 Task: Submit your pick sheet for the the "Sunday Gridiron Challenge".
Action: Mouse moved to (637, 355)
Screenshot: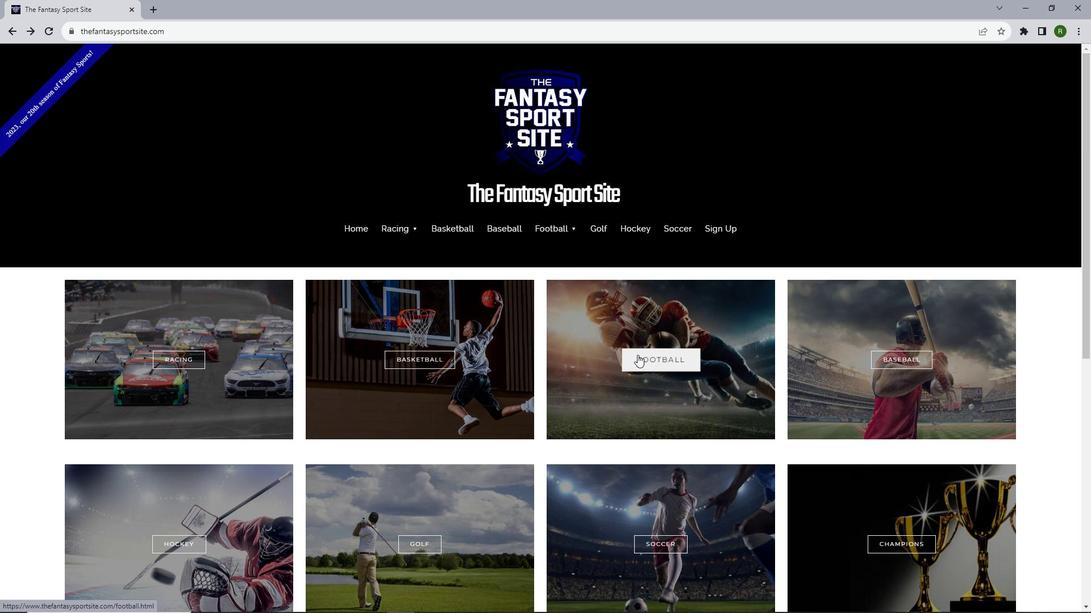 
Action: Mouse pressed left at (637, 355)
Screenshot: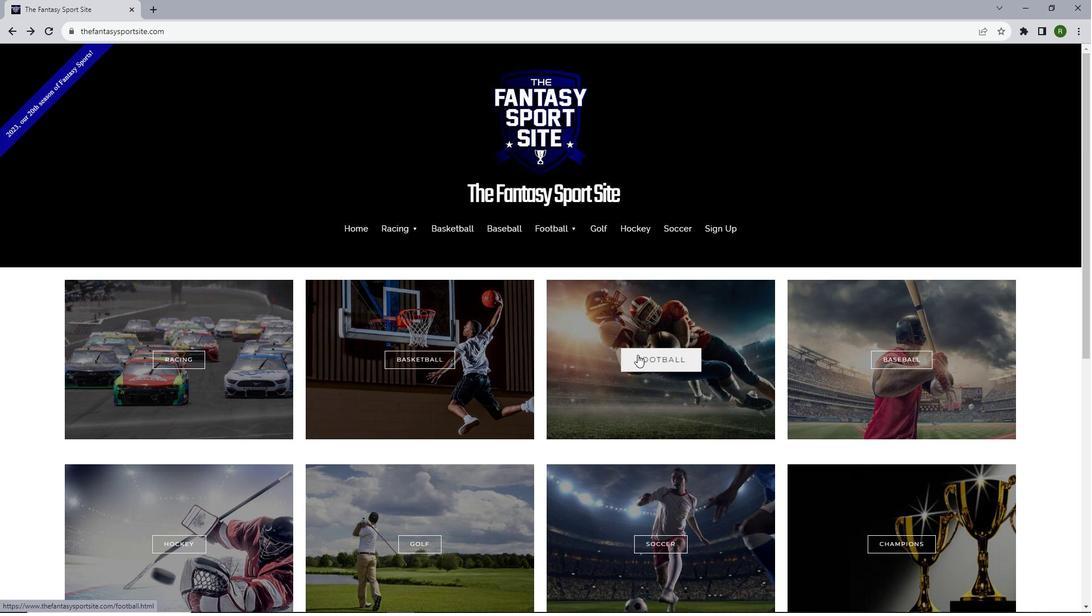 
Action: Mouse moved to (514, 359)
Screenshot: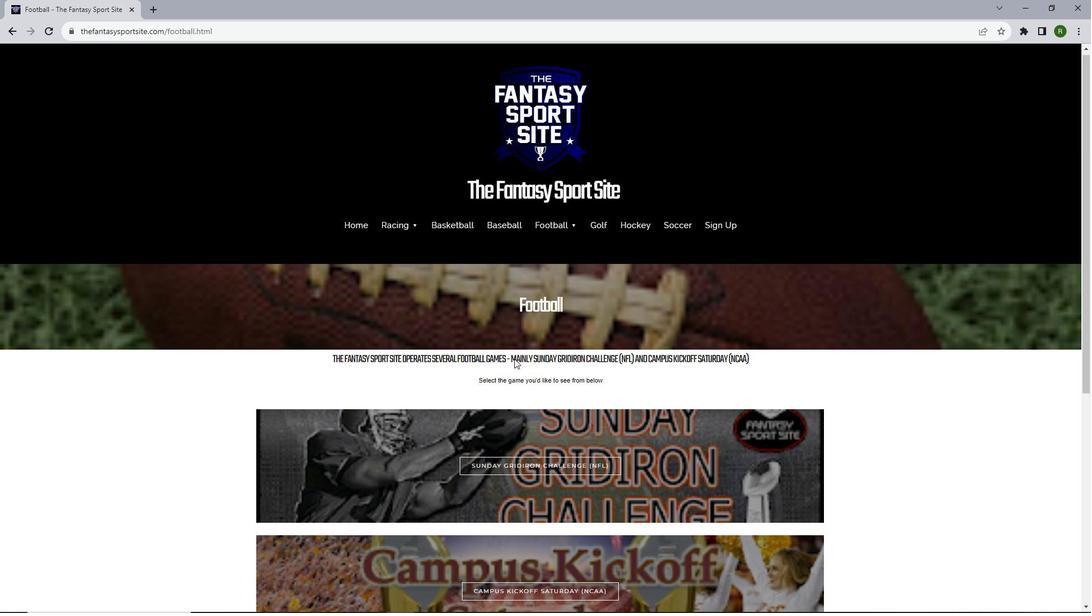 
Action: Mouse scrolled (514, 358) with delta (0, 0)
Screenshot: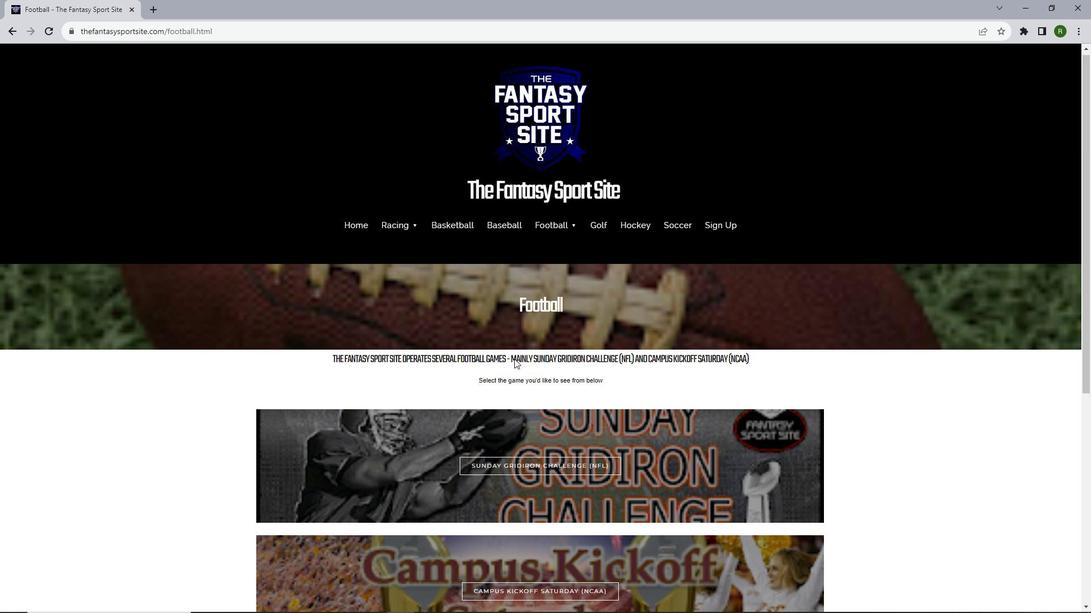
Action: Mouse moved to (514, 359)
Screenshot: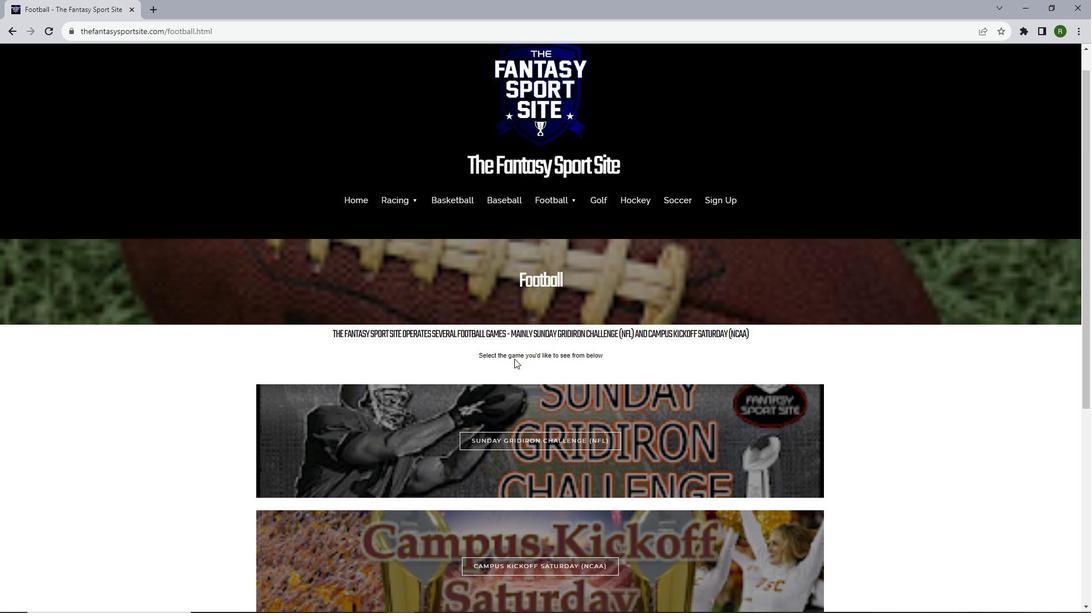 
Action: Mouse scrolled (514, 358) with delta (0, 0)
Screenshot: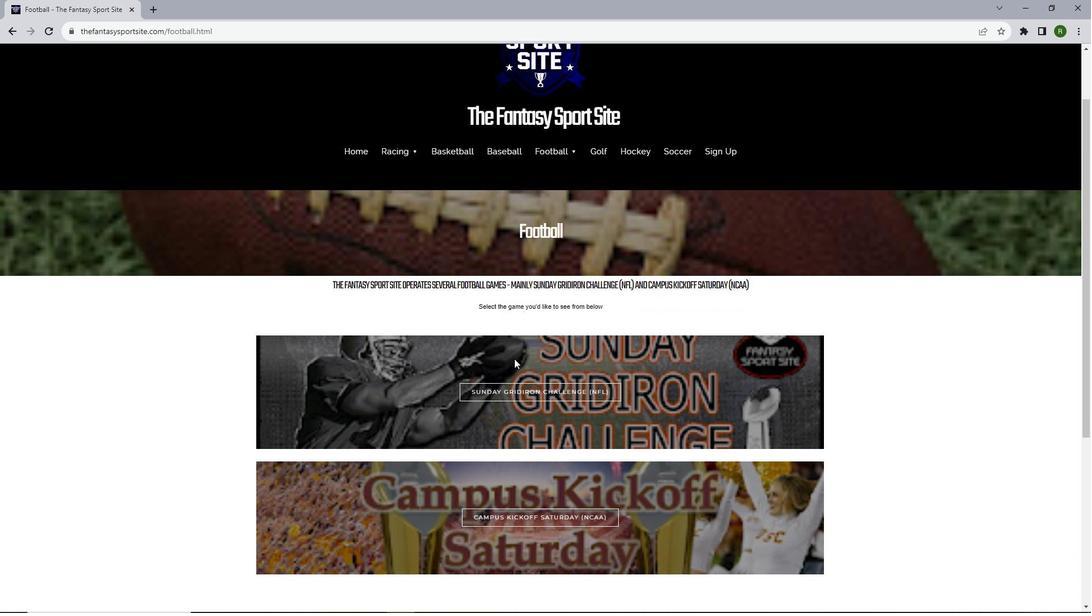 
Action: Mouse scrolled (514, 358) with delta (0, 0)
Screenshot: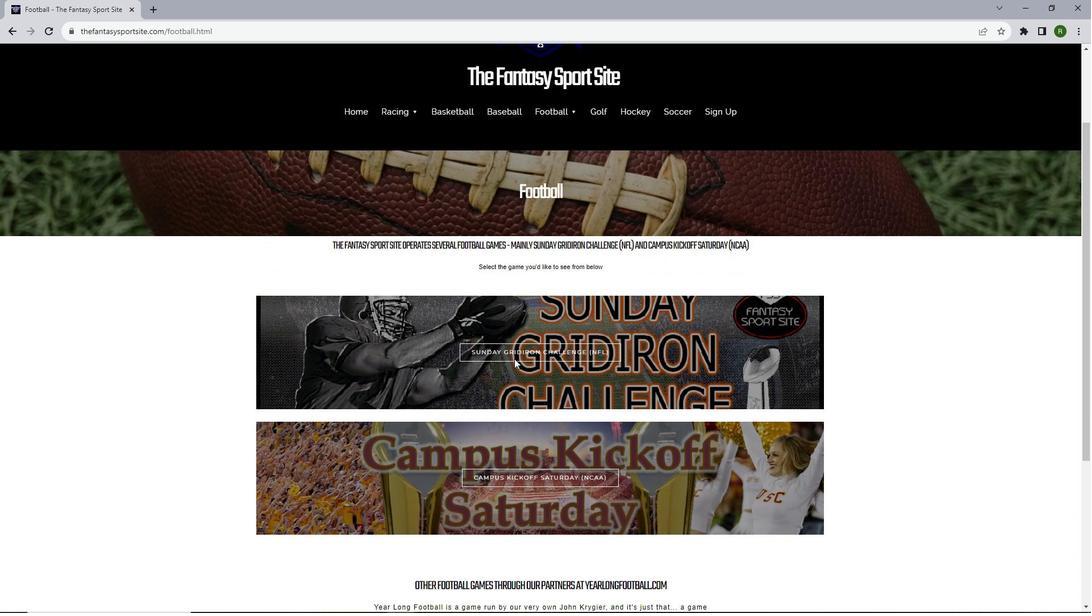 
Action: Mouse moved to (571, 298)
Screenshot: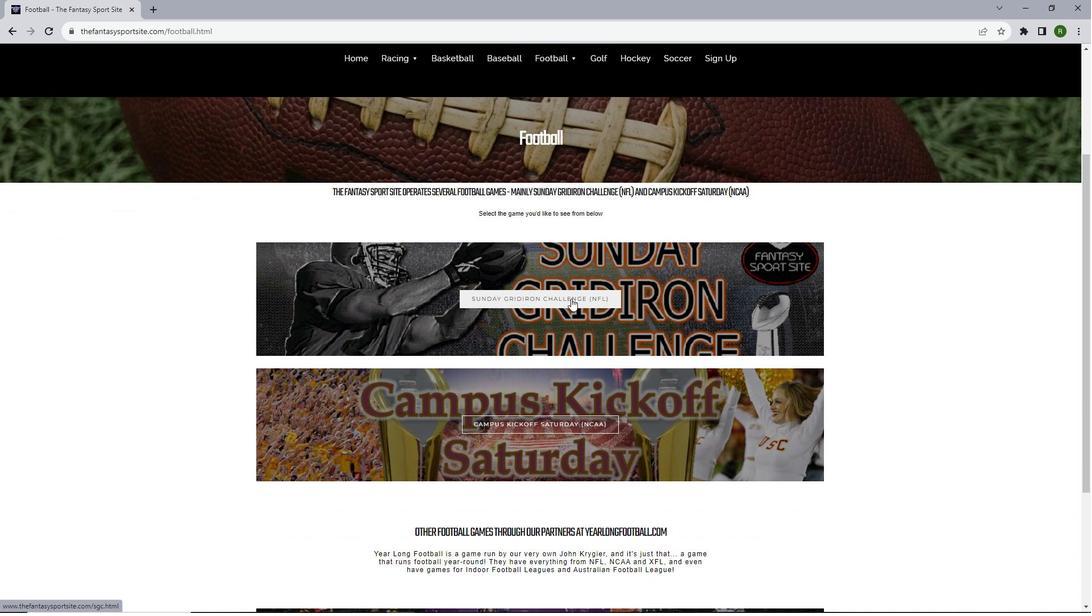 
Action: Mouse pressed left at (571, 298)
Screenshot: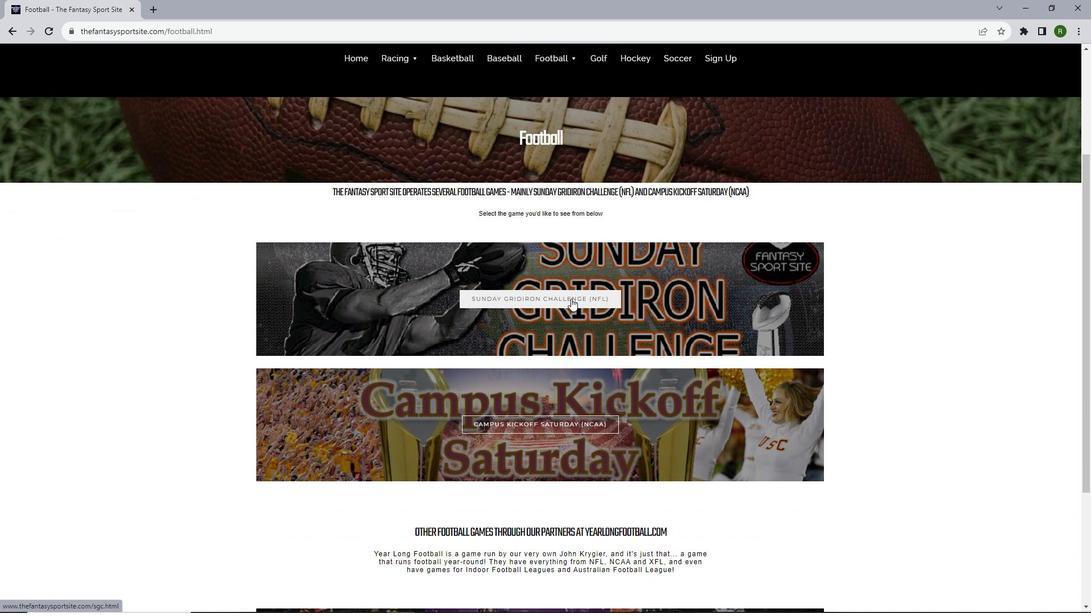 
Action: Mouse moved to (529, 324)
Screenshot: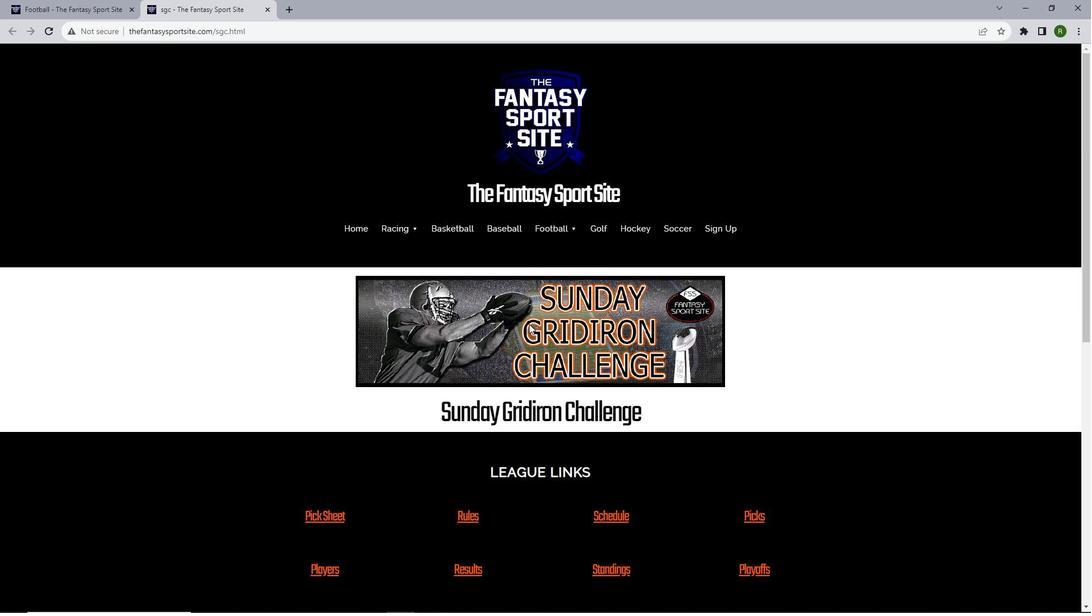 
Action: Mouse scrolled (529, 323) with delta (0, 0)
Screenshot: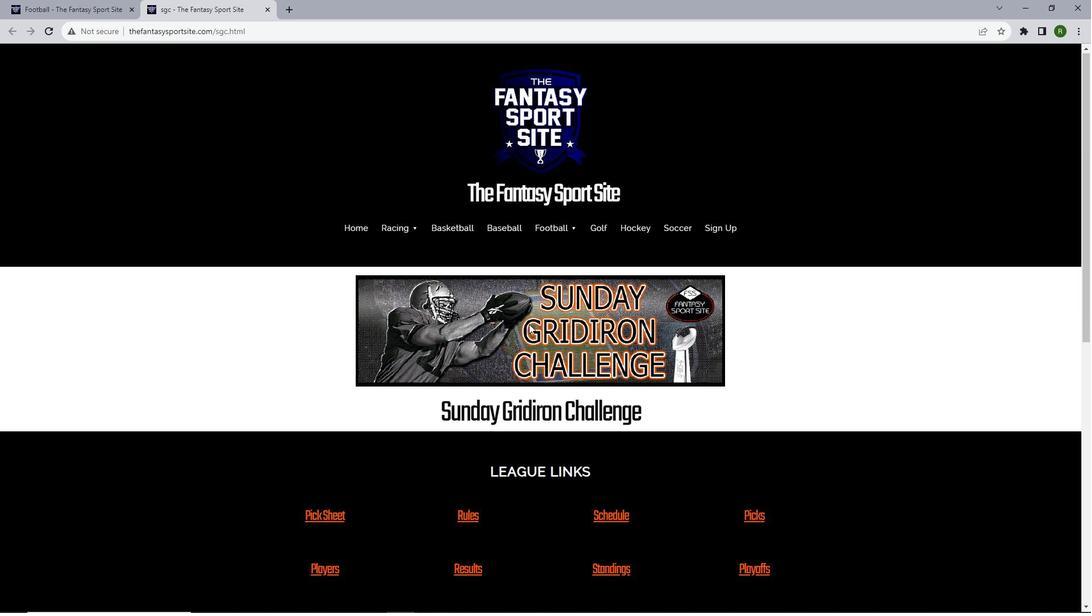 
Action: Mouse scrolled (529, 323) with delta (0, 0)
Screenshot: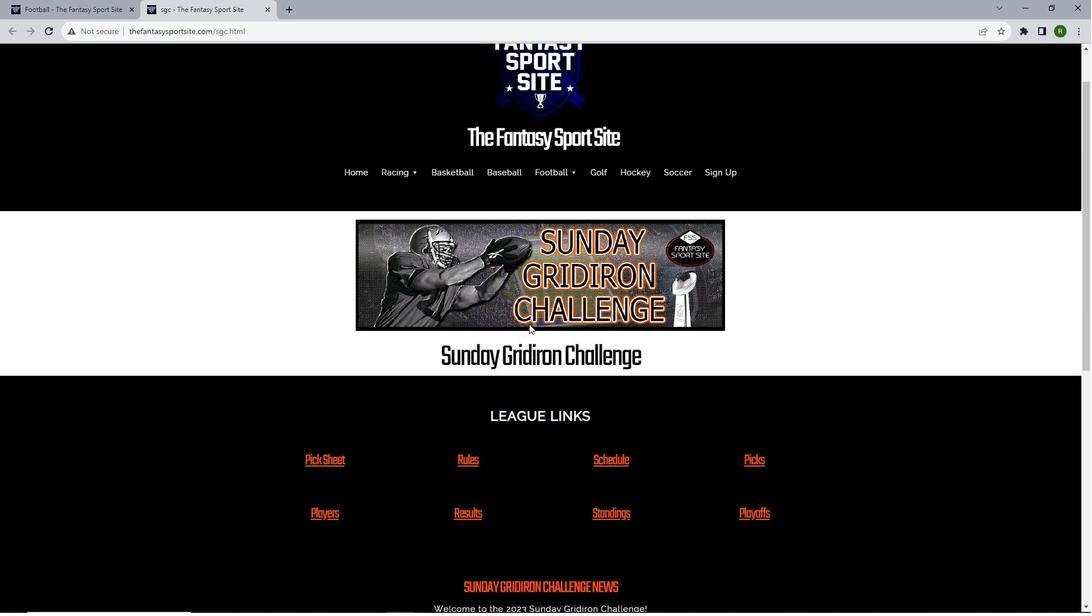 
Action: Mouse moved to (332, 410)
Screenshot: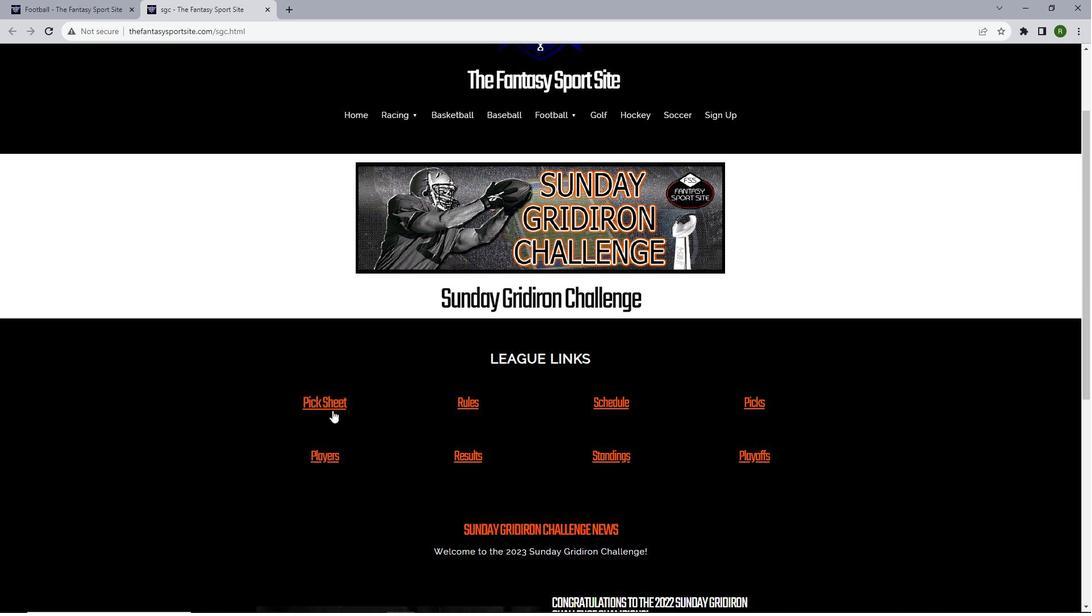 
Action: Mouse pressed left at (332, 410)
Screenshot: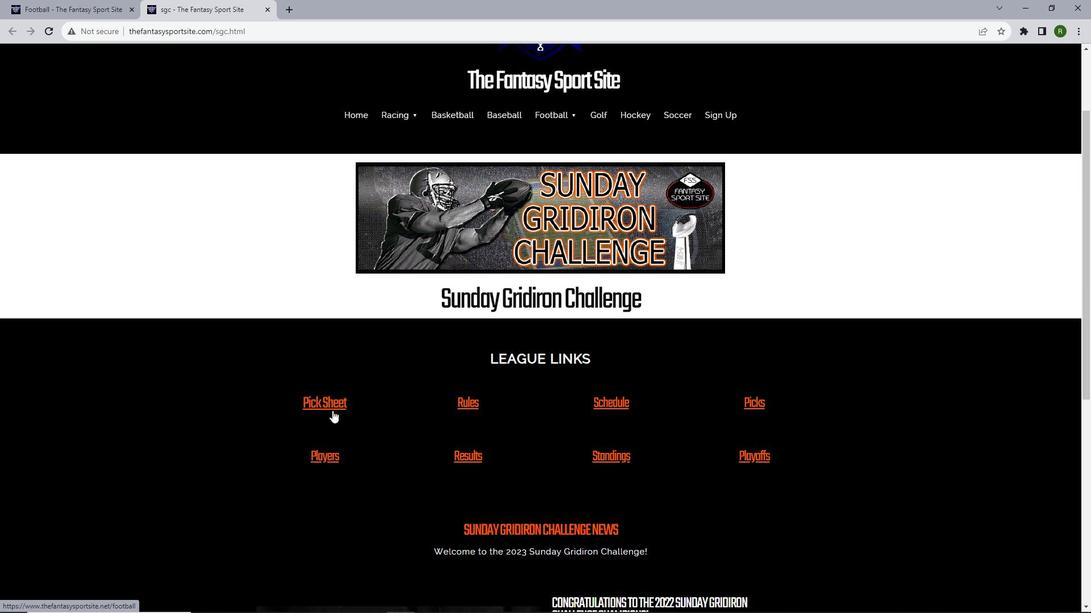 
Action: Mouse moved to (417, 387)
Screenshot: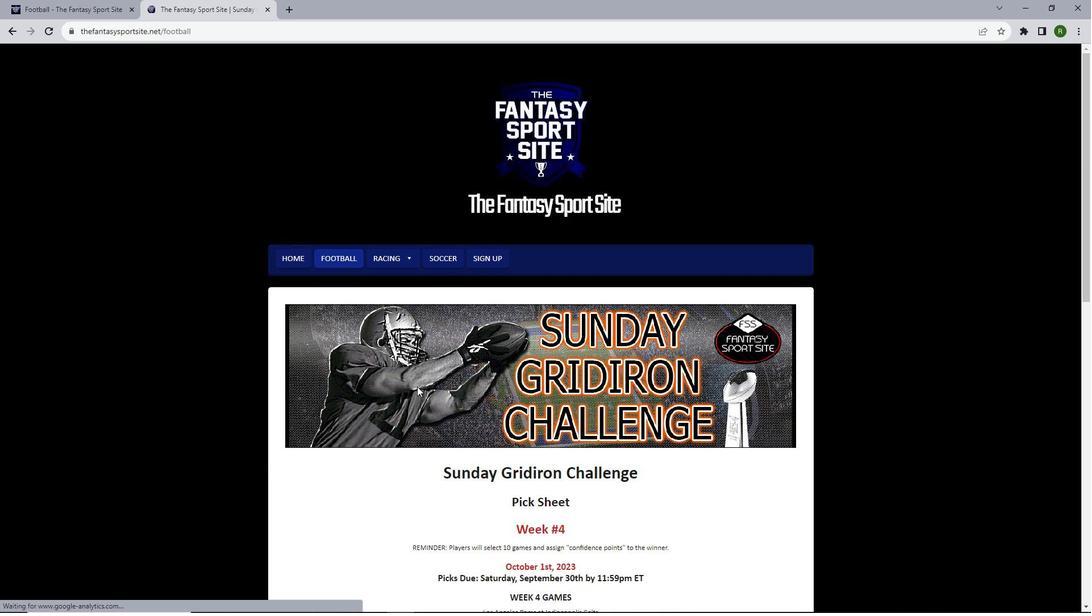 
Action: Mouse scrolled (417, 386) with delta (0, 0)
Screenshot: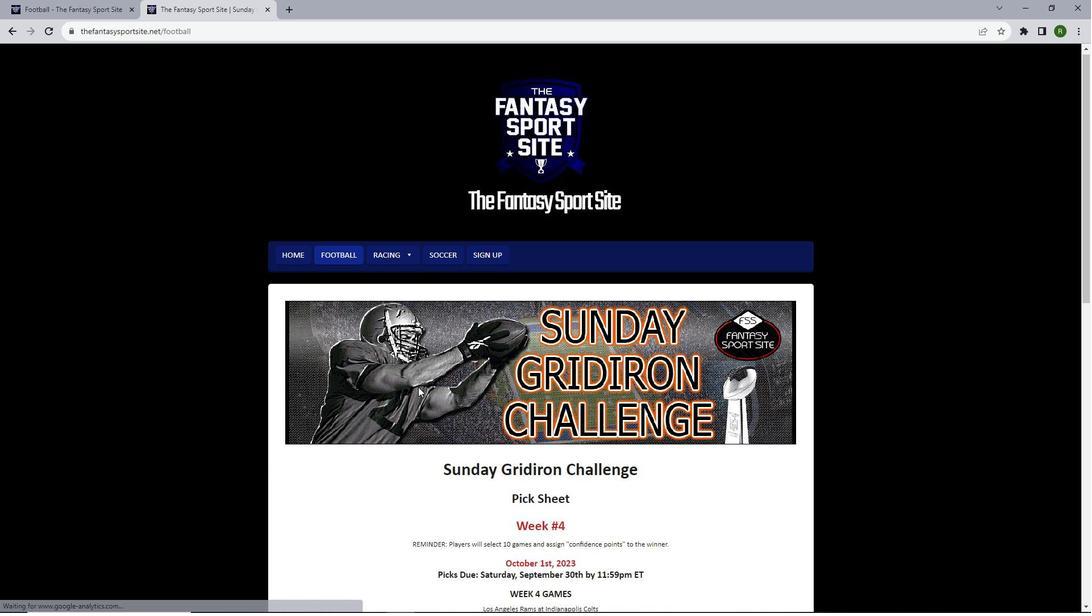 
Action: Mouse moved to (418, 387)
Screenshot: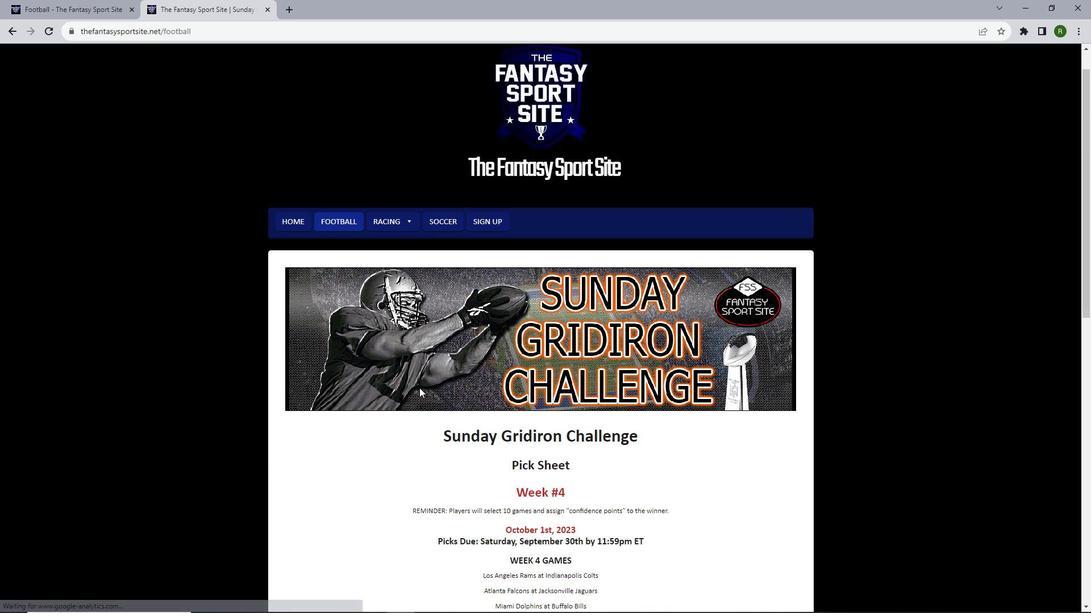 
Action: Mouse scrolled (418, 387) with delta (0, 0)
Screenshot: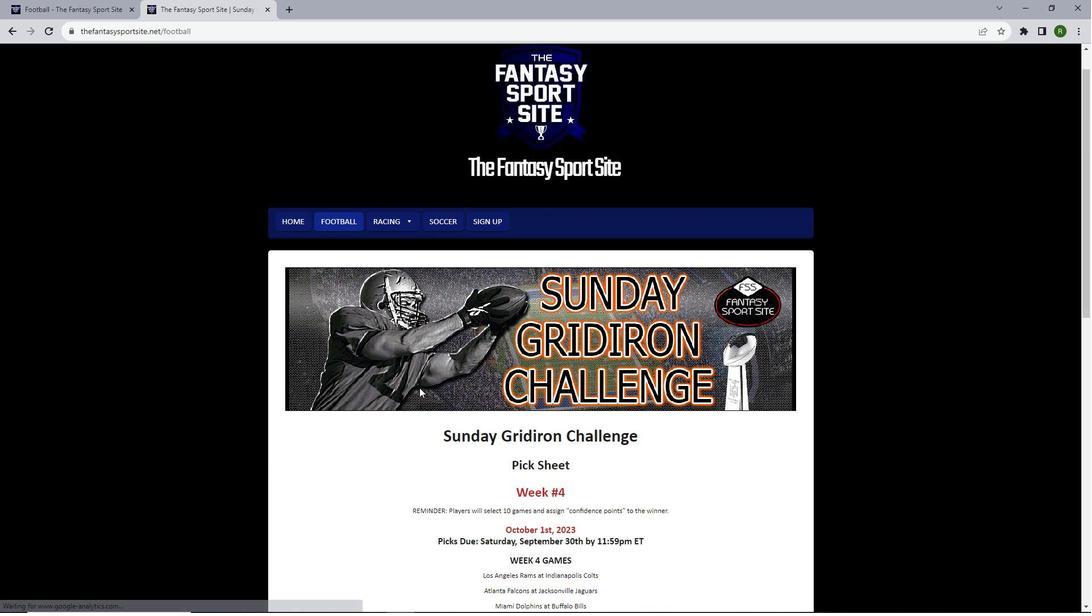 
Action: Mouse moved to (420, 390)
Screenshot: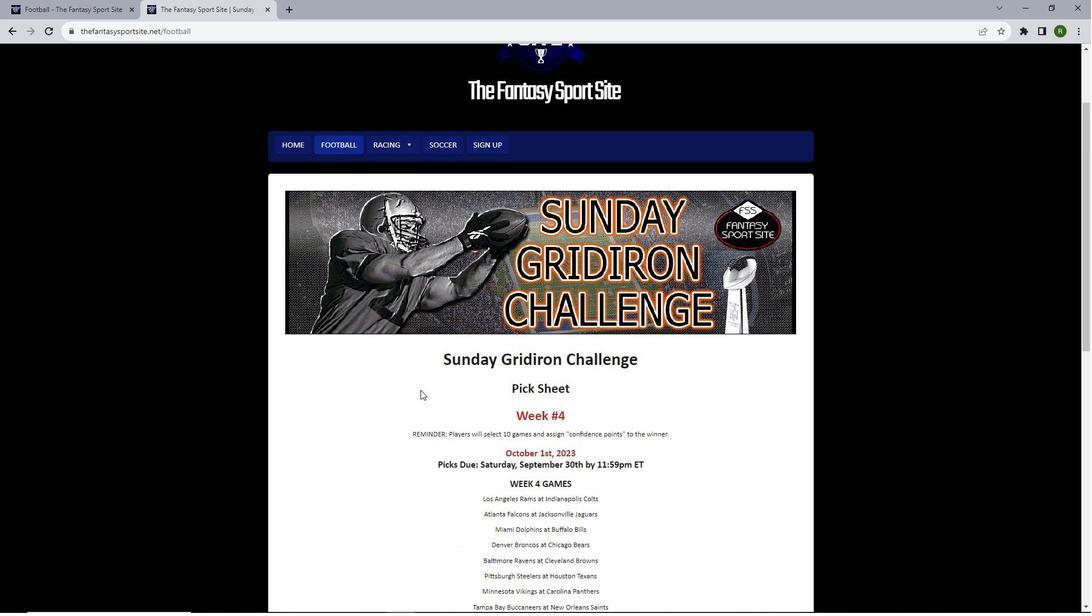 
Action: Mouse scrolled (420, 389) with delta (0, 0)
Screenshot: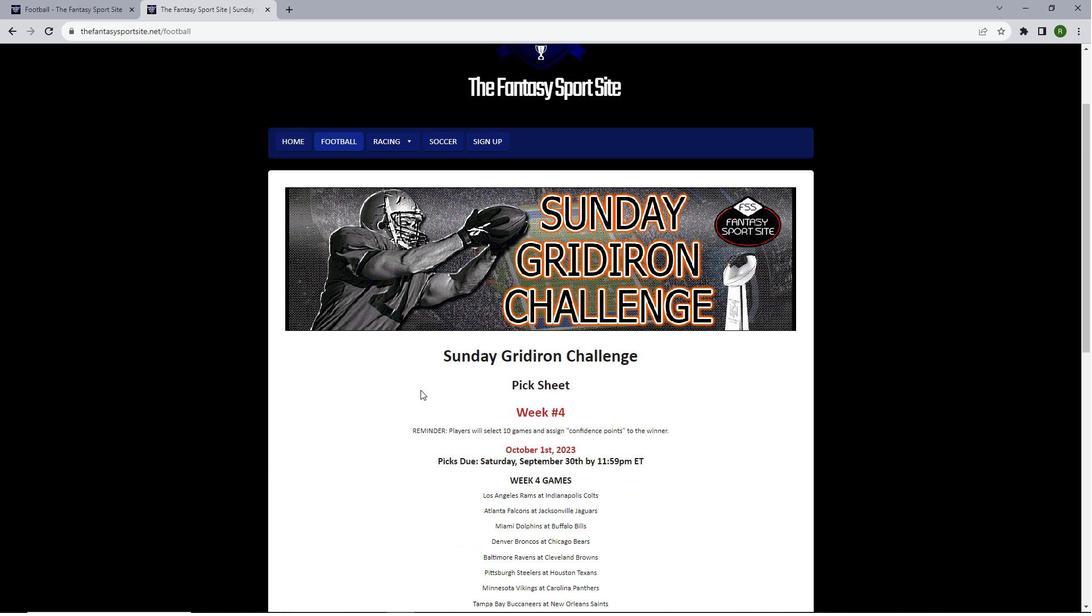 
Action: Mouse scrolled (420, 389) with delta (0, 0)
Screenshot: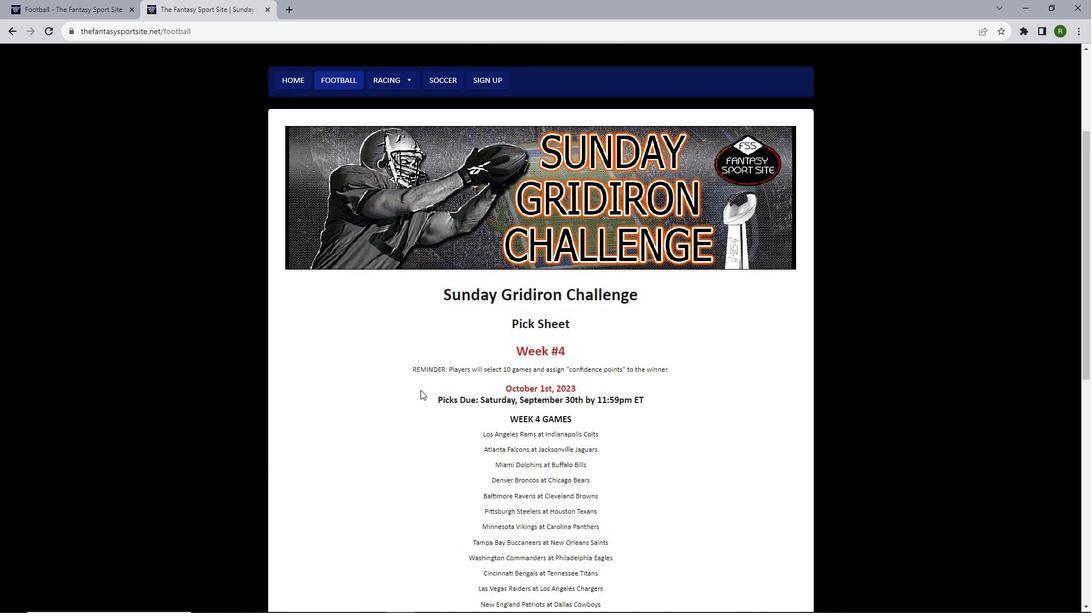 
Action: Mouse scrolled (420, 389) with delta (0, 0)
Screenshot: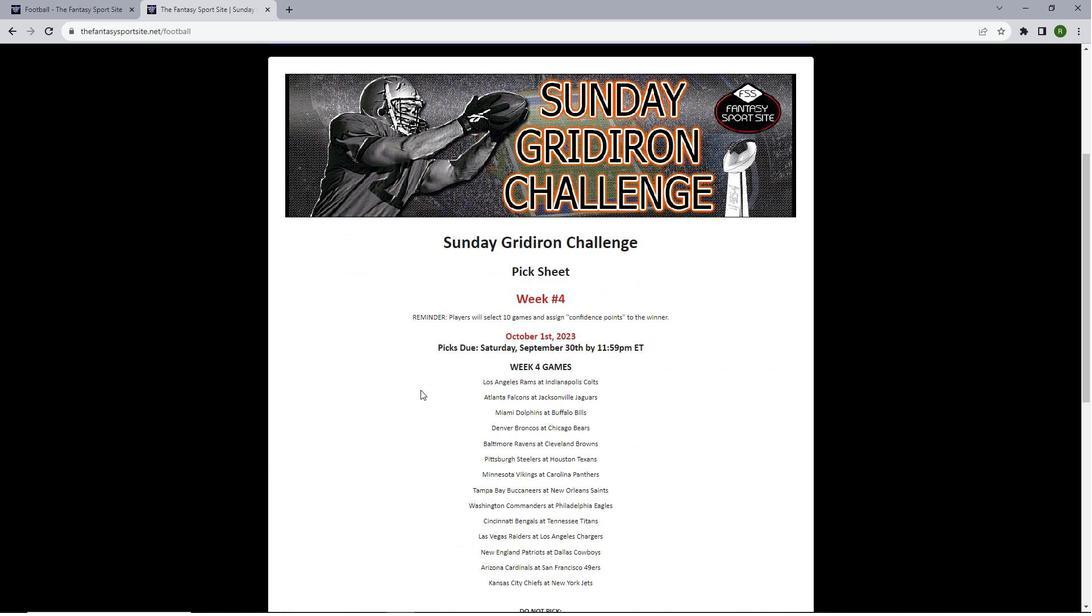 
Action: Mouse scrolled (420, 389) with delta (0, 0)
Screenshot: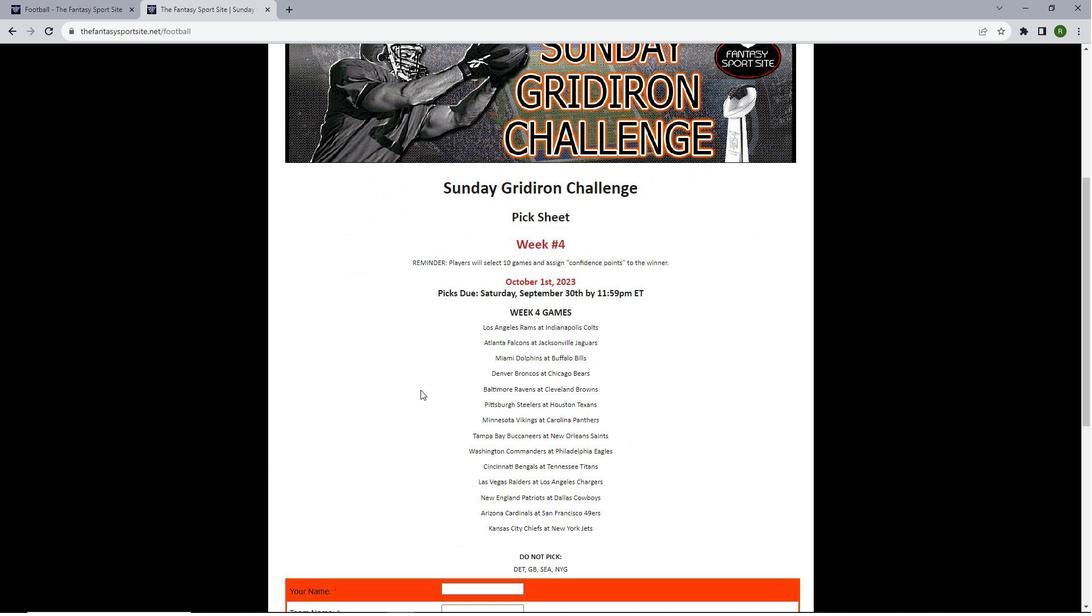 
Action: Mouse scrolled (420, 389) with delta (0, 0)
Screenshot: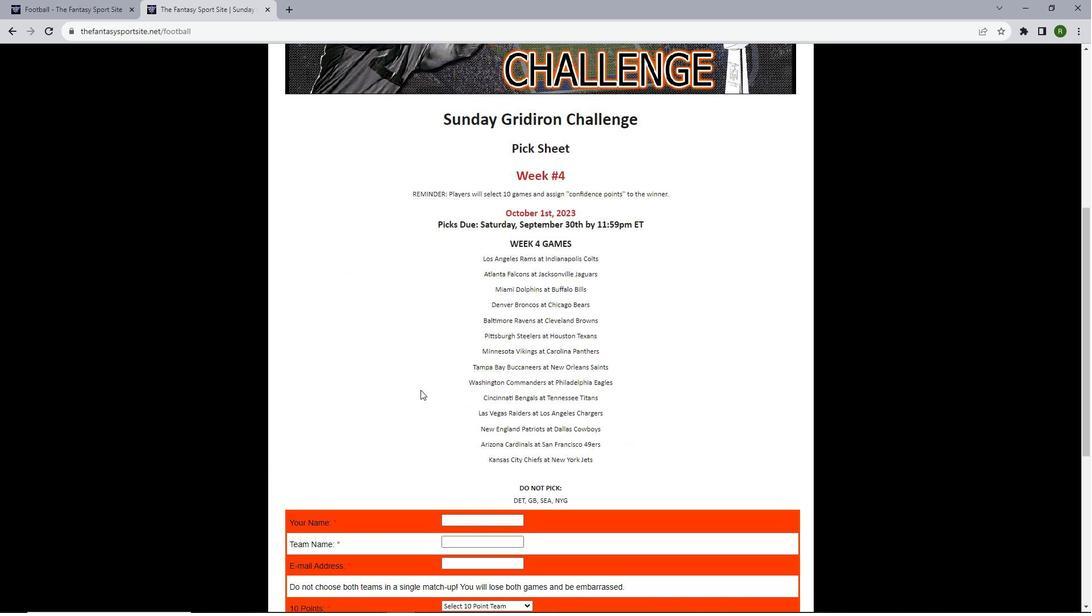 
Action: Mouse scrolled (420, 389) with delta (0, 0)
Screenshot: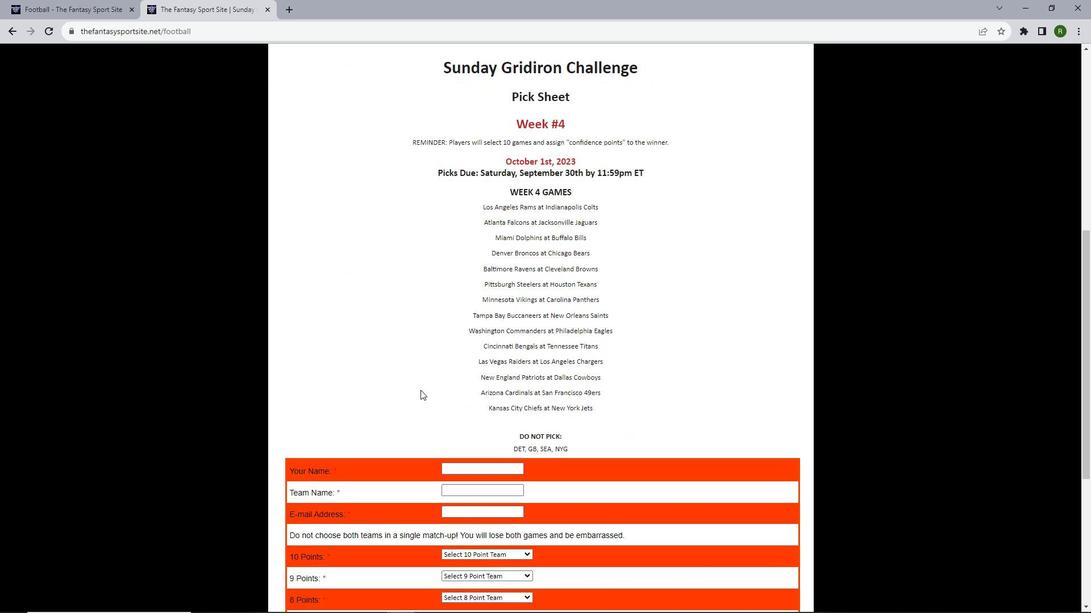 
Action: Mouse moved to (468, 418)
Screenshot: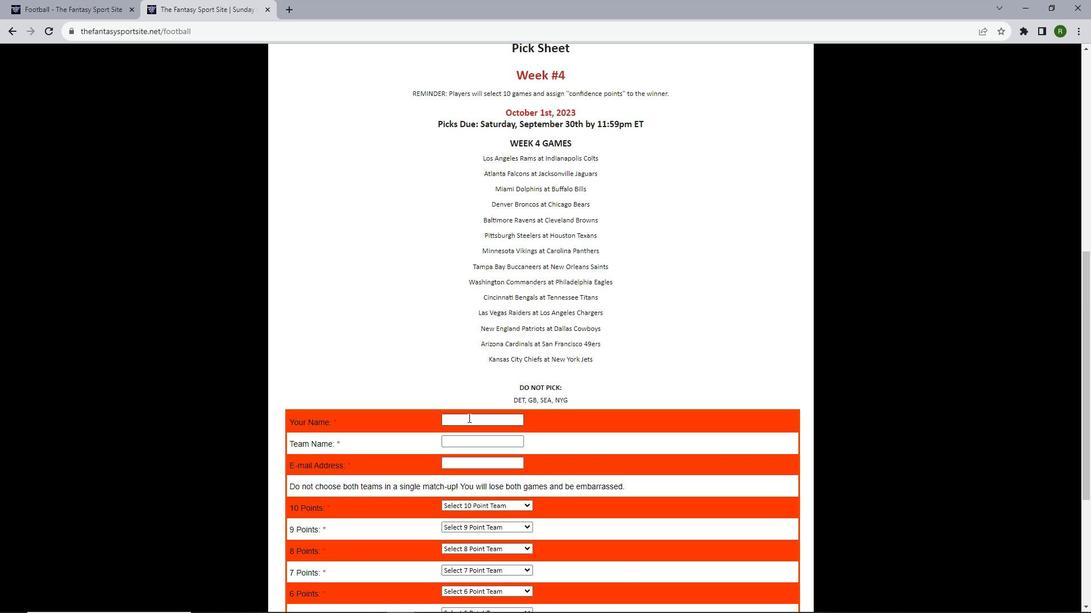 
Action: Mouse pressed left at (468, 418)
Screenshot: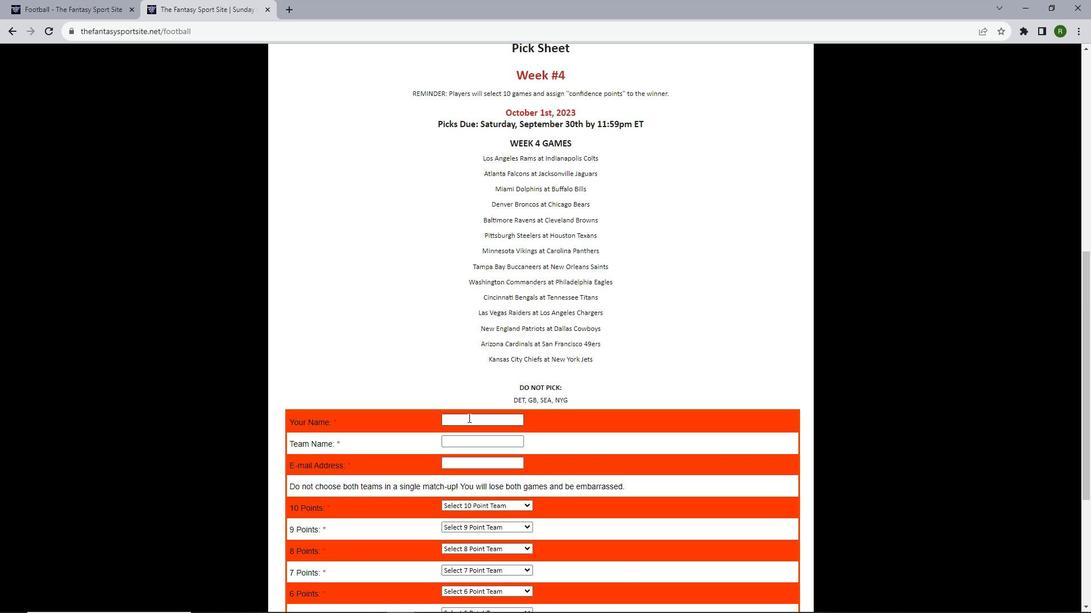 
Action: Key pressed <Key.shift>James<Key.space><Key.shift>Smith
Screenshot: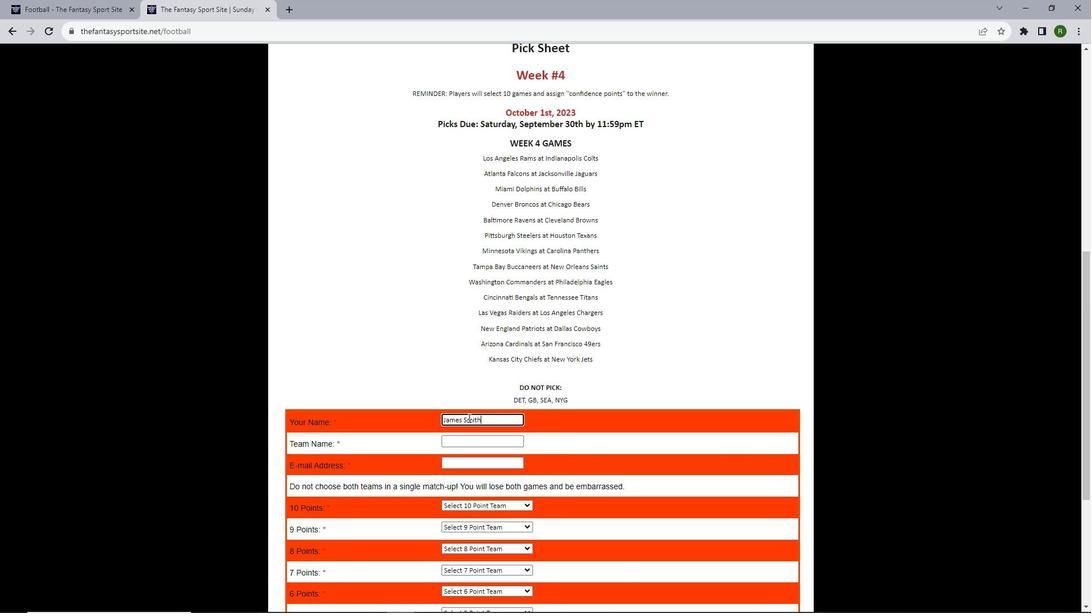 
Action: Mouse moved to (475, 435)
Screenshot: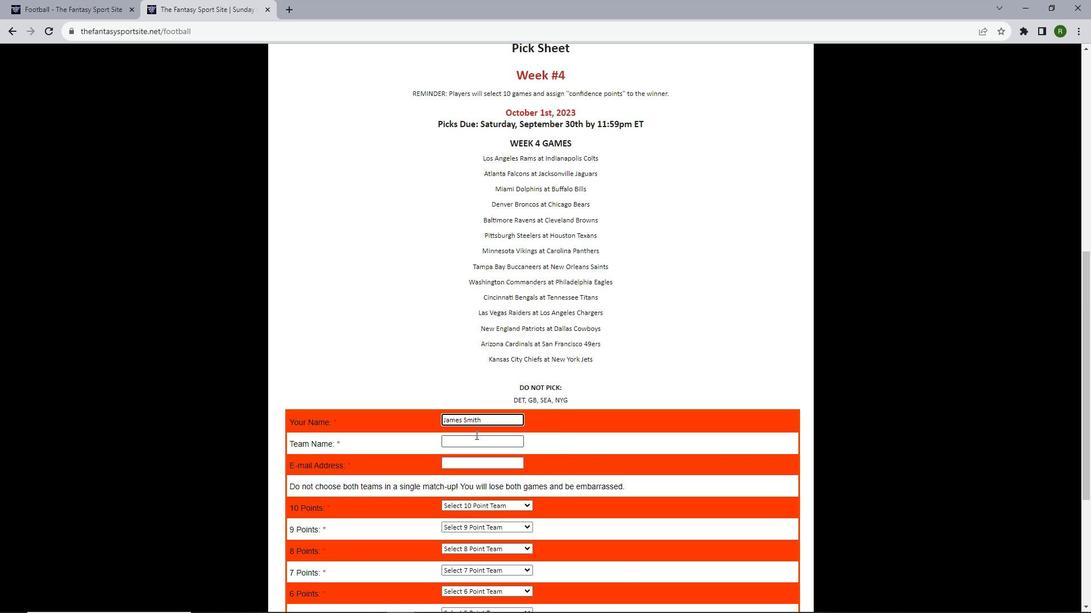 
Action: Mouse pressed left at (475, 435)
Screenshot: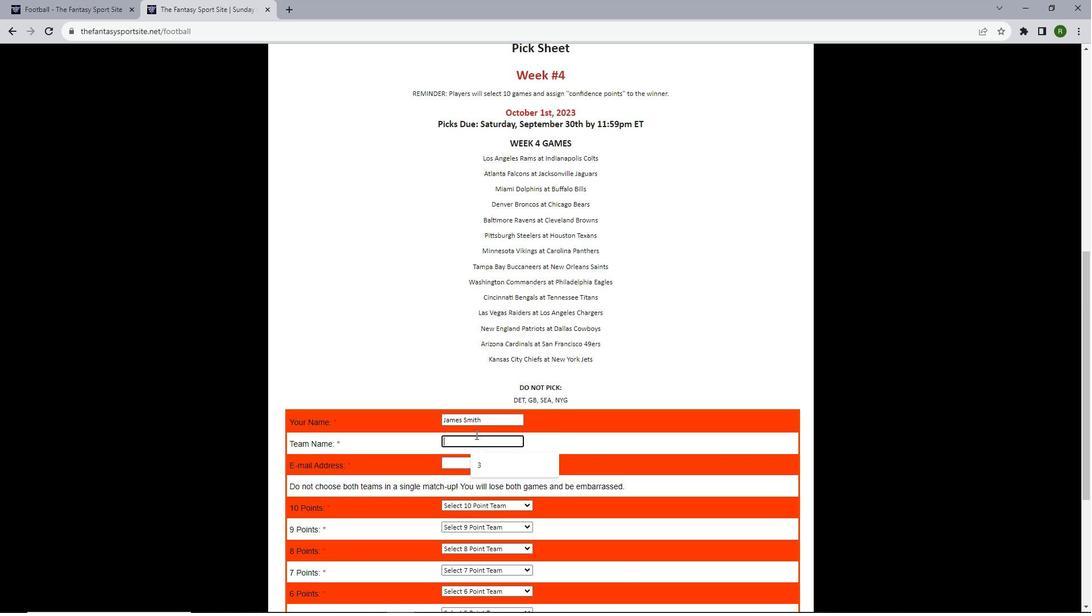 
Action: Mouse moved to (477, 435)
Screenshot: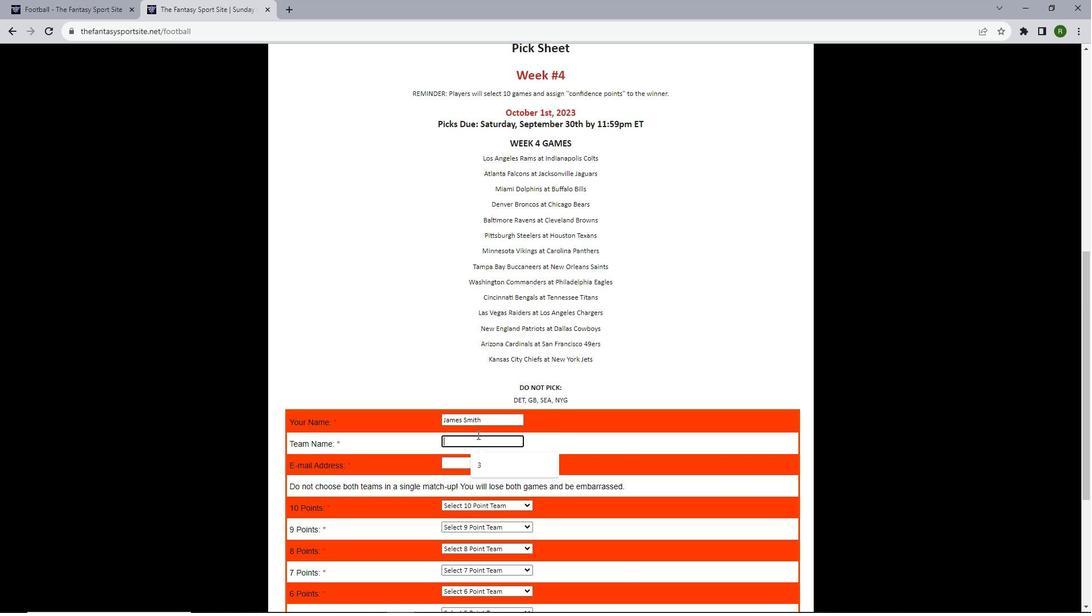 
Action: Key pressed <Key.shift>Ae<Key.backspace>rizona<Key.space><Key.shift>Cardinals
Screenshot: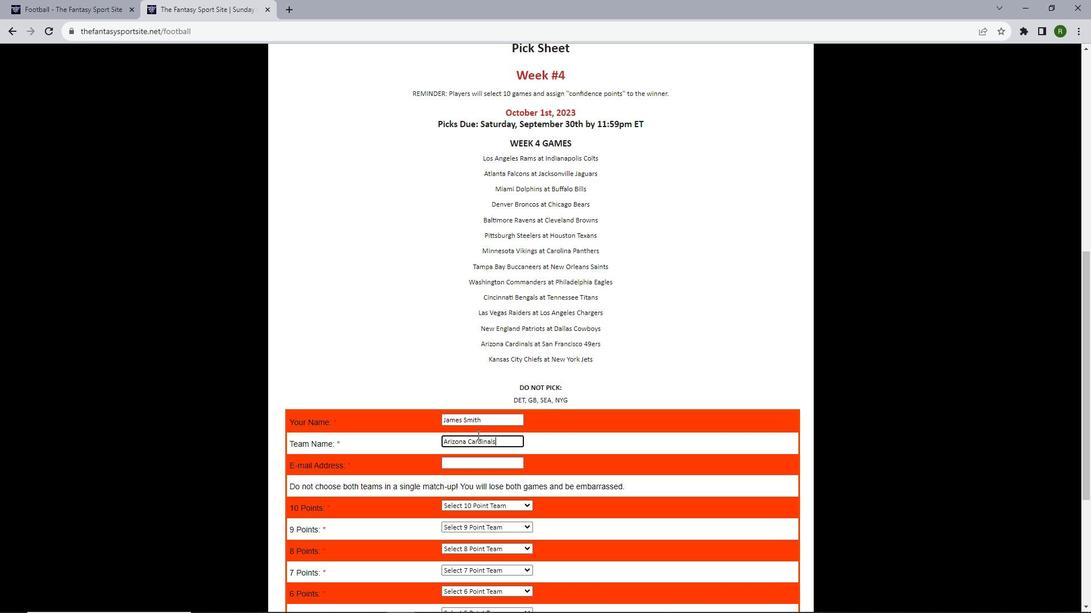 
Action: Mouse moved to (471, 462)
Screenshot: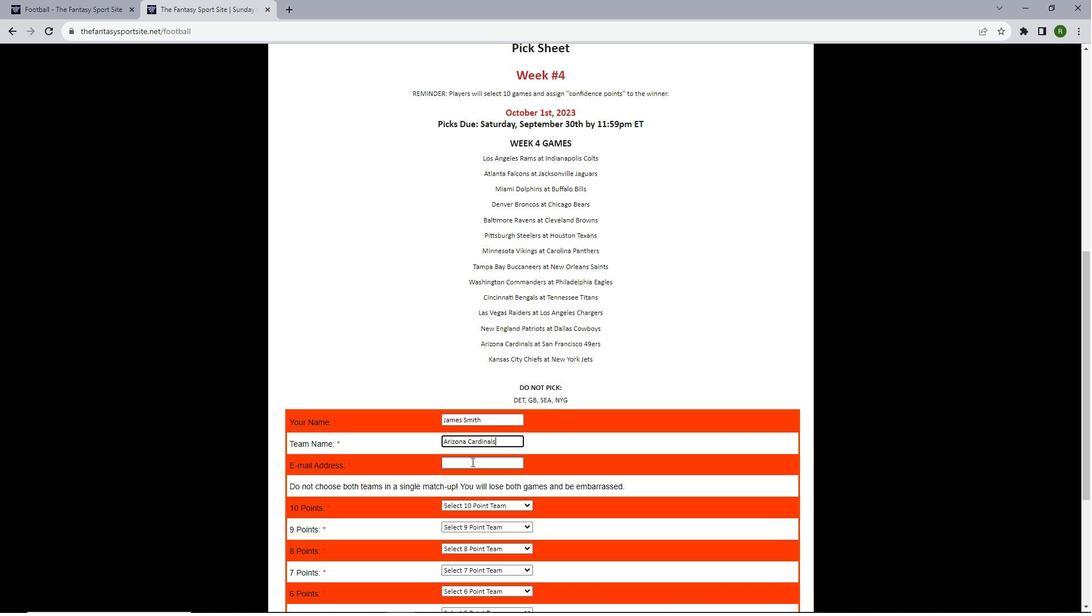 
Action: Mouse pressed left at (471, 462)
Screenshot: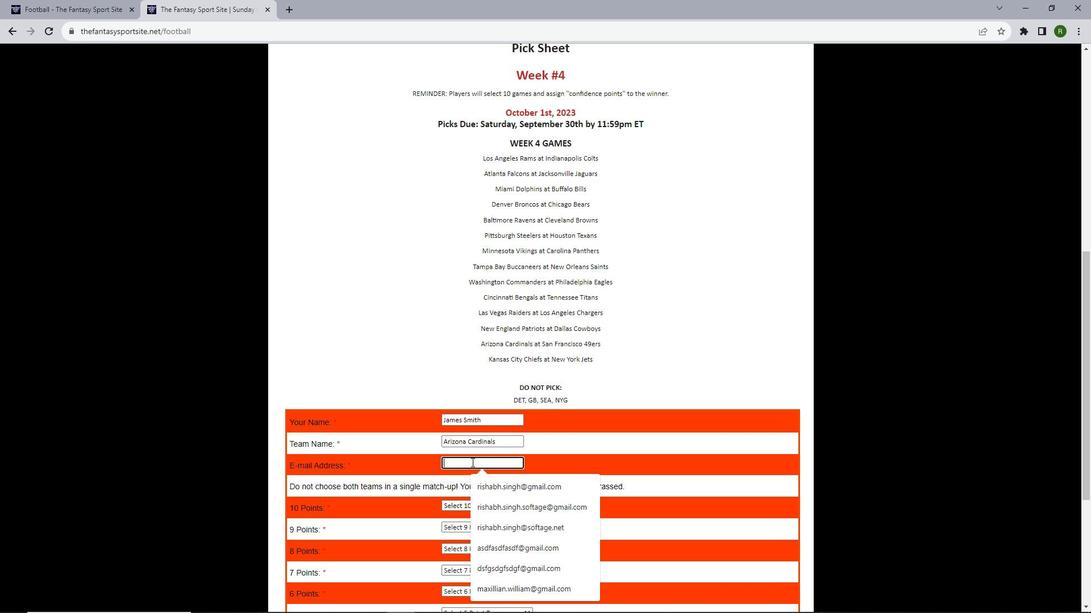 
Action: Key pressed jamess<Key.backspace>i<Key.backspace>mith345<Key.shift_r><Key.shift_r><Key.shift_r><Key.shift_r><Key.shift_r><Key.shift_r><Key.shift_r><Key.shift_r><Key.shift_r><Key.shift_r><Key.shift_r><Key.shift_r><Key.shift_r><Key.shift_r><Key.shift_r>@gmail.com
Screenshot: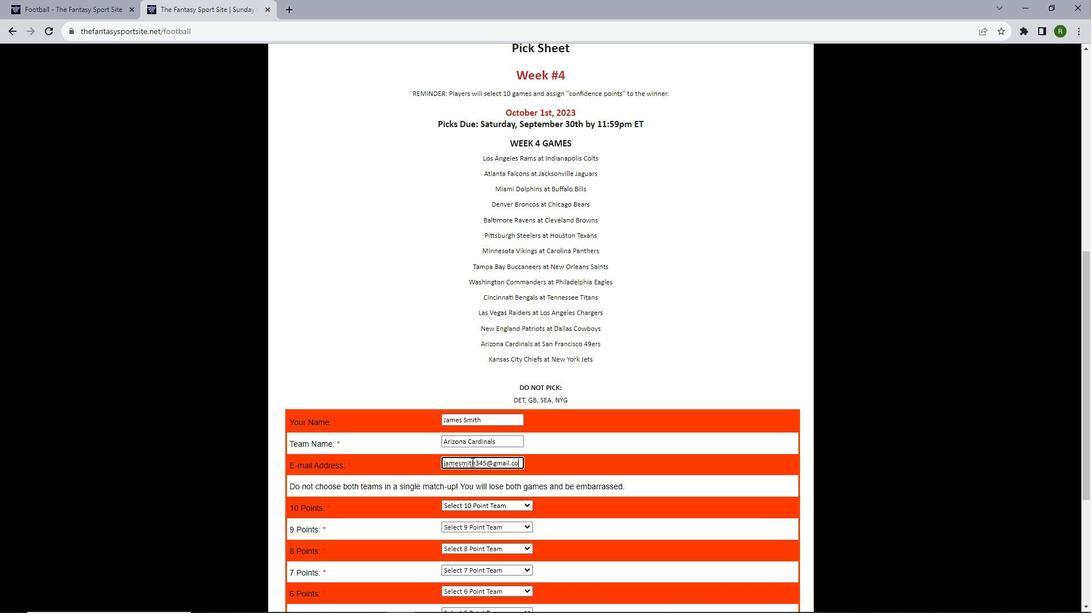 
Action: Mouse moved to (487, 503)
Screenshot: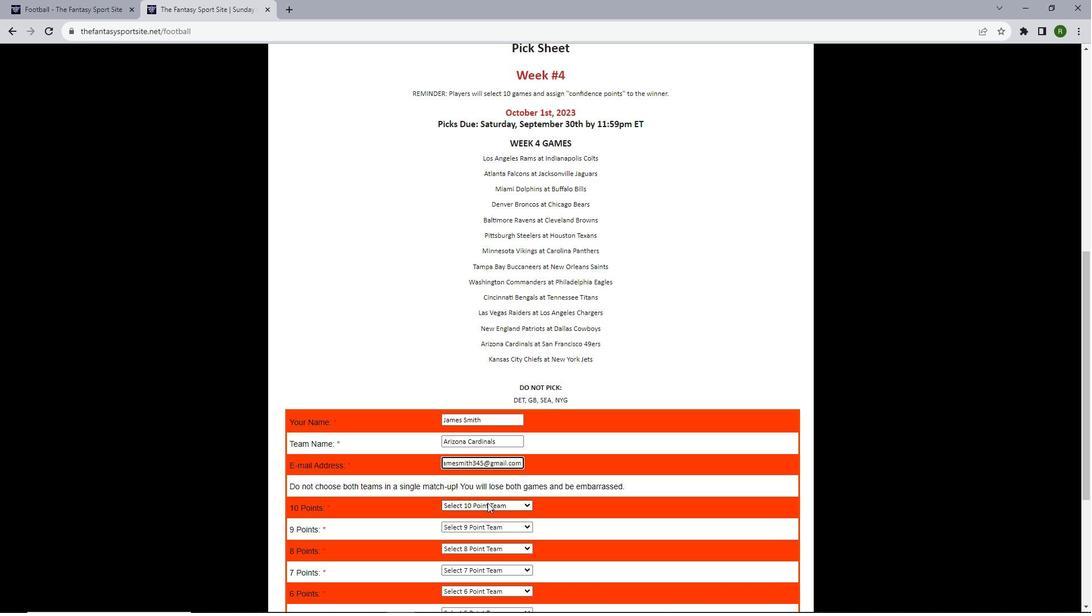 
Action: Mouse pressed left at (487, 503)
Screenshot: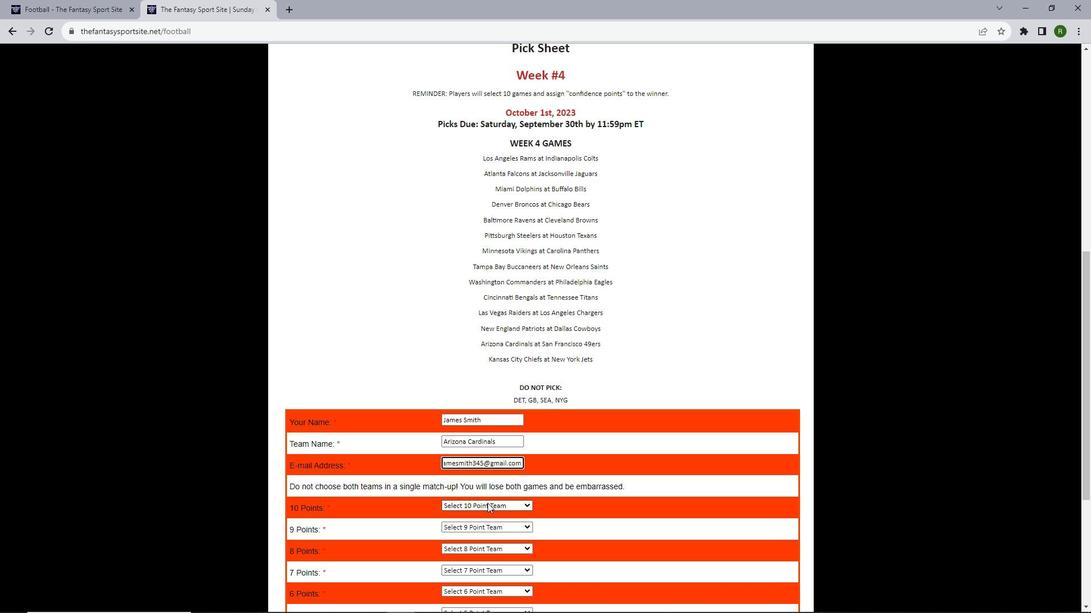 
Action: Mouse moved to (476, 411)
Screenshot: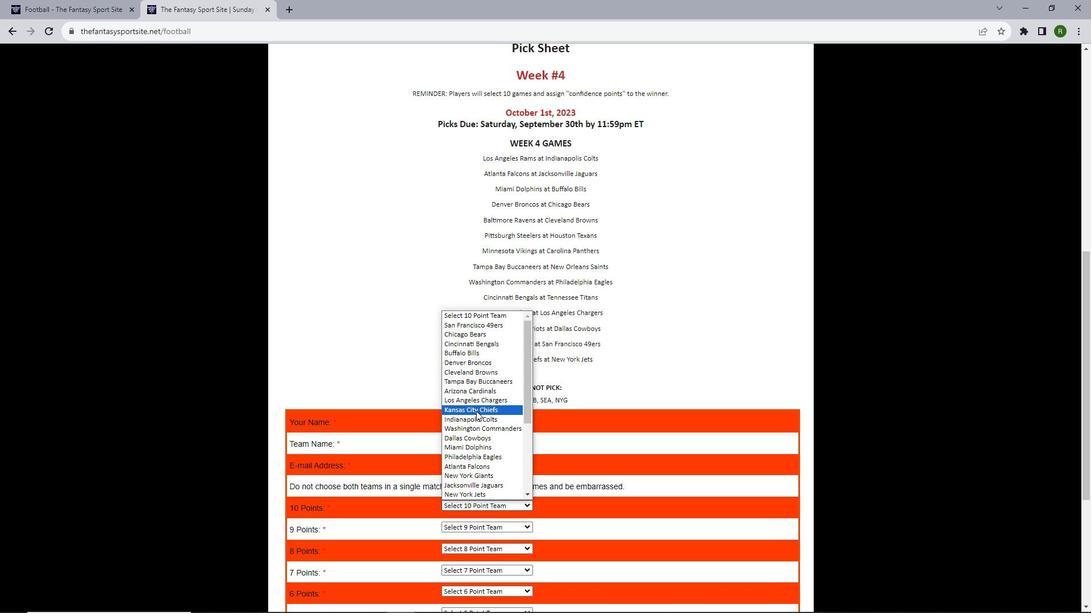 
Action: Mouse pressed left at (476, 411)
Screenshot: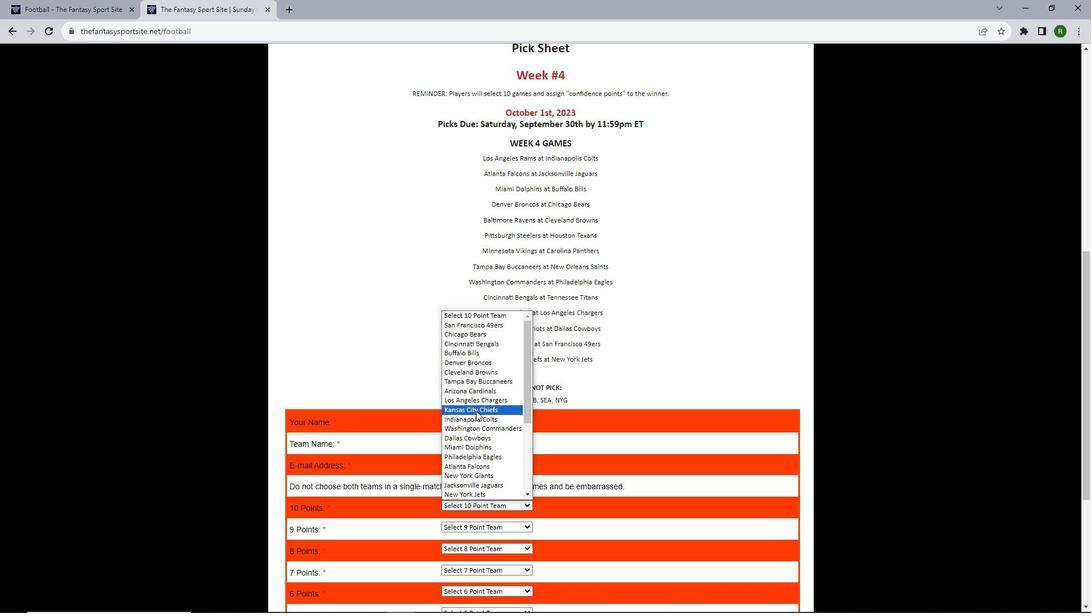 
Action: Mouse moved to (586, 473)
Screenshot: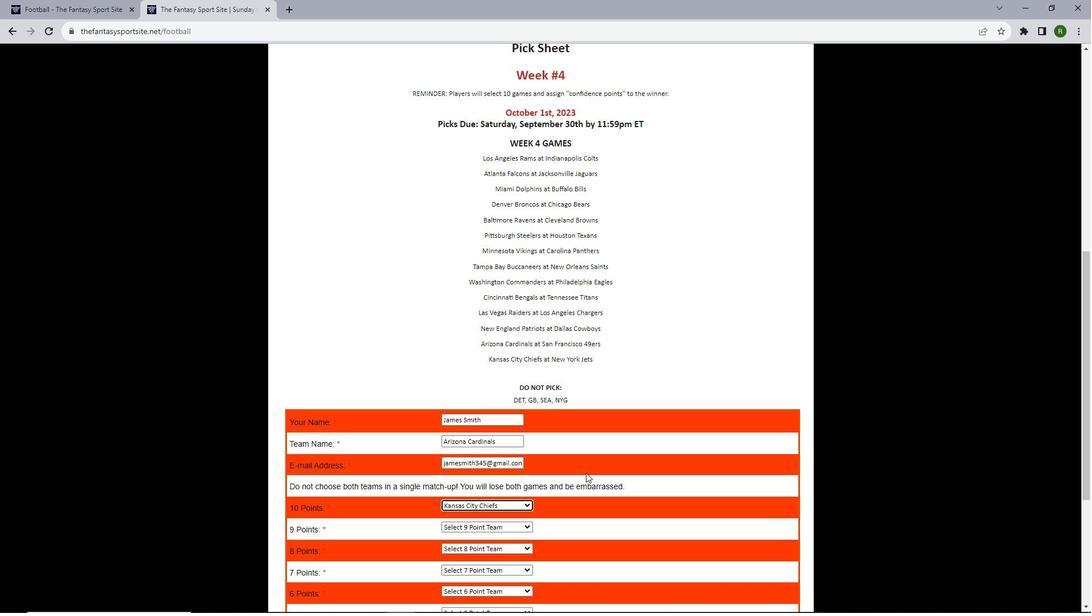 
Action: Mouse scrolled (586, 472) with delta (0, 0)
Screenshot: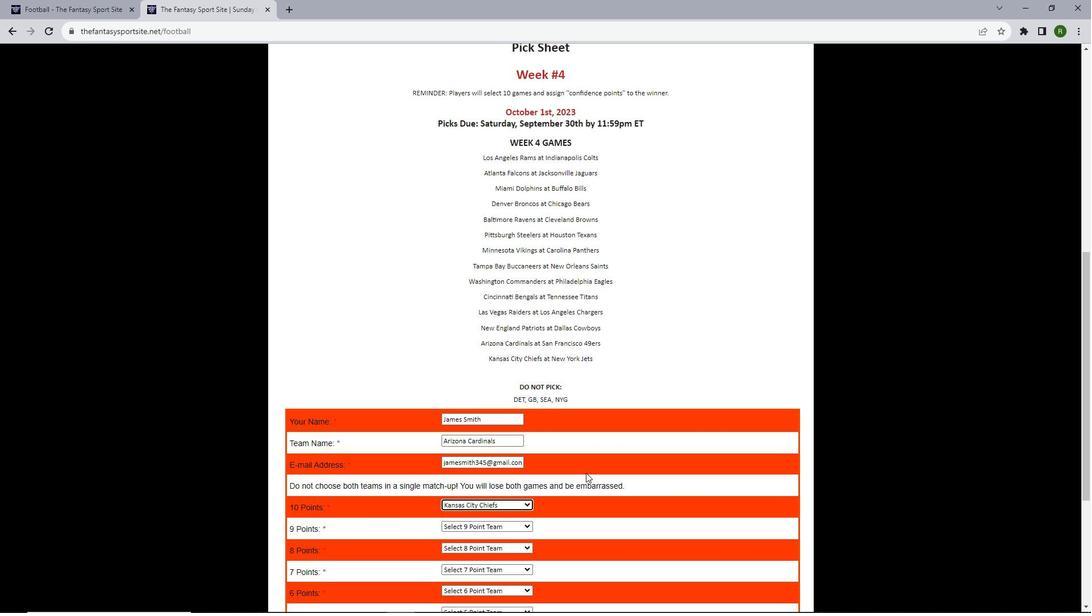 
Action: Mouse scrolled (586, 472) with delta (0, 0)
Screenshot: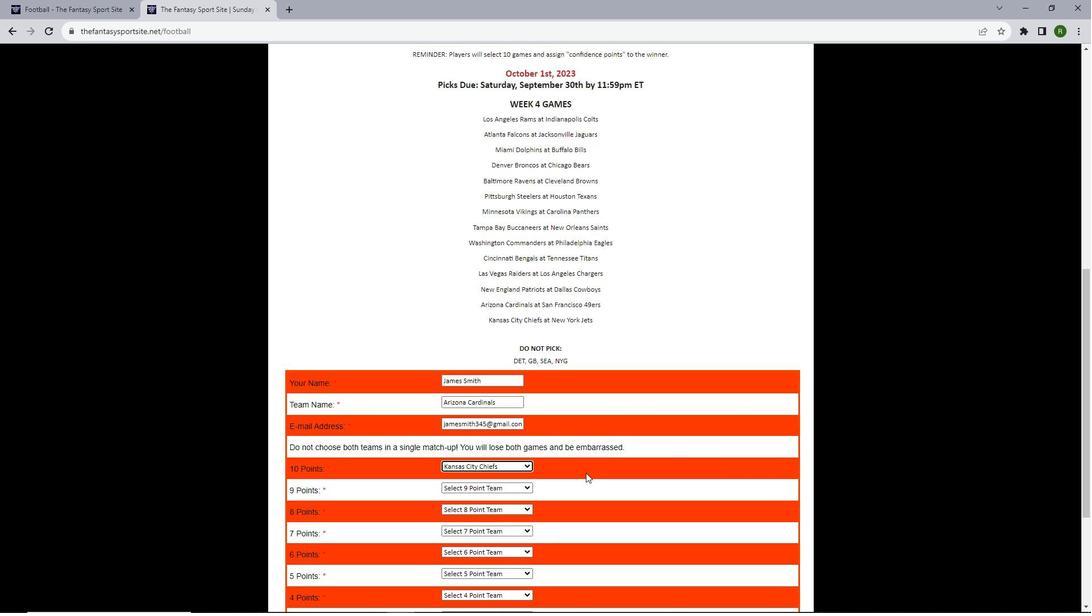 
Action: Mouse moved to (586, 473)
Screenshot: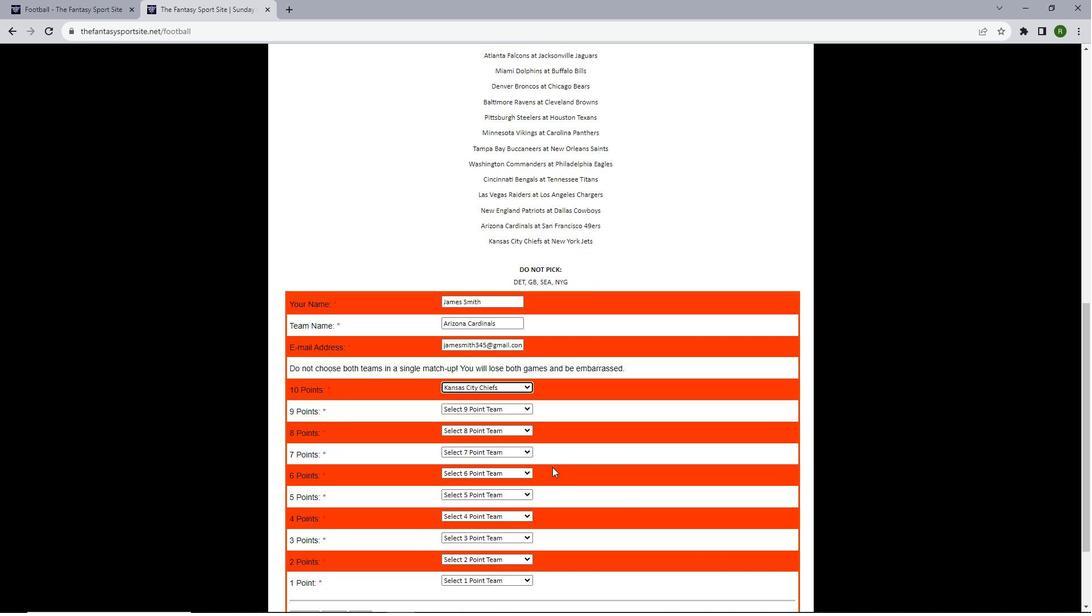 
Action: Mouse scrolled (586, 472) with delta (0, 0)
Screenshot: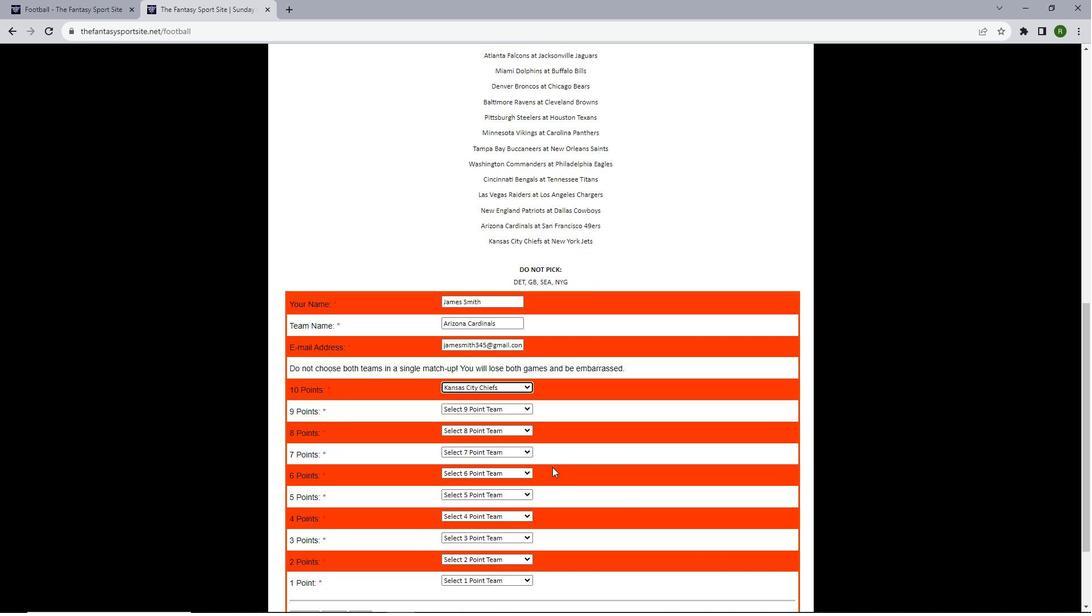 
Action: Mouse moved to (464, 356)
Screenshot: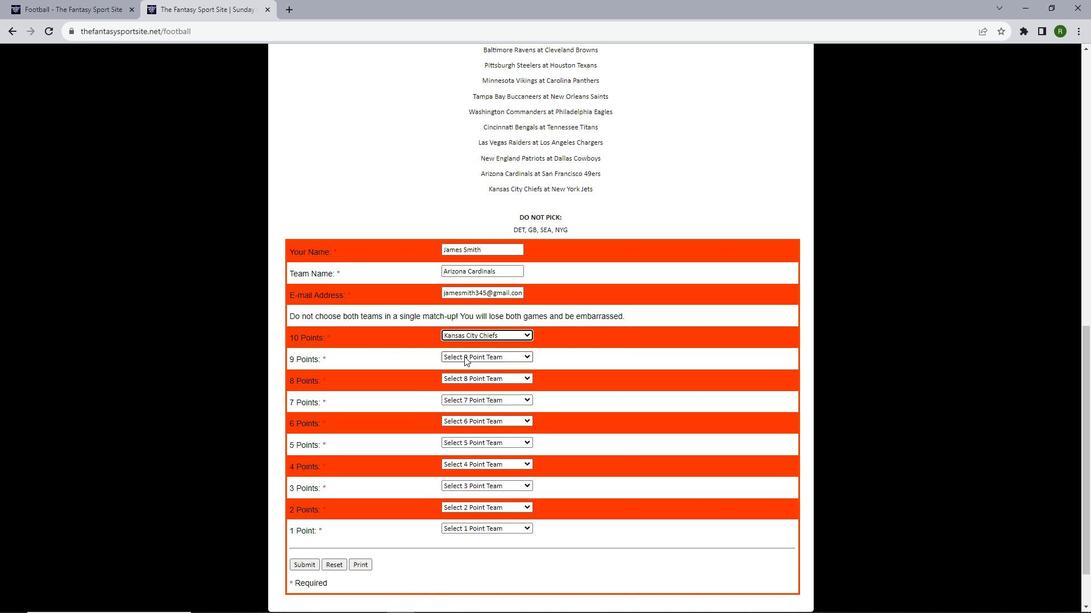 
Action: Mouse pressed left at (464, 356)
Screenshot: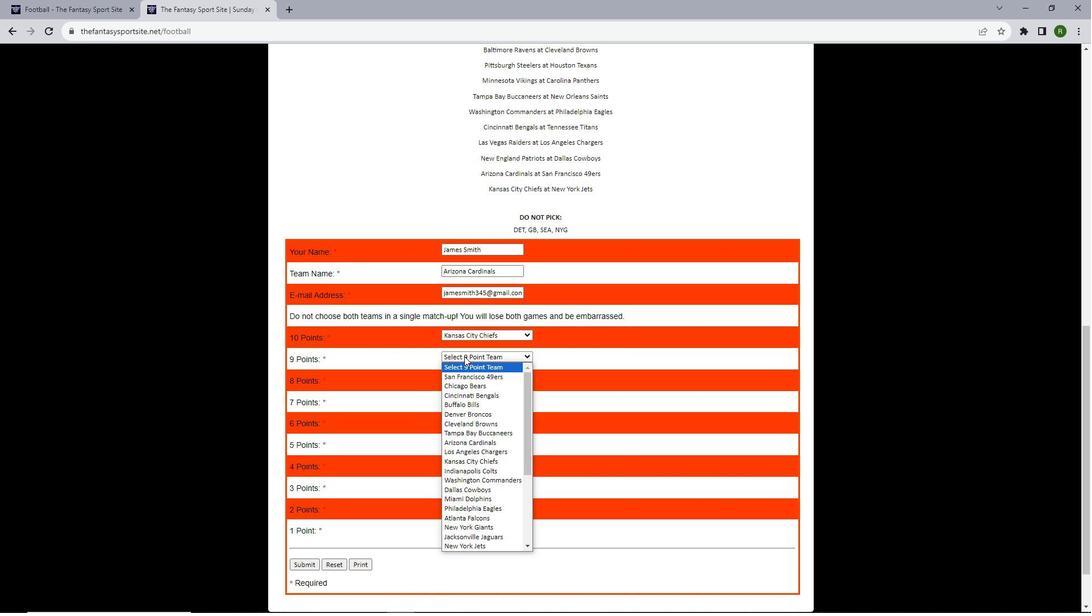 
Action: Mouse moved to (464, 377)
Screenshot: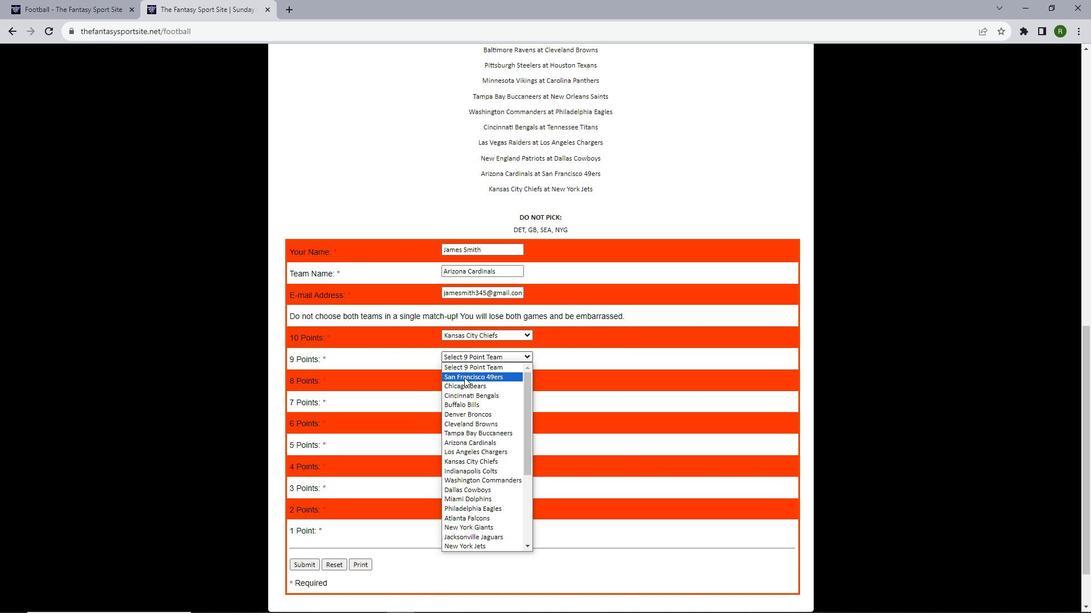 
Action: Mouse pressed left at (464, 377)
Screenshot: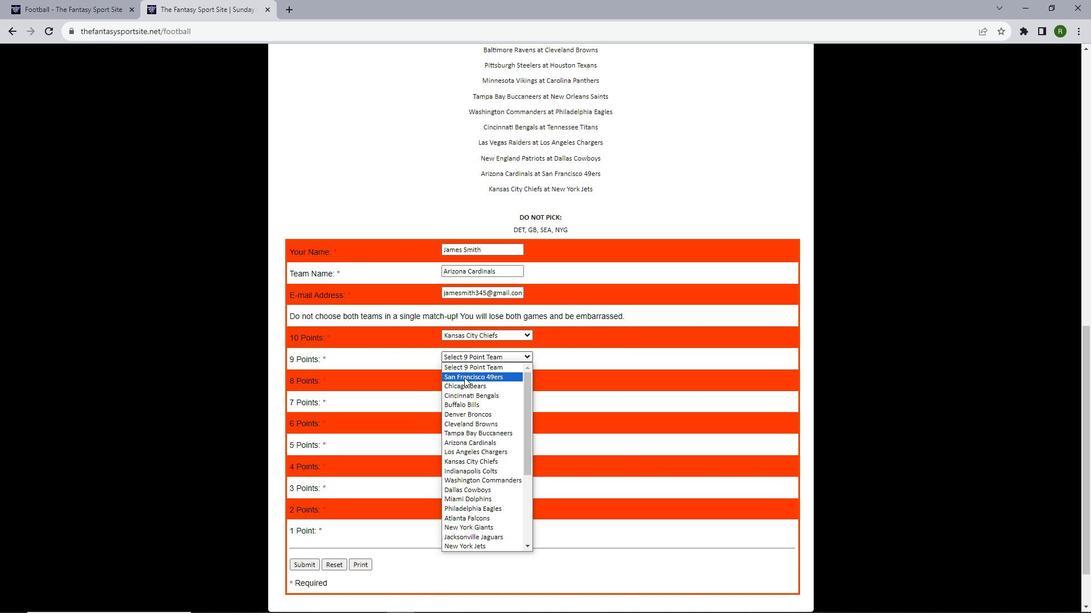 
Action: Mouse moved to (471, 379)
Screenshot: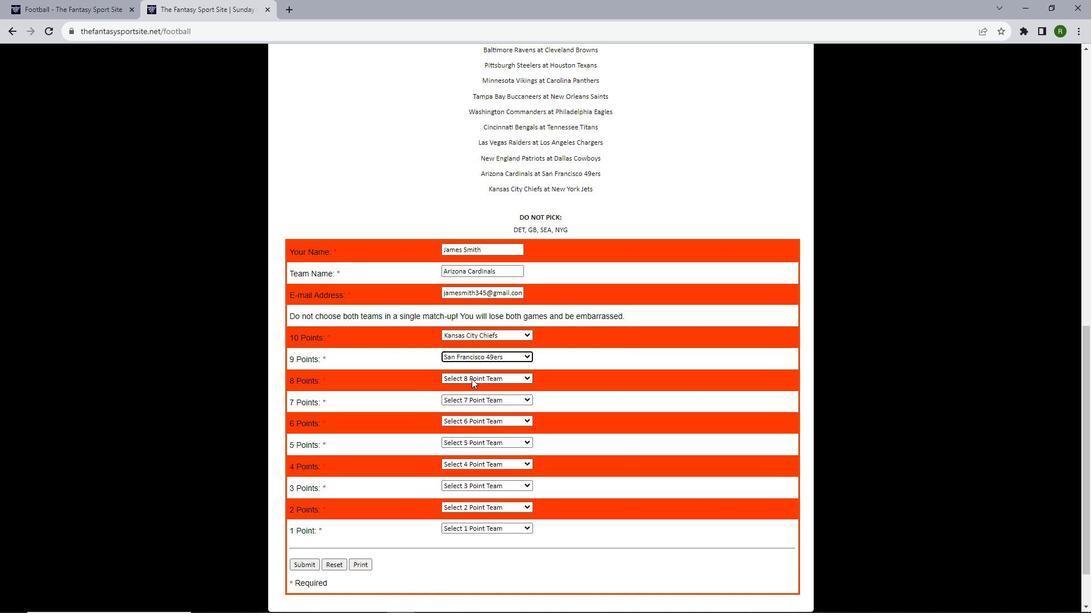 
Action: Mouse pressed left at (471, 379)
Screenshot: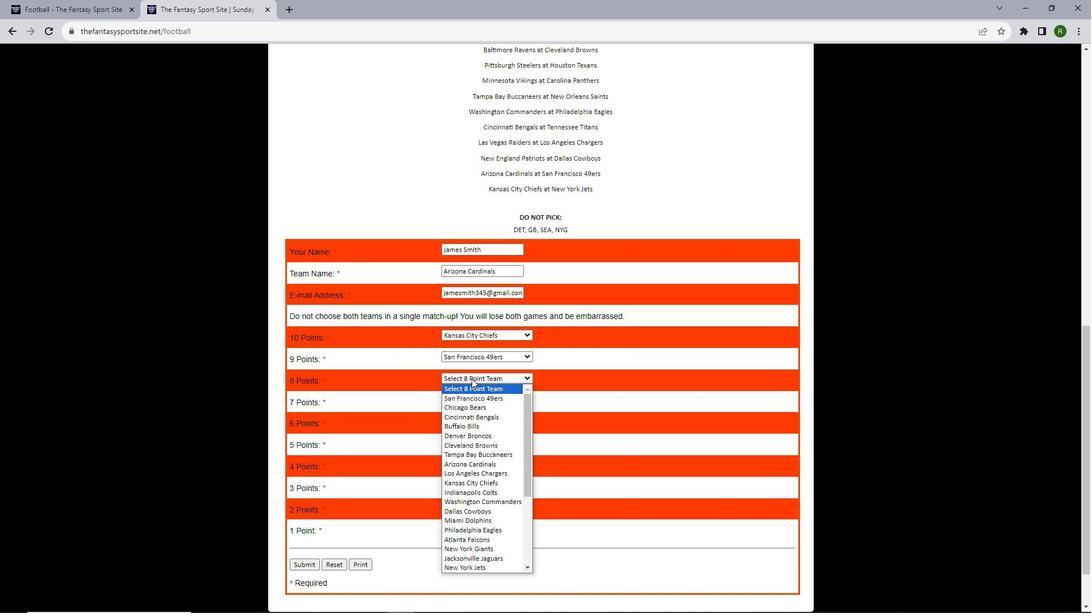 
Action: Mouse moved to (469, 414)
Screenshot: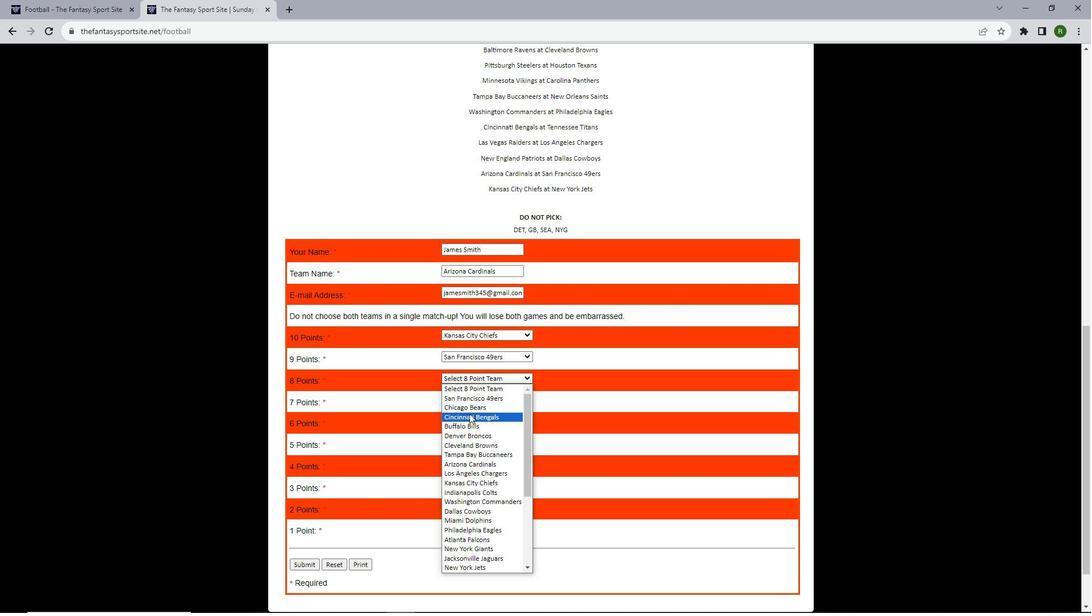 
Action: Mouse scrolled (469, 413) with delta (0, 0)
Screenshot: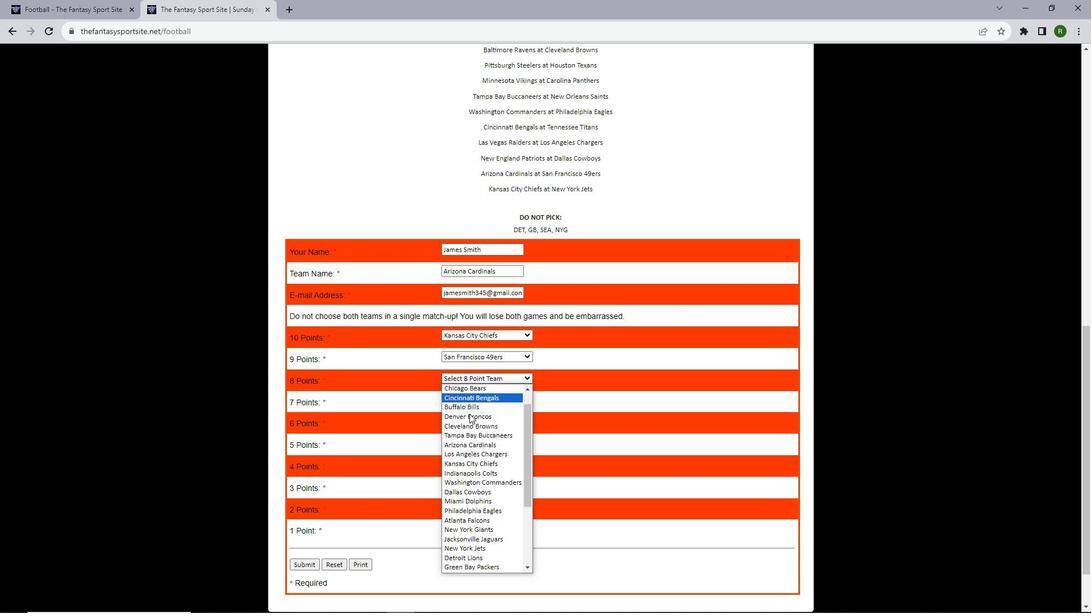 
Action: Mouse scrolled (469, 413) with delta (0, 0)
Screenshot: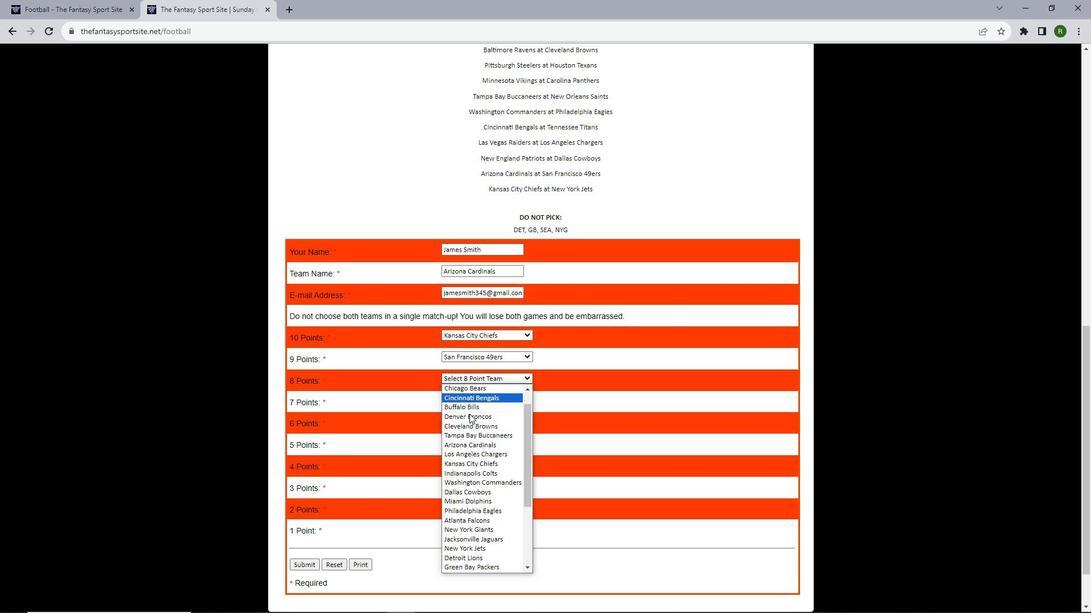 
Action: Mouse scrolled (469, 413) with delta (0, 0)
Screenshot: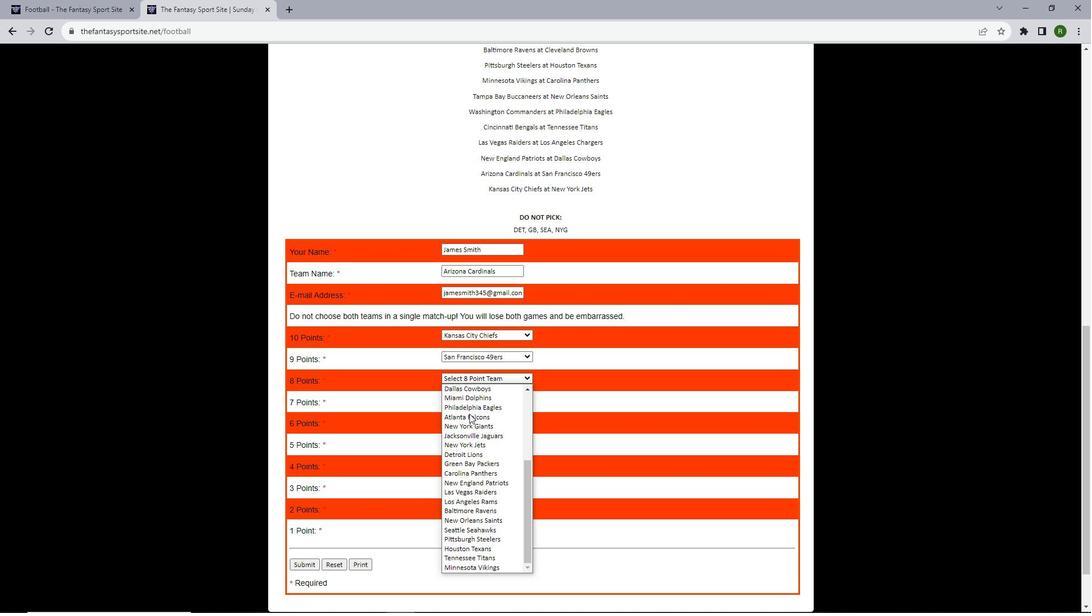 
Action: Mouse moved to (478, 485)
Screenshot: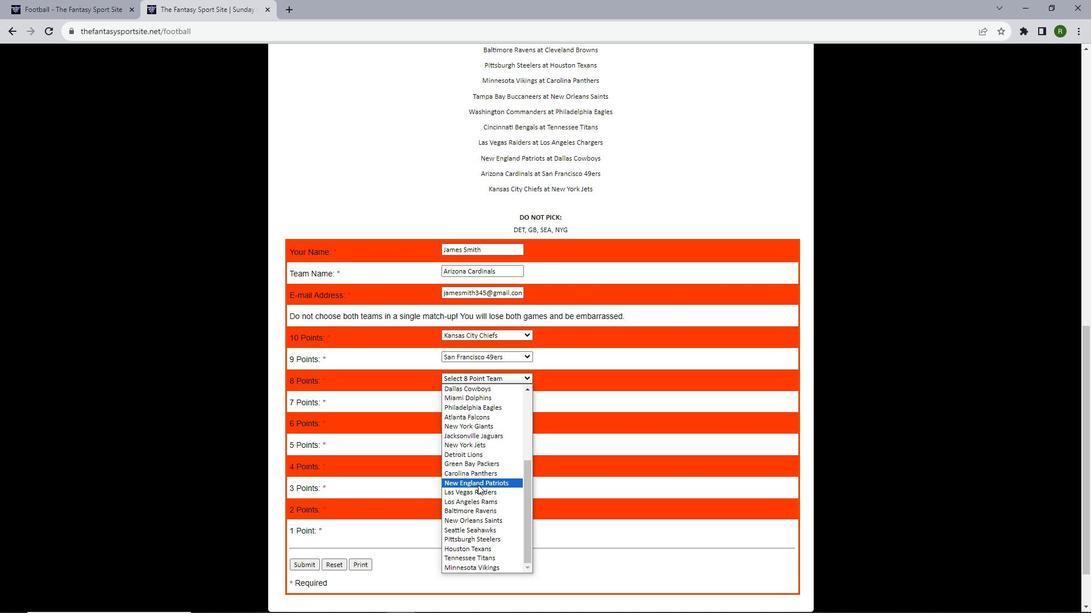 
Action: Mouse pressed left at (478, 485)
Screenshot: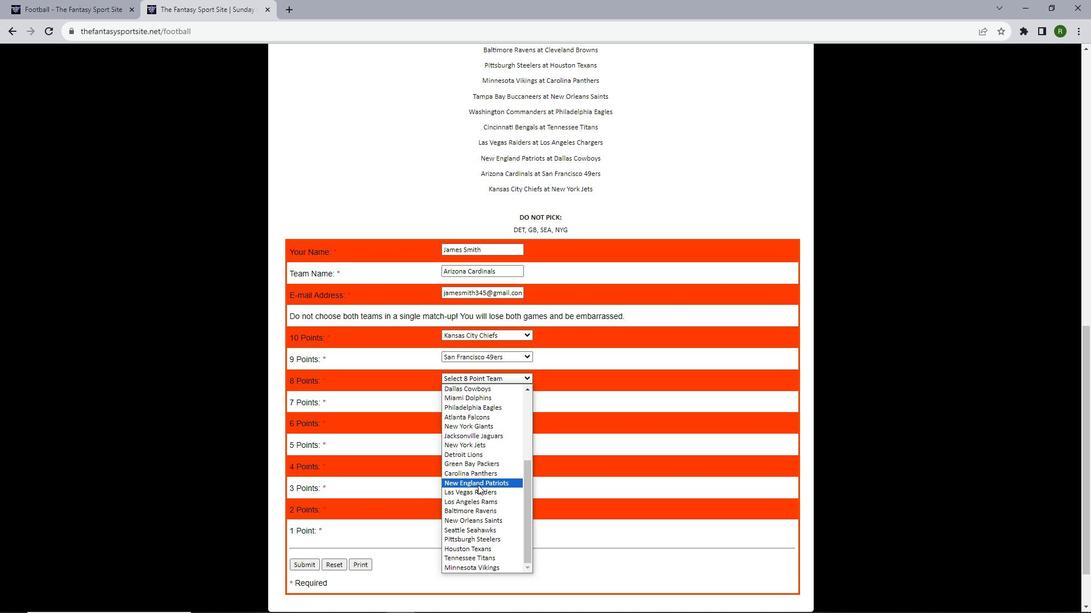 
Action: Mouse moved to (487, 396)
Screenshot: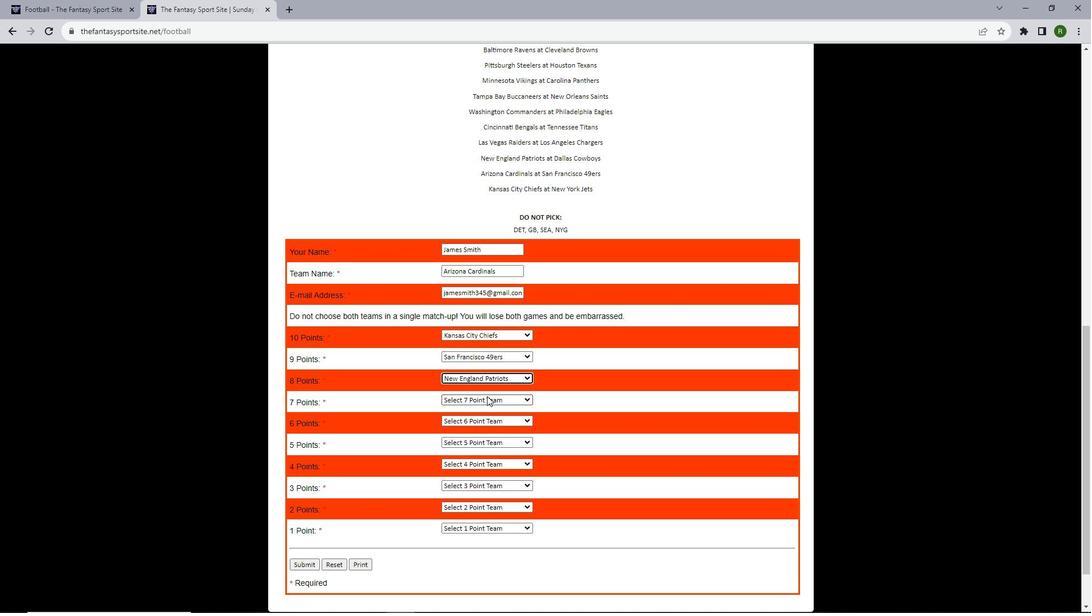 
Action: Mouse pressed left at (487, 396)
Screenshot: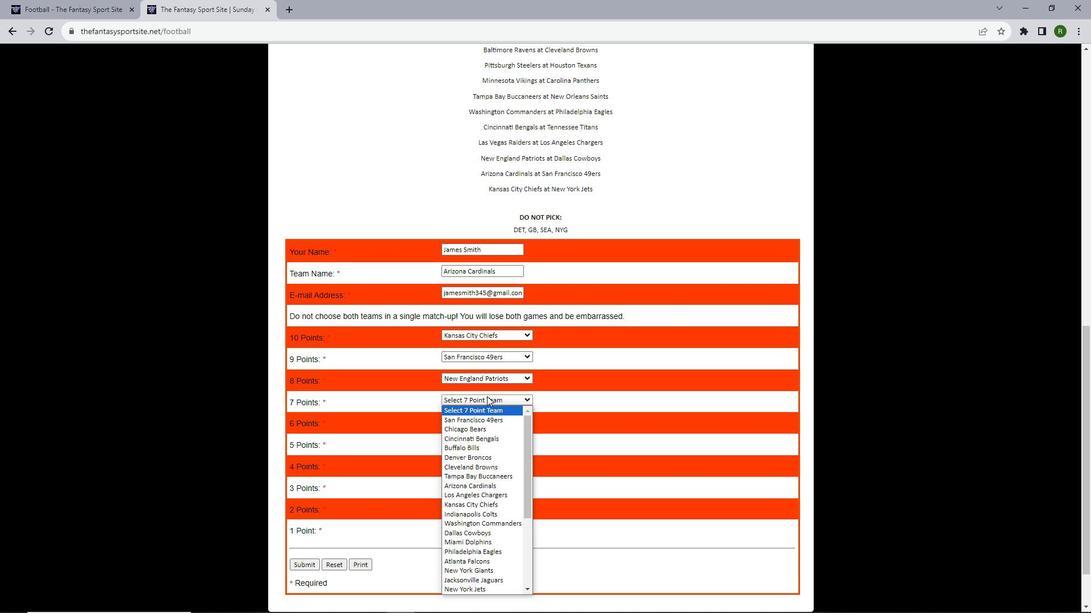 
Action: Mouse moved to (476, 454)
Screenshot: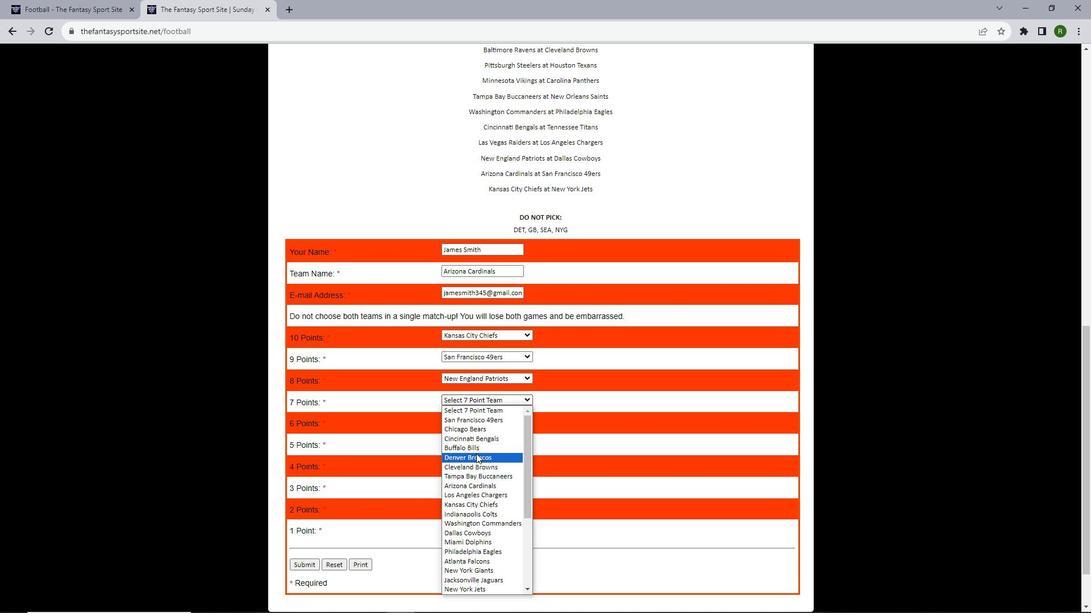 
Action: Mouse scrolled (476, 453) with delta (0, 0)
Screenshot: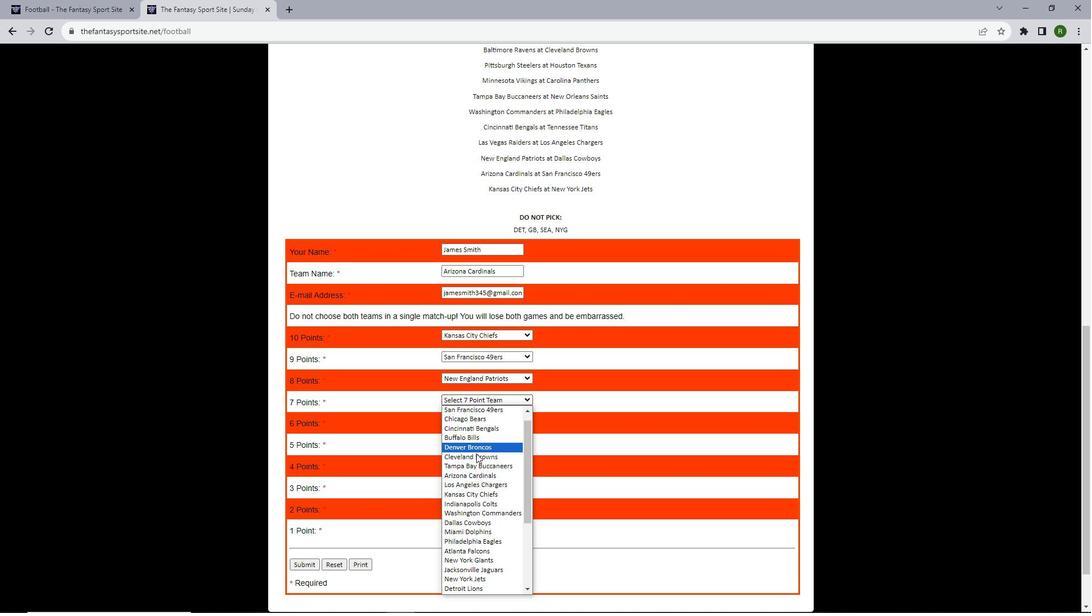 
Action: Mouse scrolled (476, 454) with delta (0, 0)
Screenshot: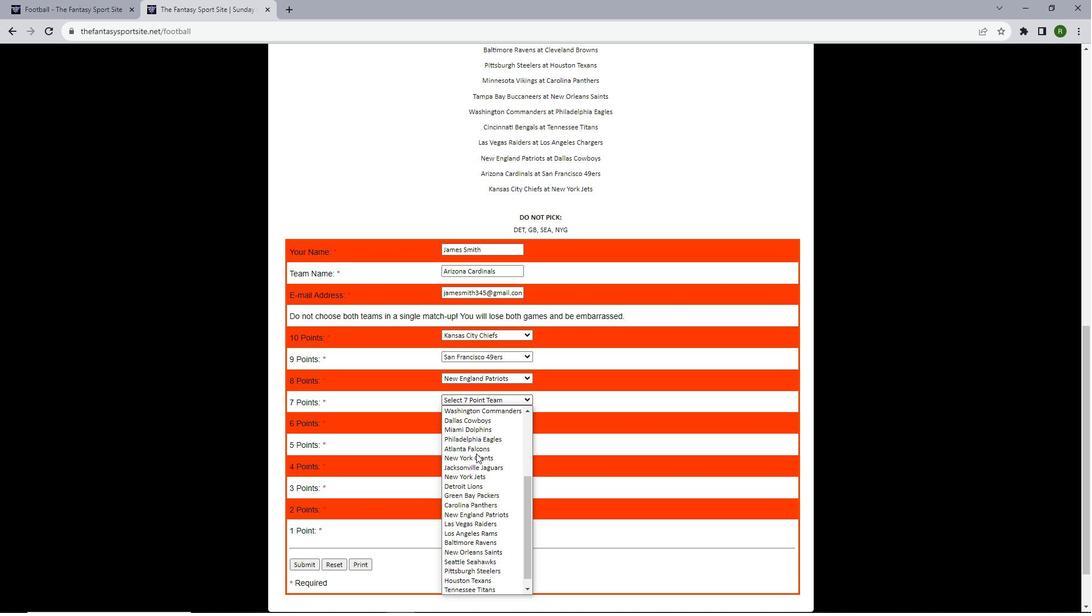 
Action: Mouse moved to (479, 576)
Screenshot: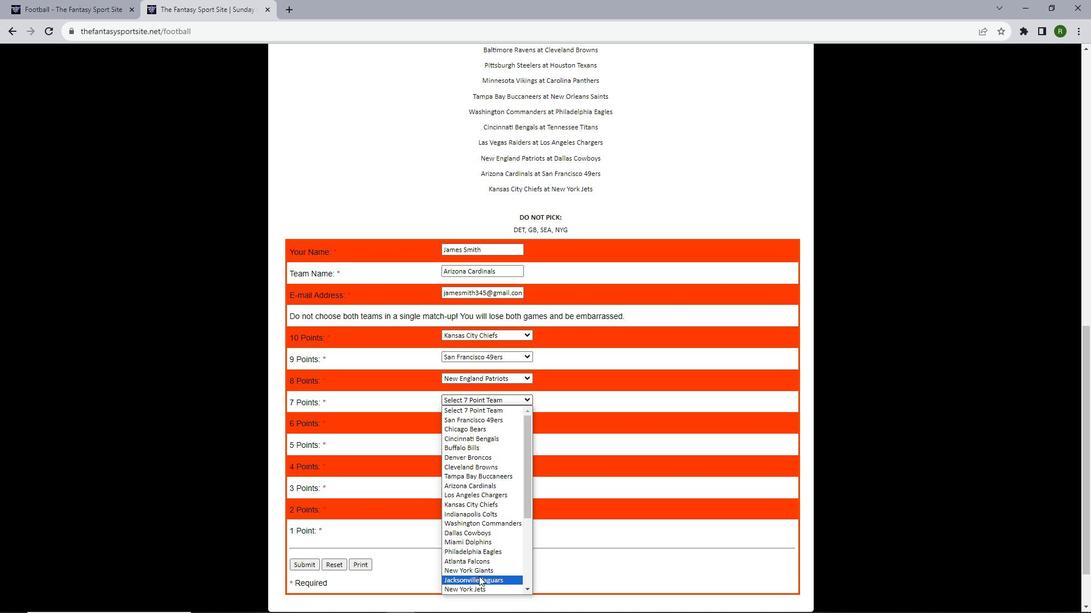 
Action: Mouse pressed left at (479, 576)
Screenshot: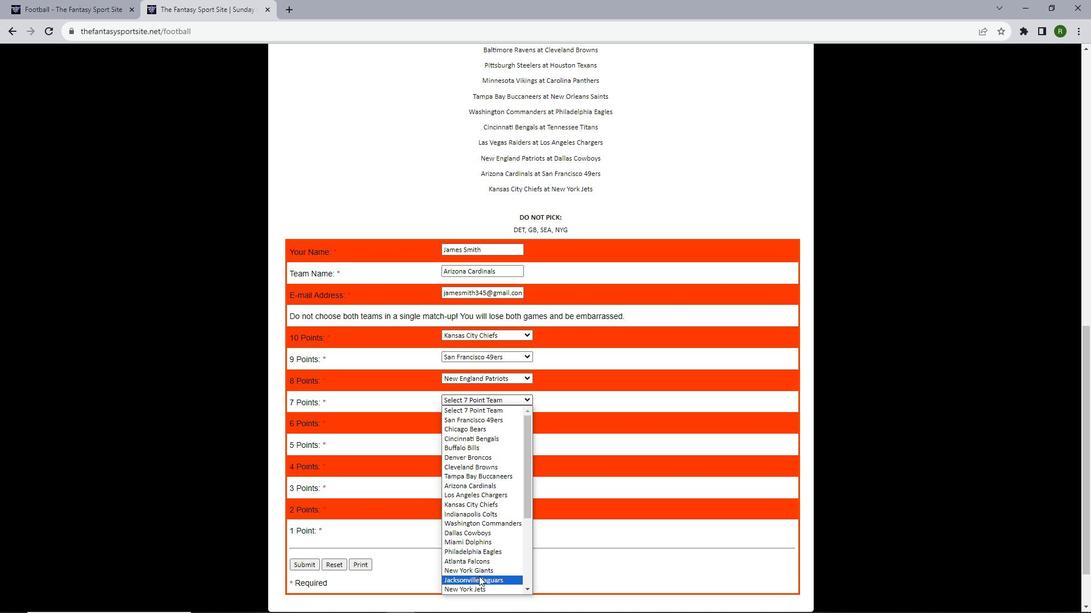 
Action: Mouse moved to (485, 423)
Screenshot: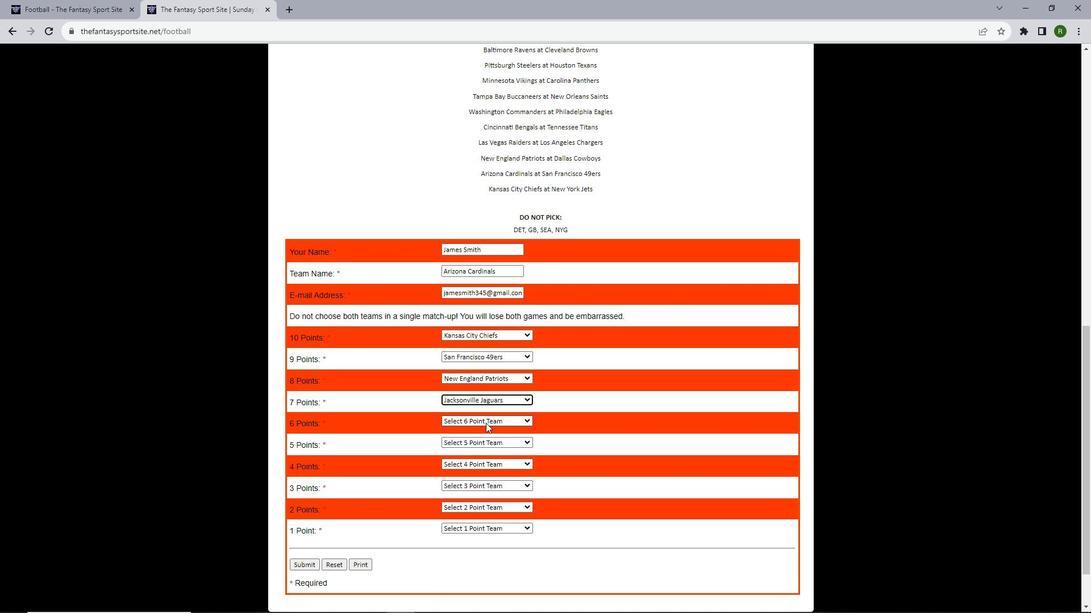 
Action: Mouse pressed left at (485, 423)
Screenshot: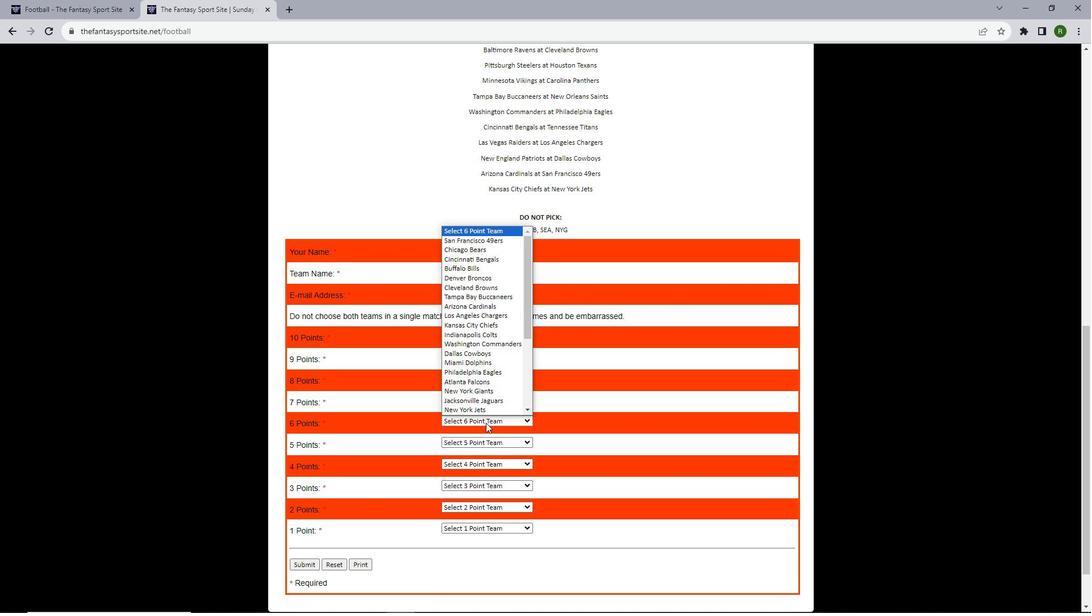 
Action: Mouse moved to (480, 409)
Screenshot: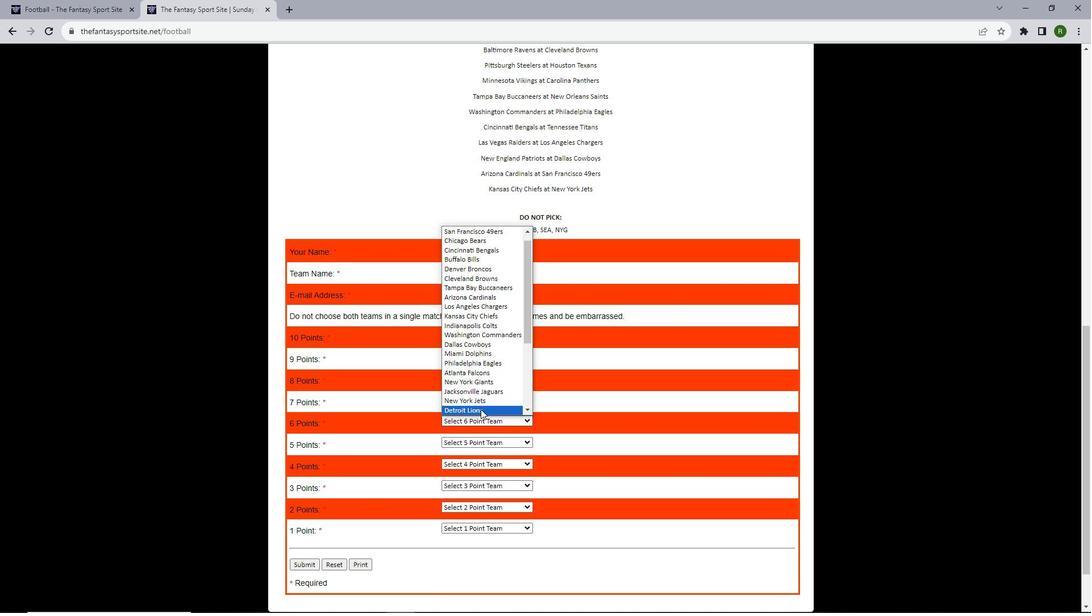 
Action: Mouse pressed left at (480, 409)
Screenshot: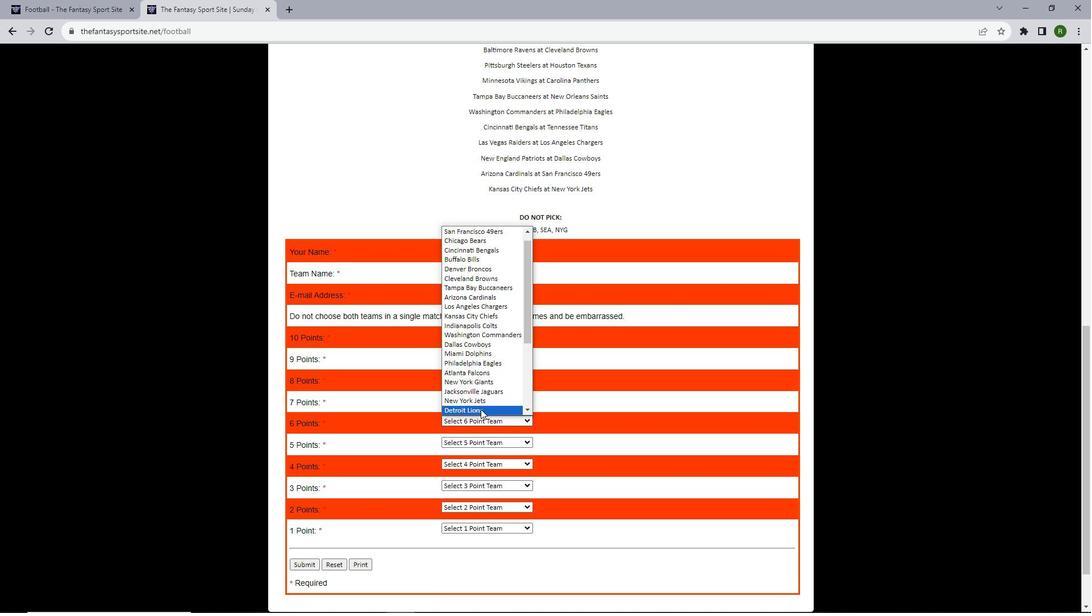 
Action: Mouse moved to (480, 441)
Screenshot: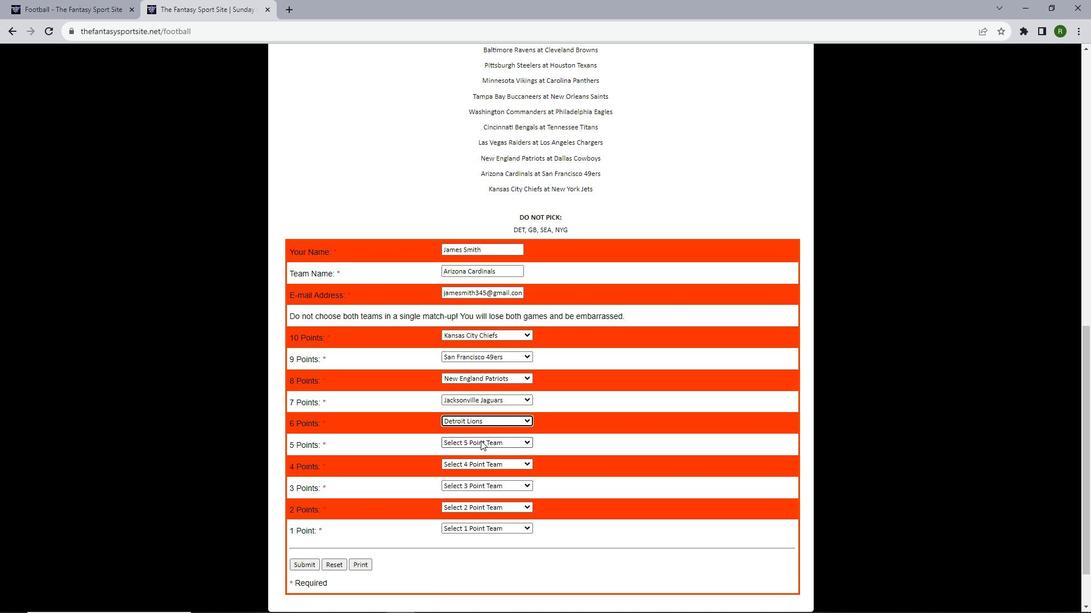 
Action: Mouse pressed left at (480, 441)
Screenshot: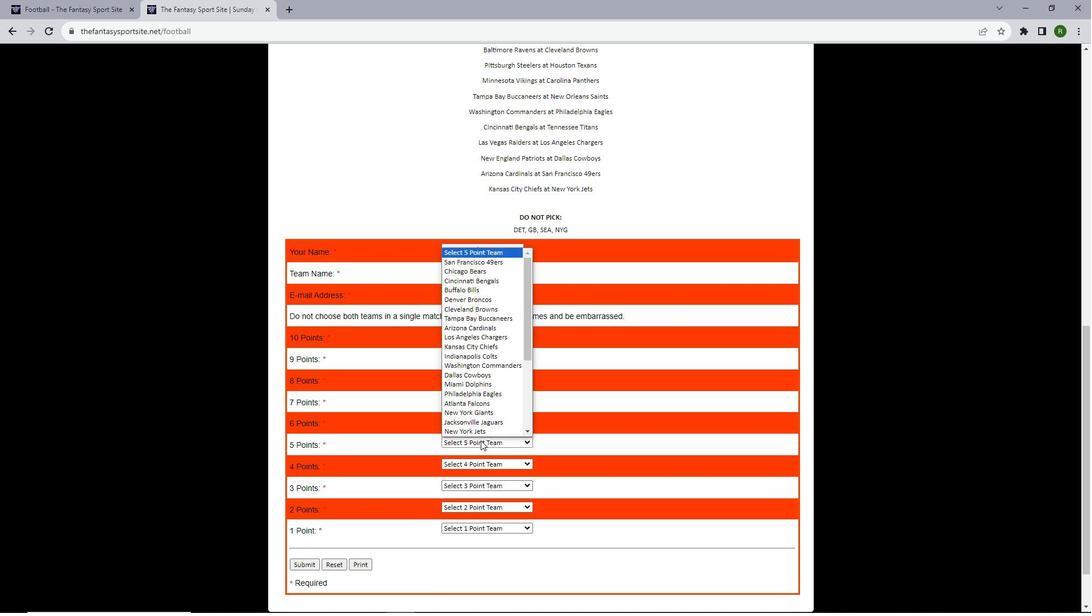 
Action: Mouse moved to (480, 404)
Screenshot: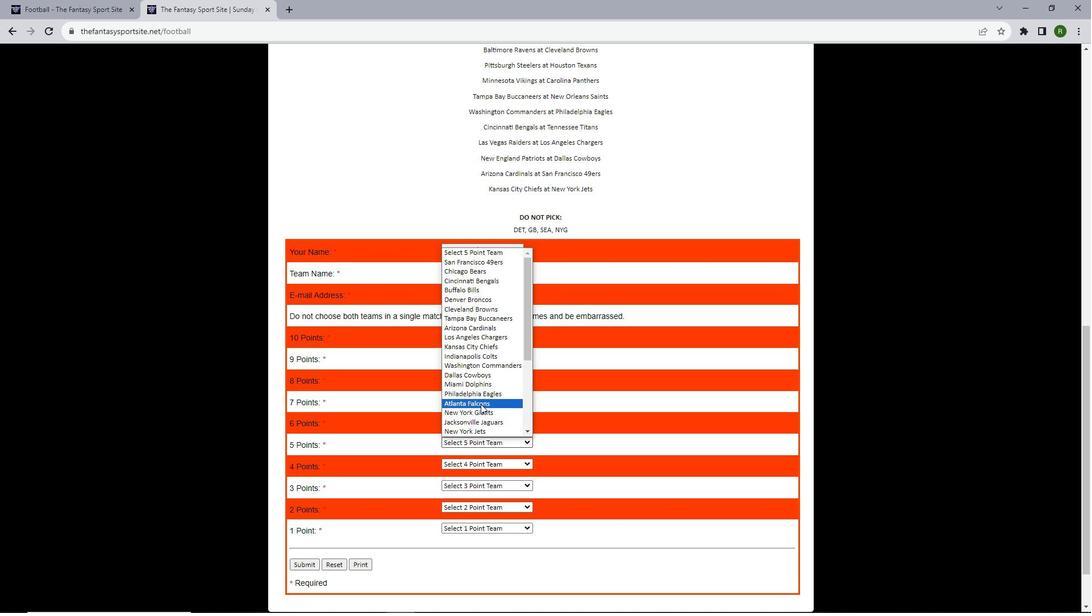 
Action: Mouse scrolled (480, 404) with delta (0, 0)
Screenshot: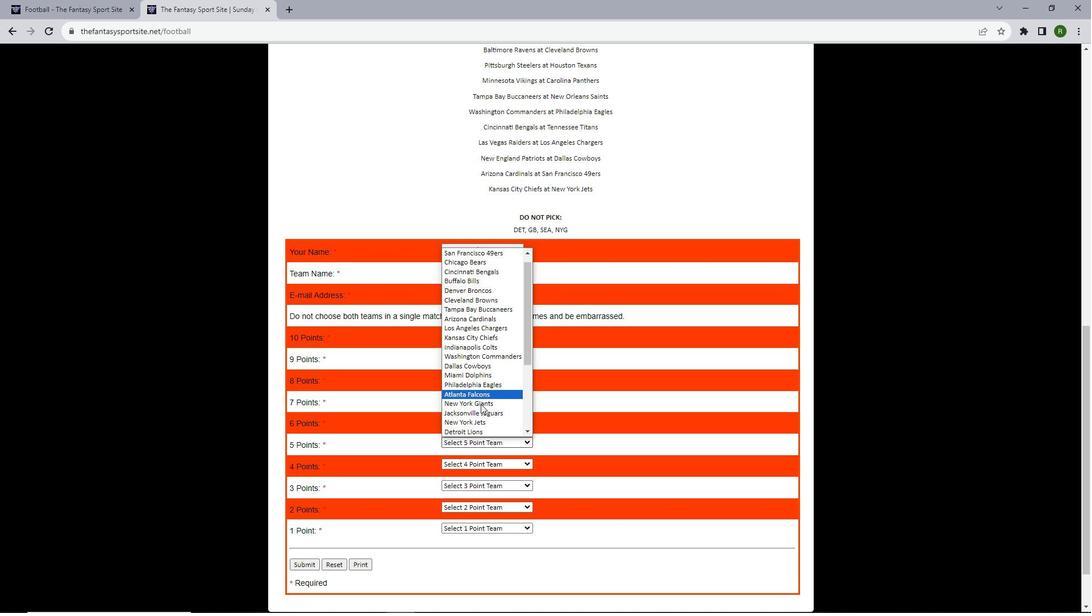 
Action: Mouse moved to (480, 404)
Screenshot: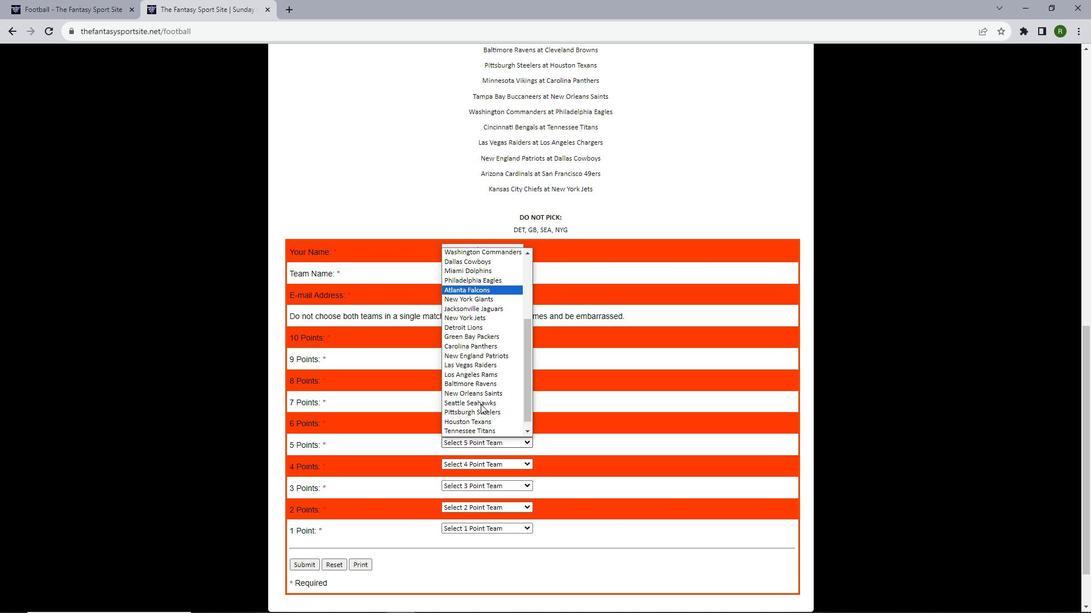 
Action: Mouse scrolled (480, 404) with delta (0, 0)
Screenshot: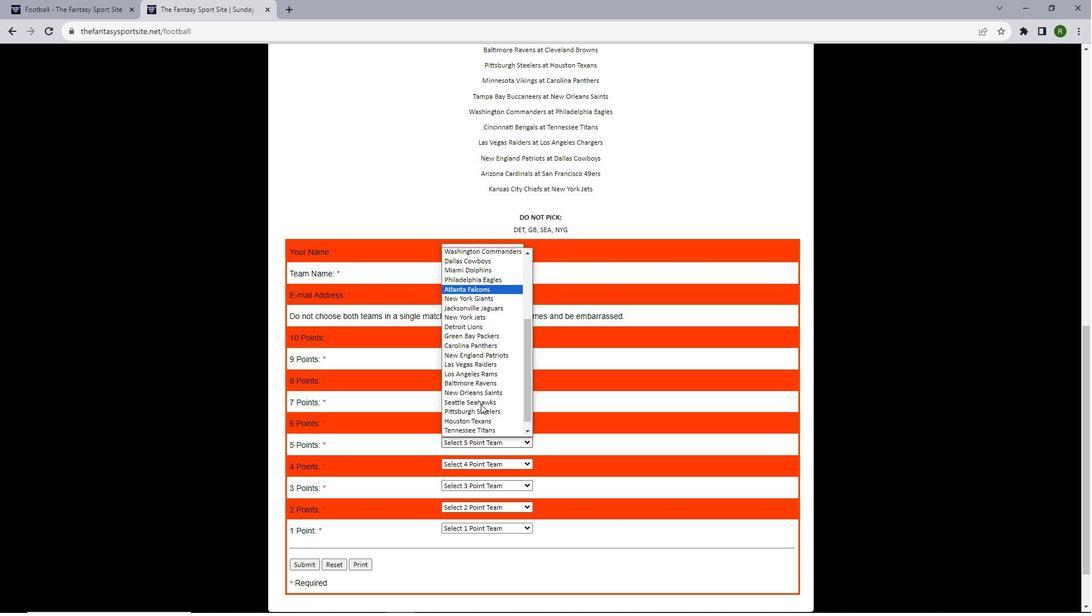
Action: Mouse moved to (480, 425)
Screenshot: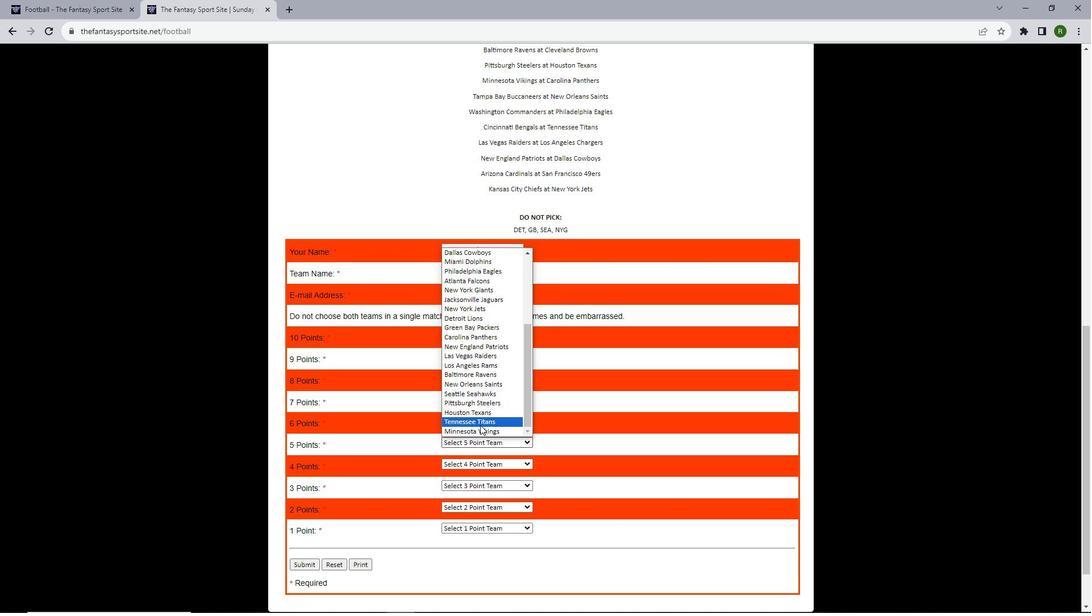 
Action: Mouse pressed left at (480, 425)
Screenshot: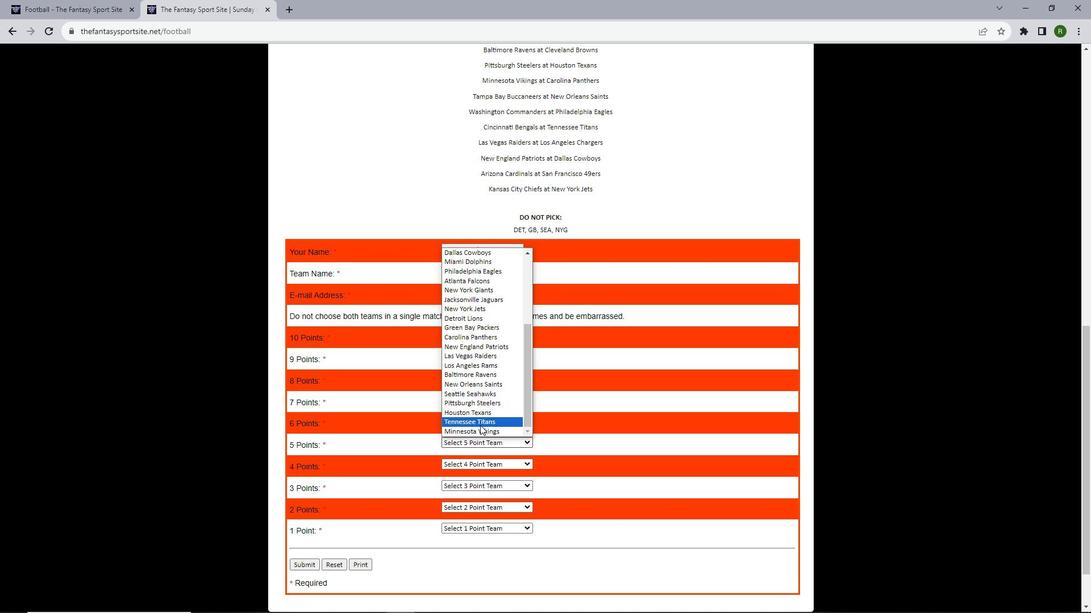 
Action: Mouse moved to (480, 464)
Screenshot: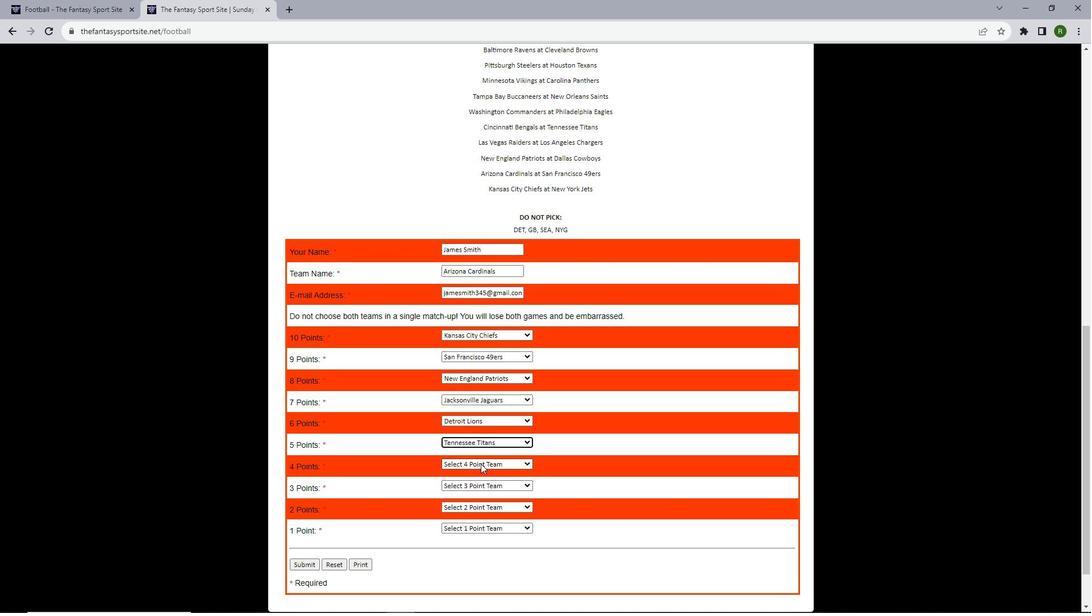 
Action: Mouse pressed left at (480, 464)
Screenshot: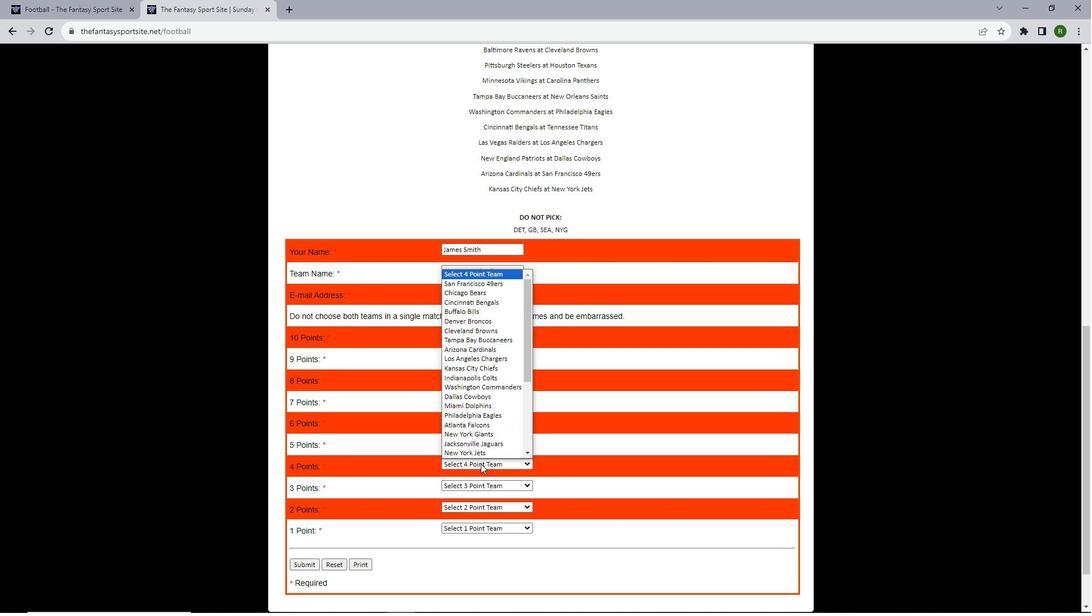 
Action: Mouse moved to (480, 439)
Screenshot: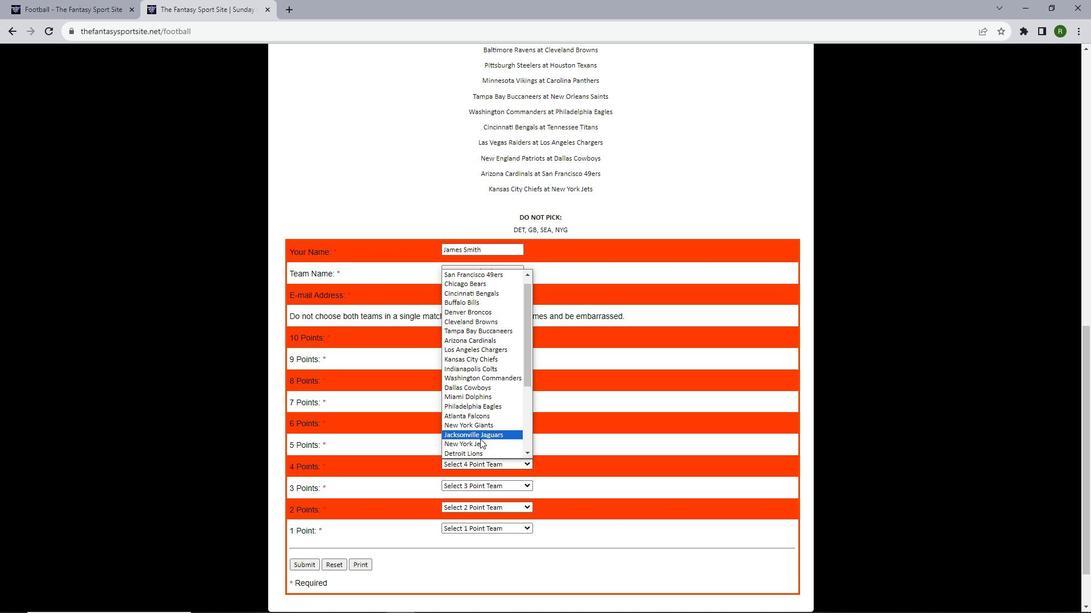 
Action: Mouse scrolled (480, 438) with delta (0, 0)
Screenshot: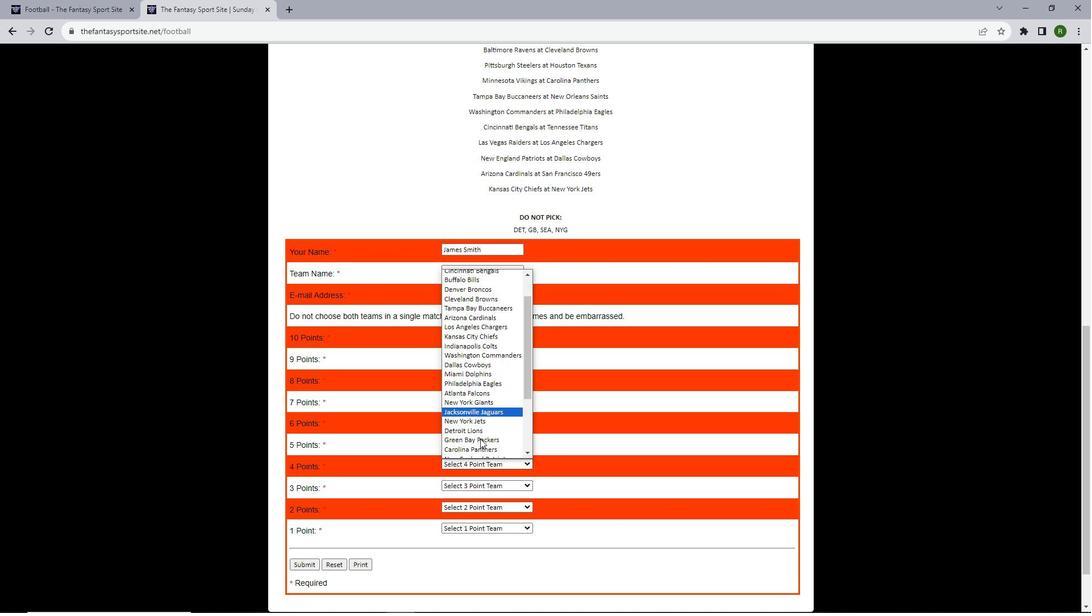 
Action: Mouse scrolled (480, 438) with delta (0, 0)
Screenshot: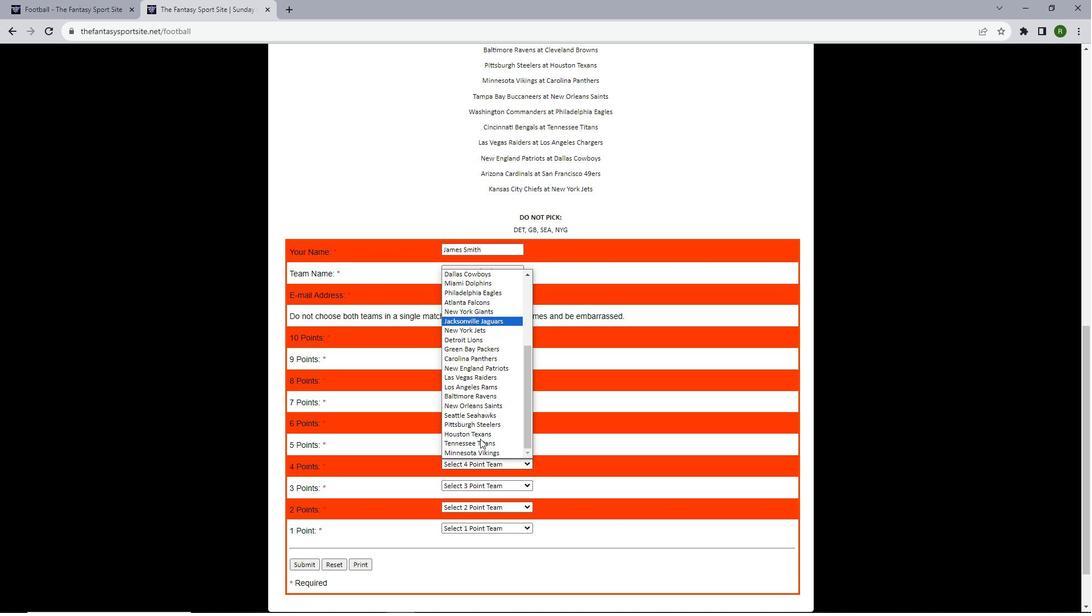 
Action: Mouse scrolled (480, 438) with delta (0, 0)
Screenshot: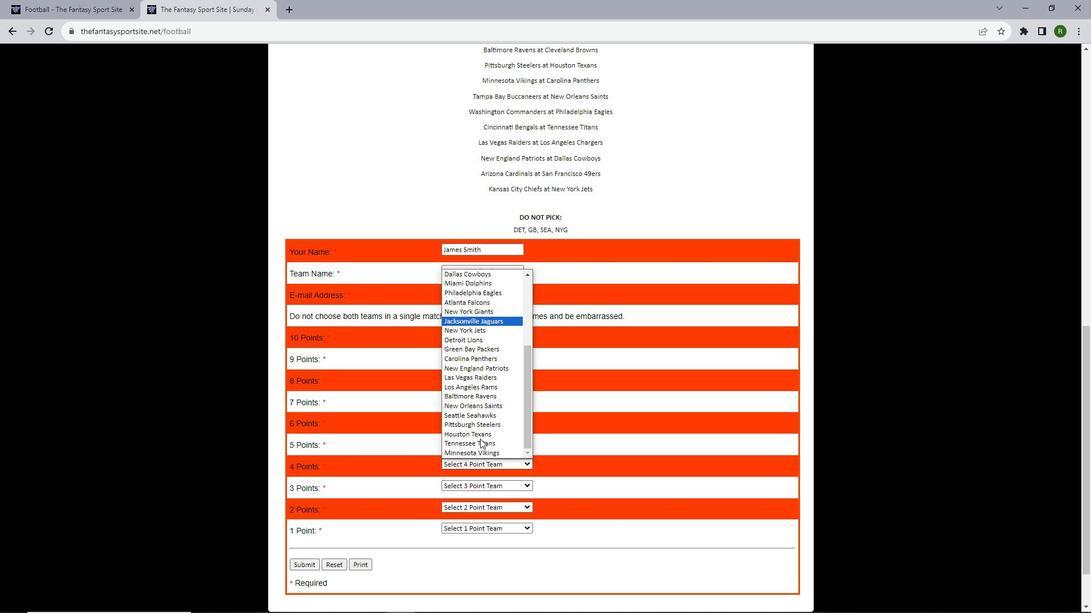 
Action: Mouse moved to (479, 450)
Screenshot: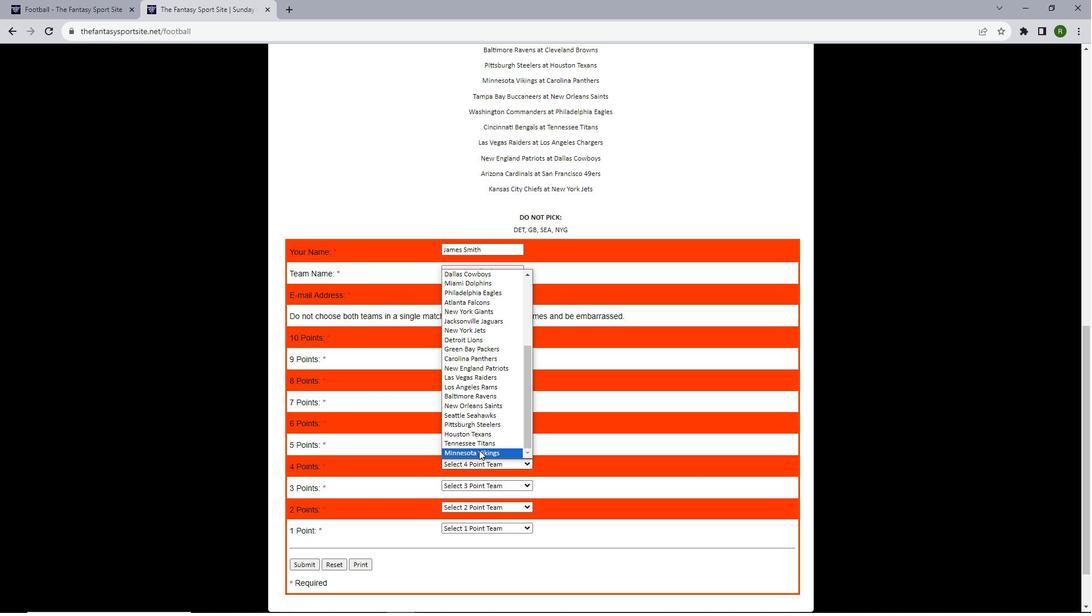 
Action: Mouse pressed left at (479, 450)
Screenshot: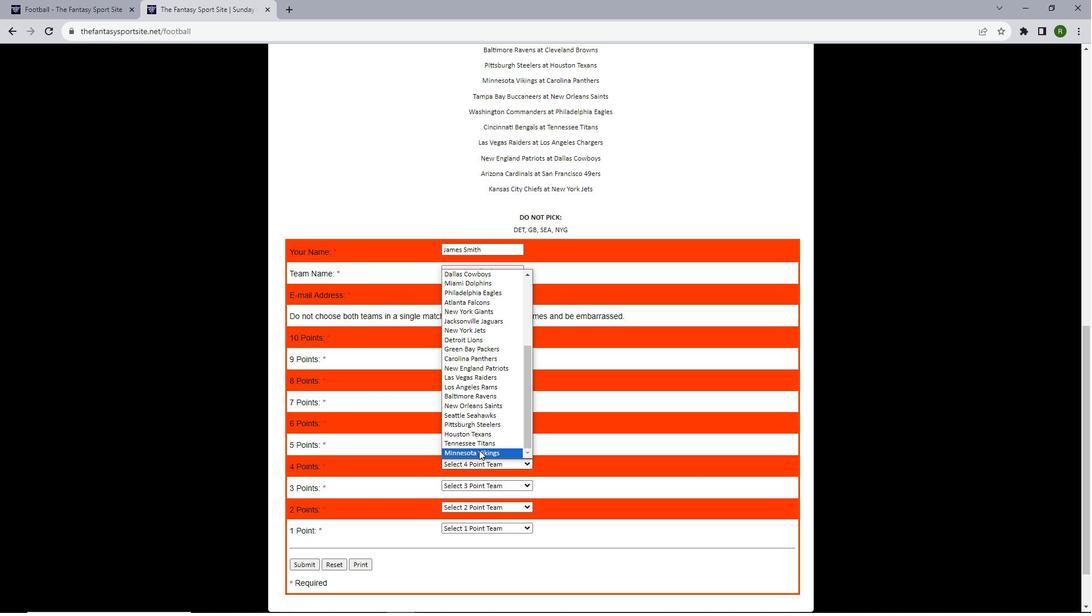 
Action: Mouse moved to (467, 485)
Screenshot: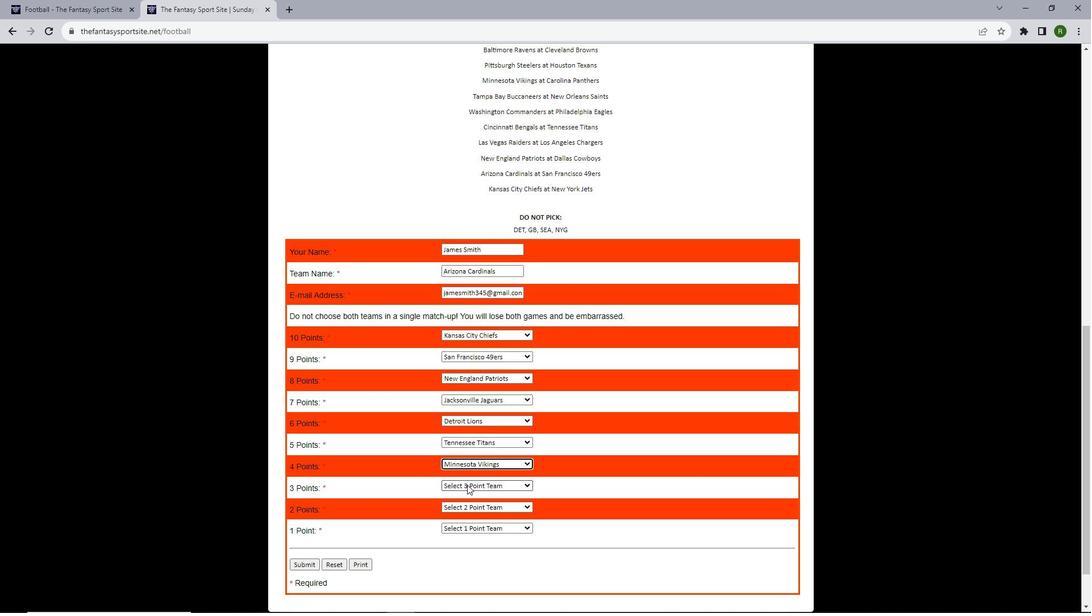 
Action: Mouse pressed left at (467, 485)
Screenshot: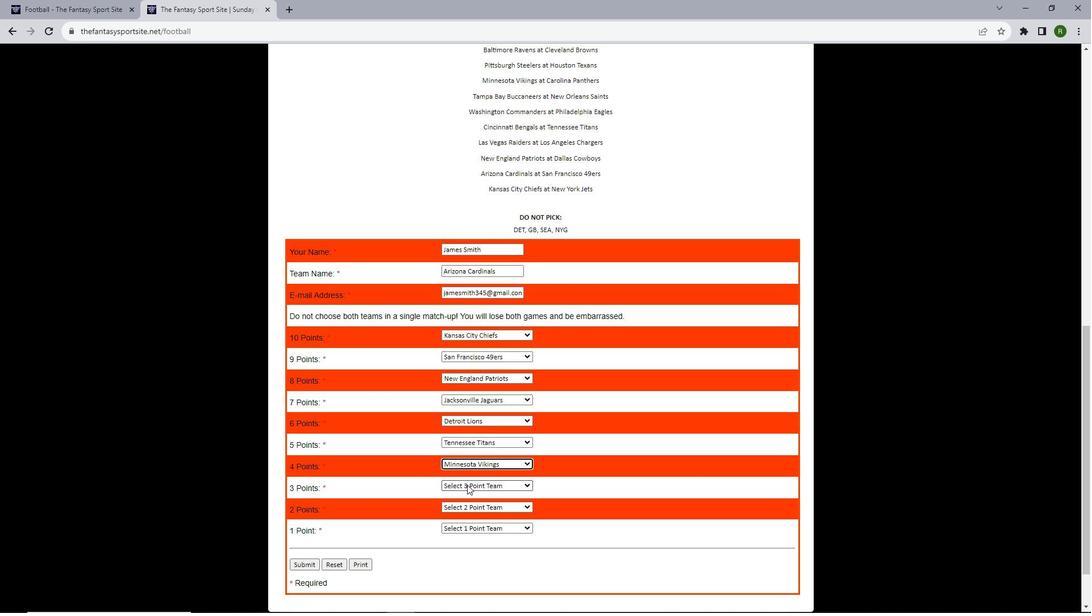 
Action: Mouse moved to (475, 447)
Screenshot: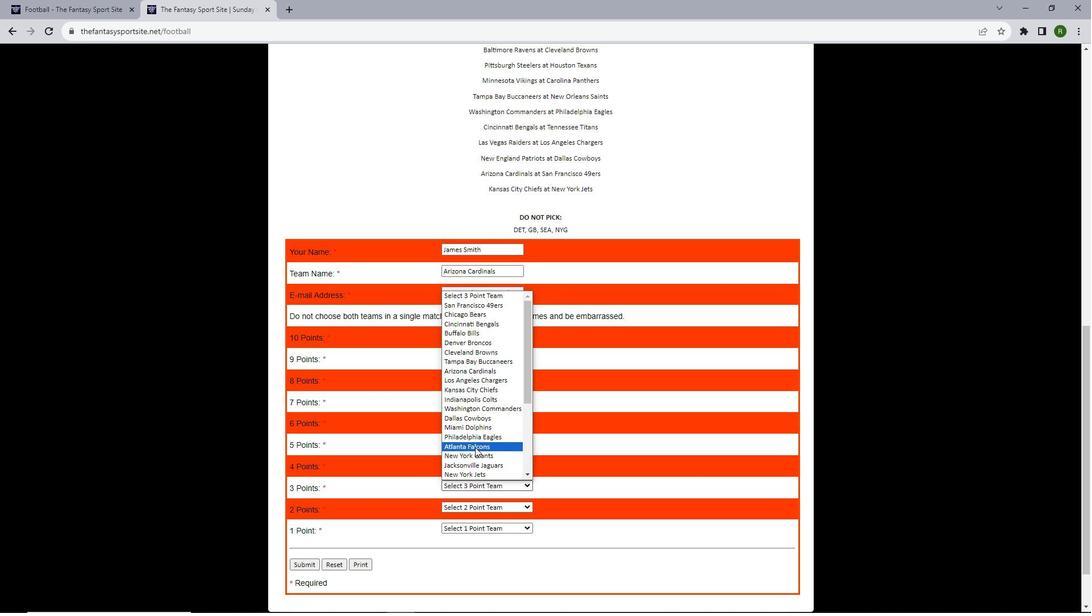 
Action: Mouse pressed left at (475, 447)
Screenshot: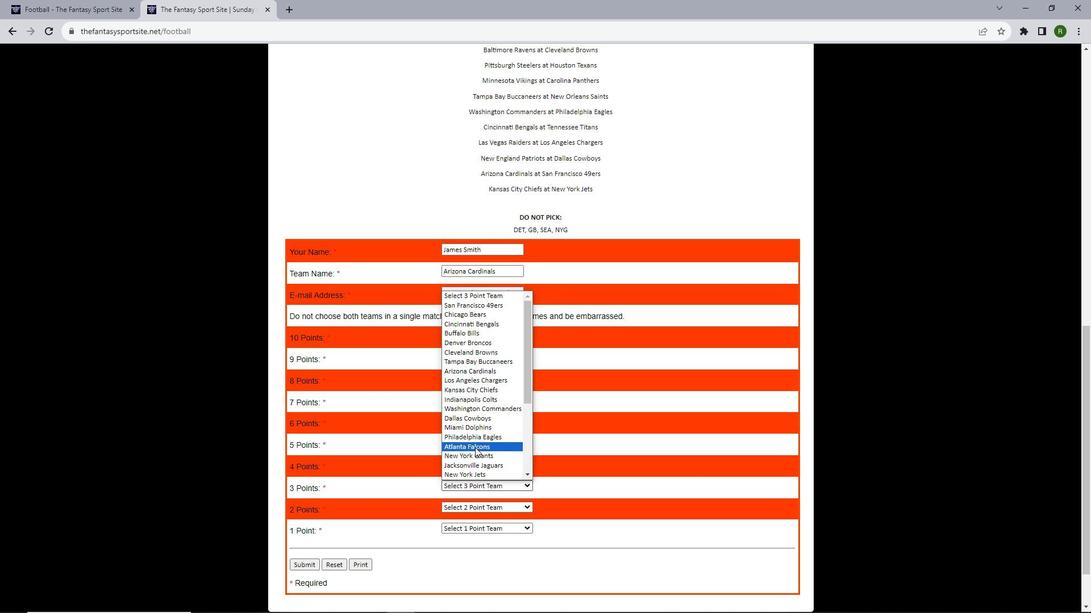 
Action: Mouse moved to (480, 505)
Screenshot: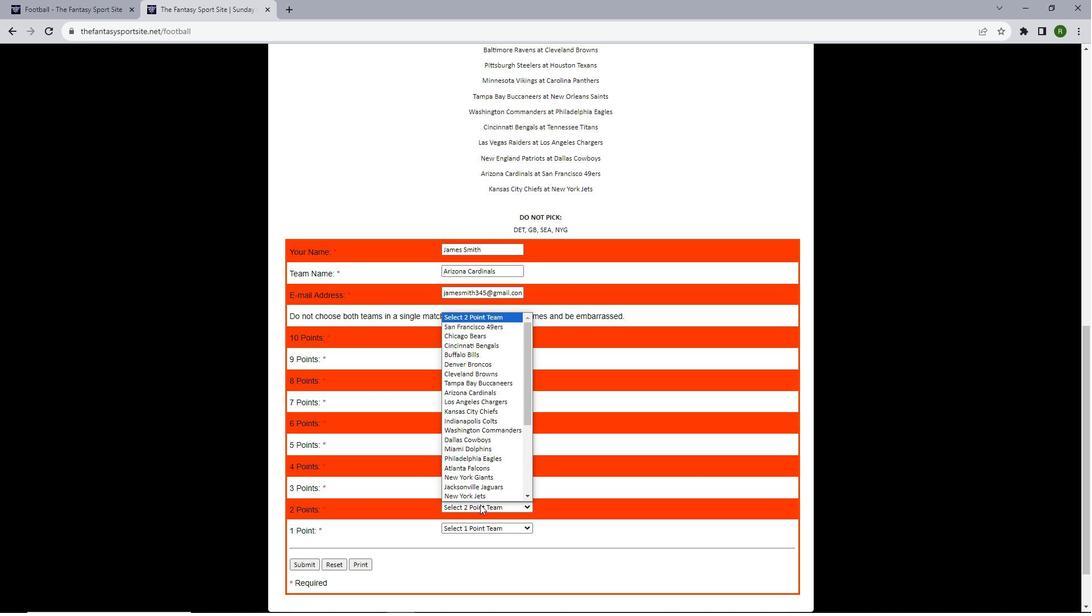 
Action: Mouse pressed left at (480, 505)
Screenshot: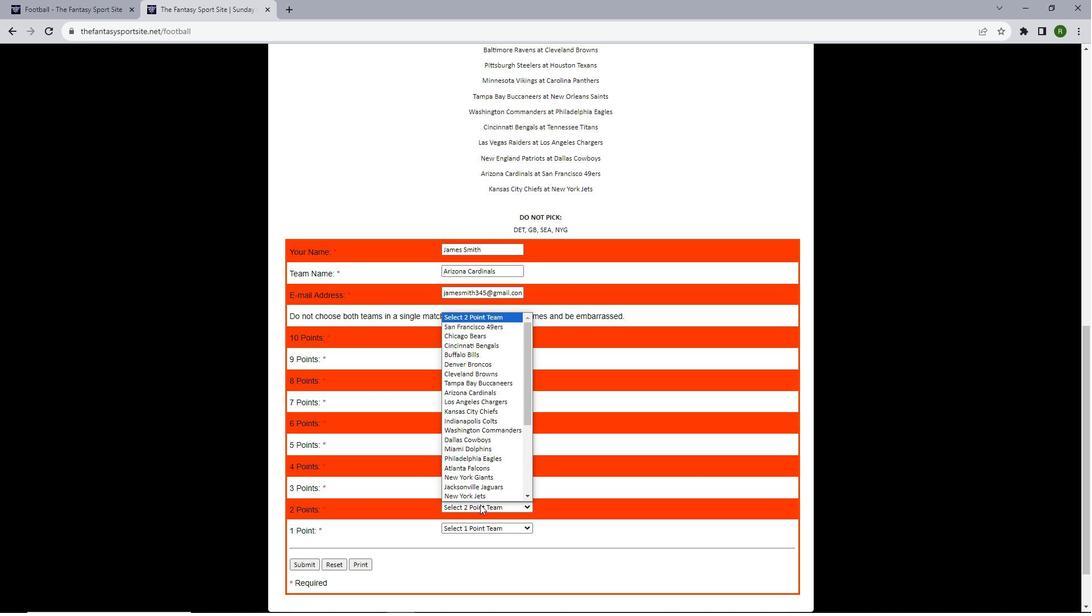 
Action: Mouse moved to (487, 396)
Screenshot: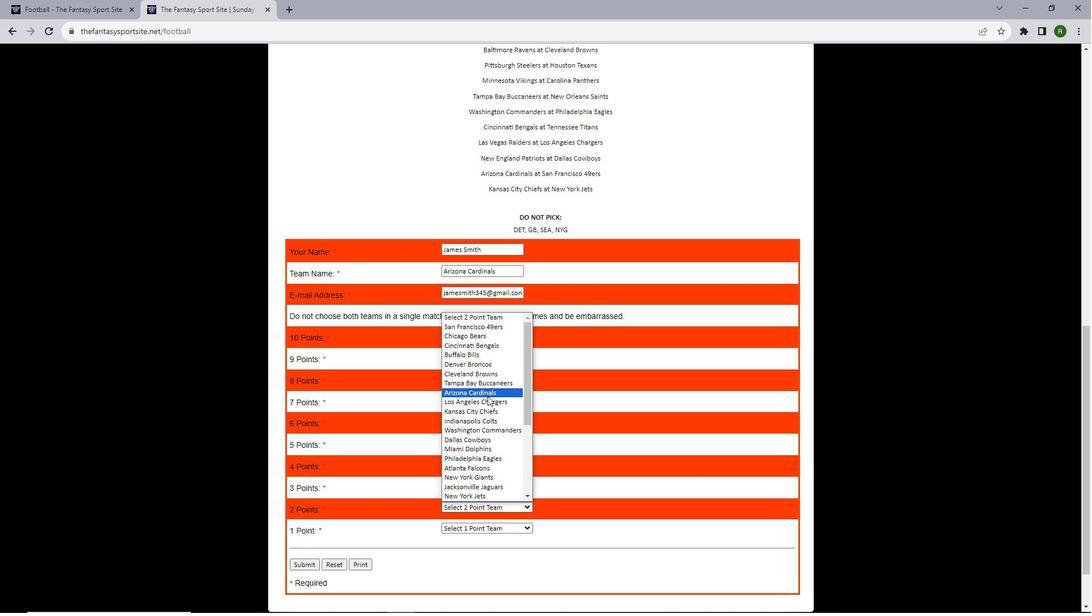 
Action: Mouse pressed left at (487, 396)
Screenshot: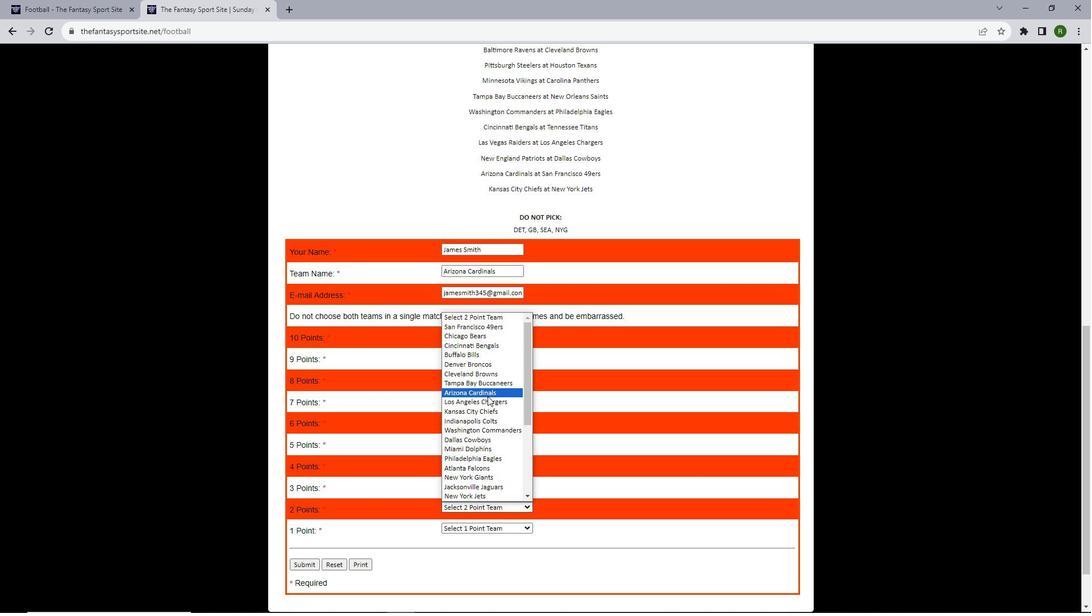 
Action: Mouse moved to (512, 532)
Screenshot: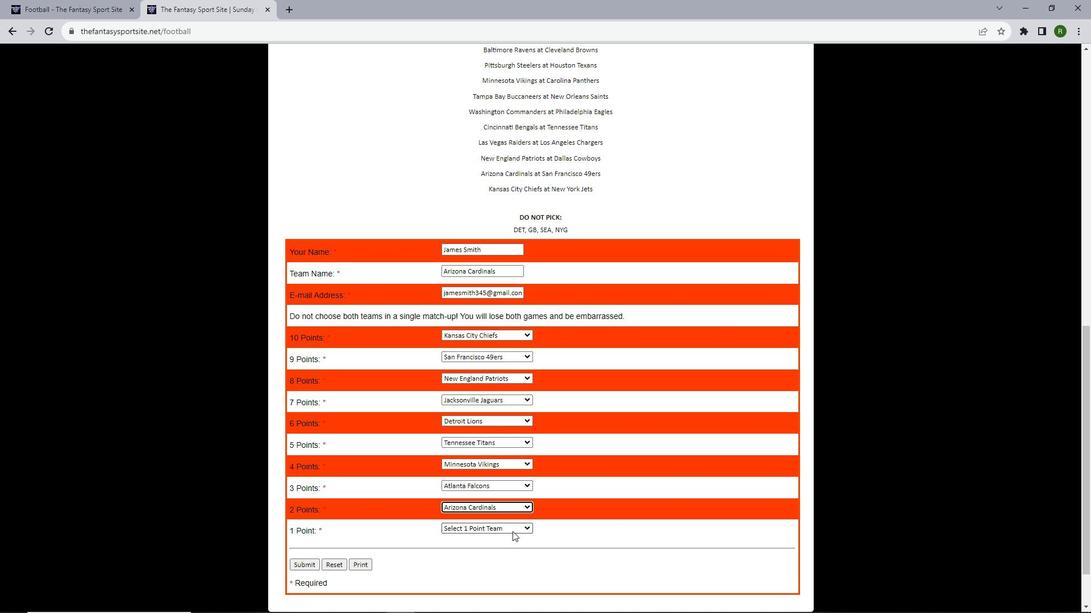 
Action: Mouse pressed left at (512, 532)
Screenshot: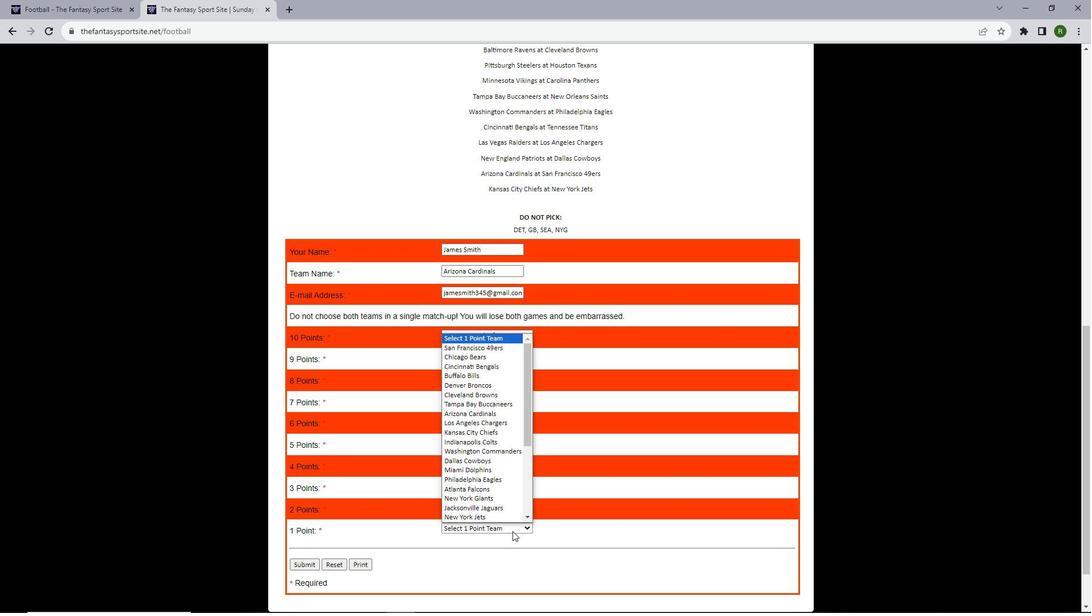 
Action: Mouse moved to (499, 456)
Screenshot: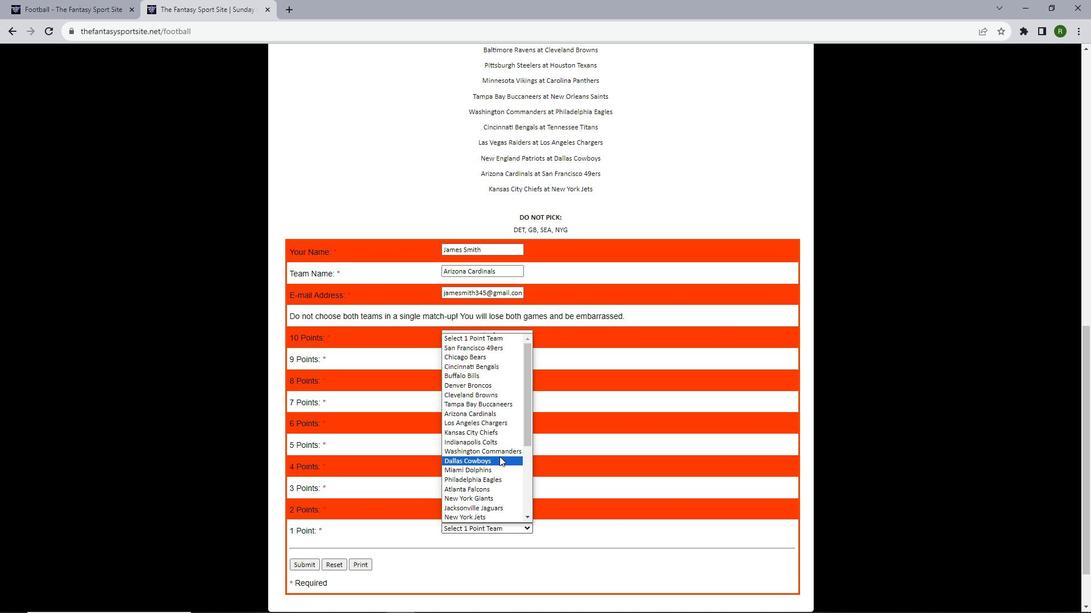 
Action: Mouse scrolled (499, 456) with delta (0, 0)
Screenshot: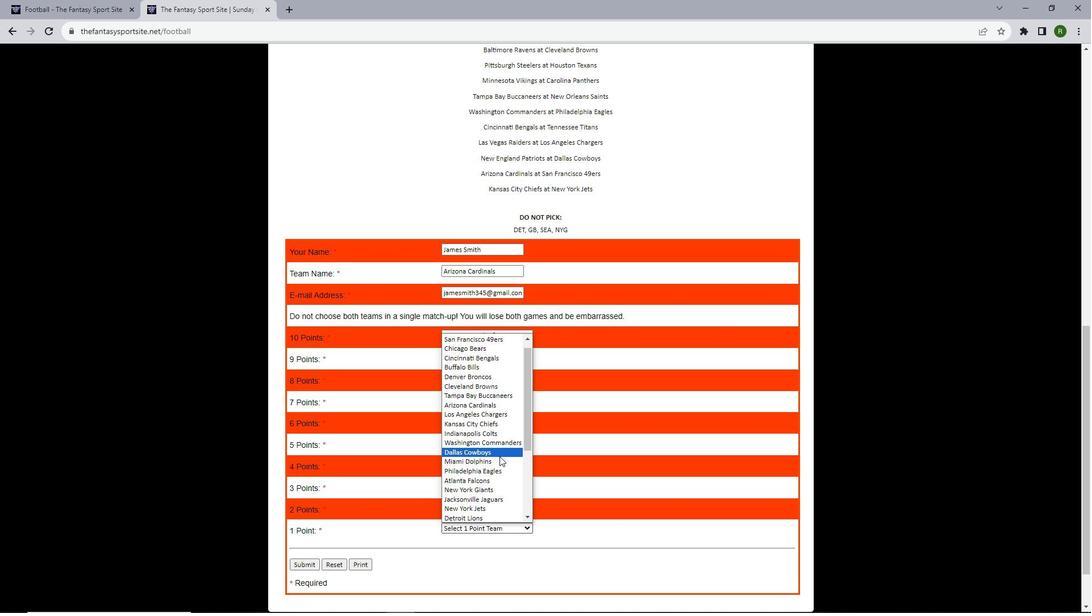 
Action: Mouse scrolled (499, 456) with delta (0, 0)
Screenshot: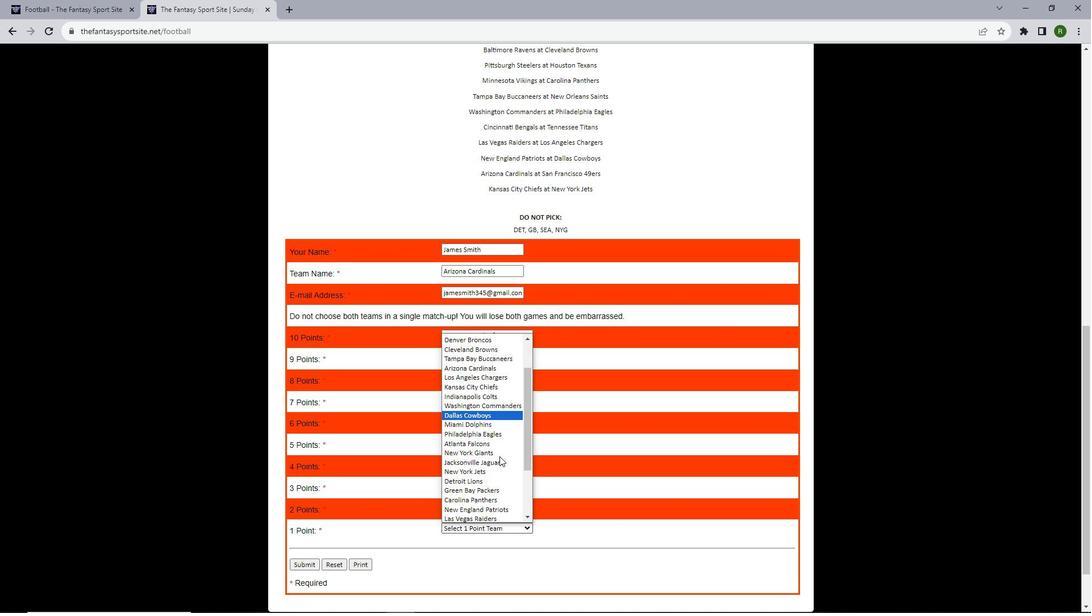 
Action: Mouse scrolled (499, 456) with delta (0, 0)
Screenshot: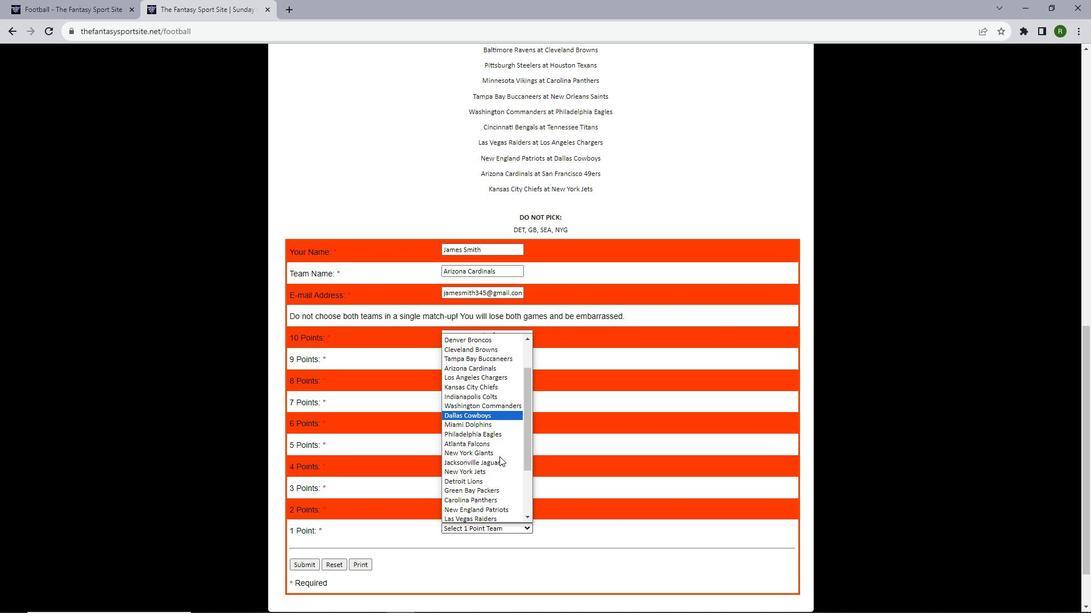 
Action: Mouse scrolled (499, 456) with delta (0, 0)
Screenshot: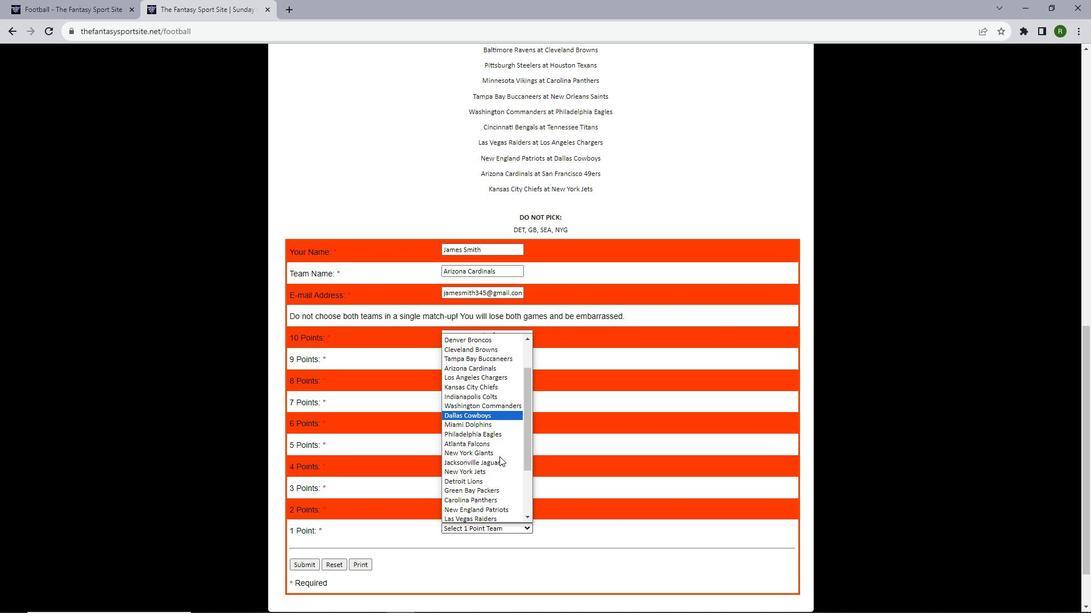 
Action: Mouse scrolled (499, 456) with delta (0, 0)
Screenshot: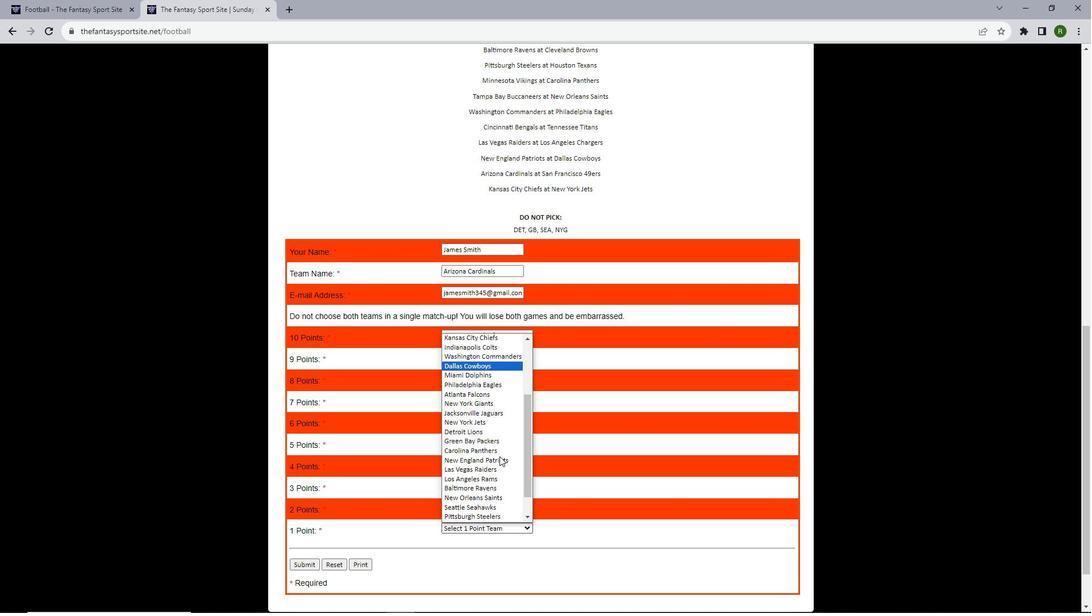
Action: Mouse scrolled (499, 456) with delta (0, 0)
Screenshot: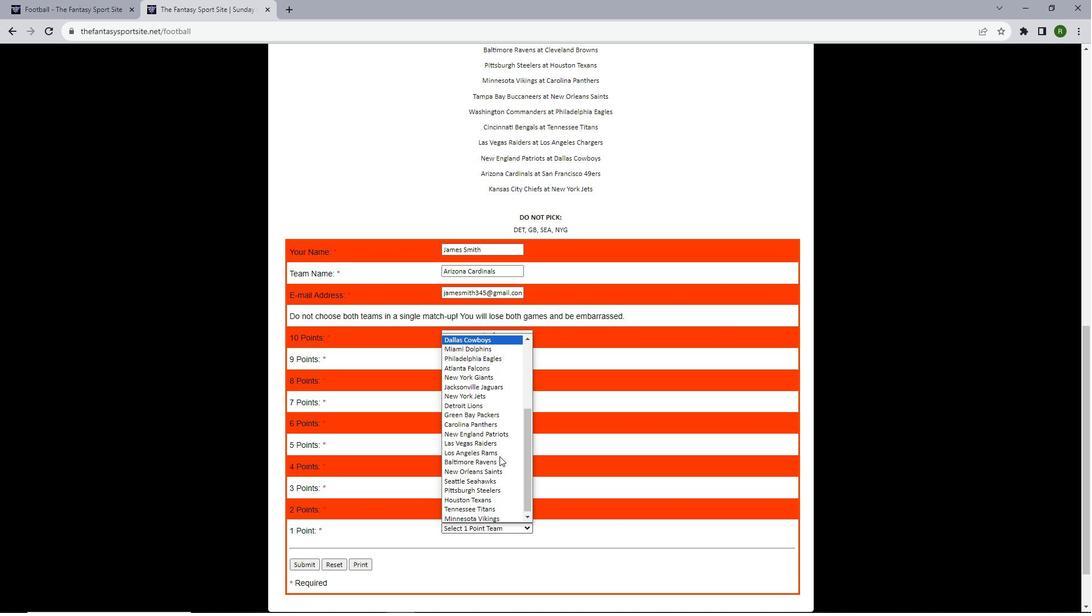 
Action: Mouse moved to (496, 496)
Screenshot: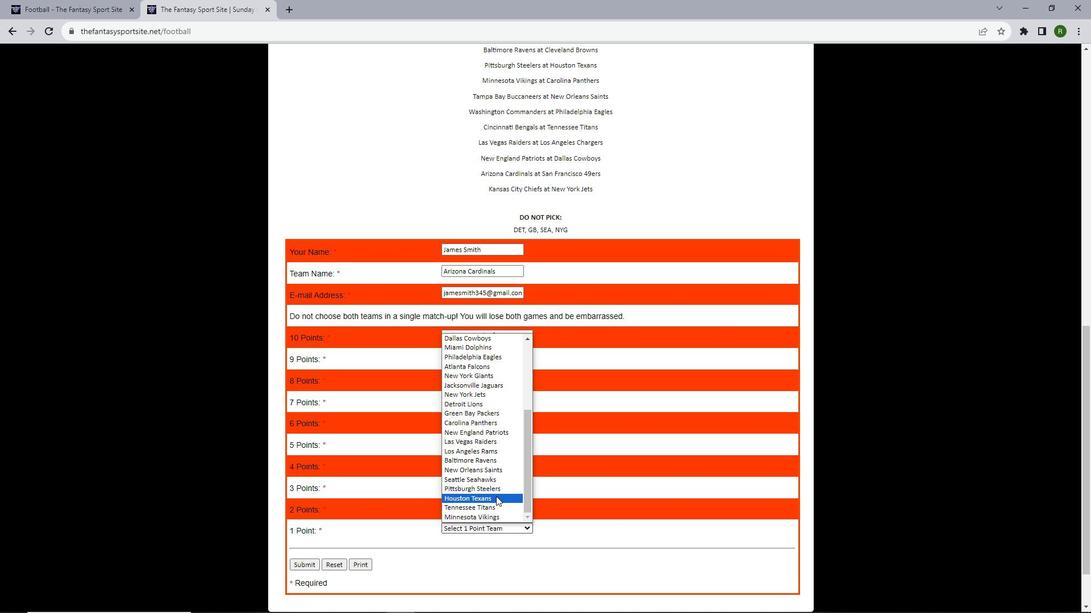 
Action: Mouse pressed left at (496, 496)
Screenshot: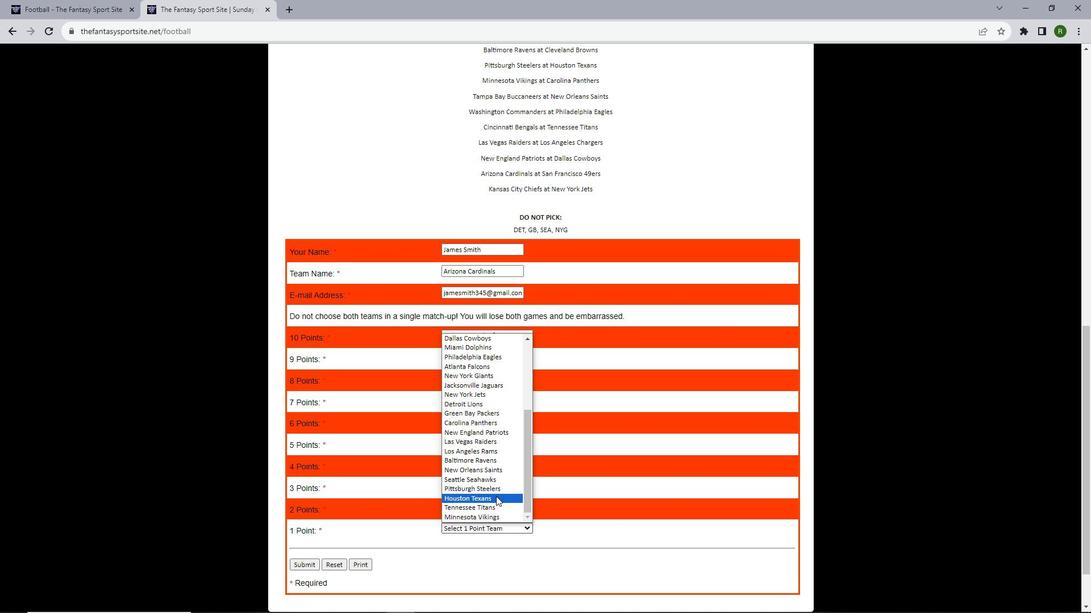 
Action: Mouse moved to (369, 484)
Screenshot: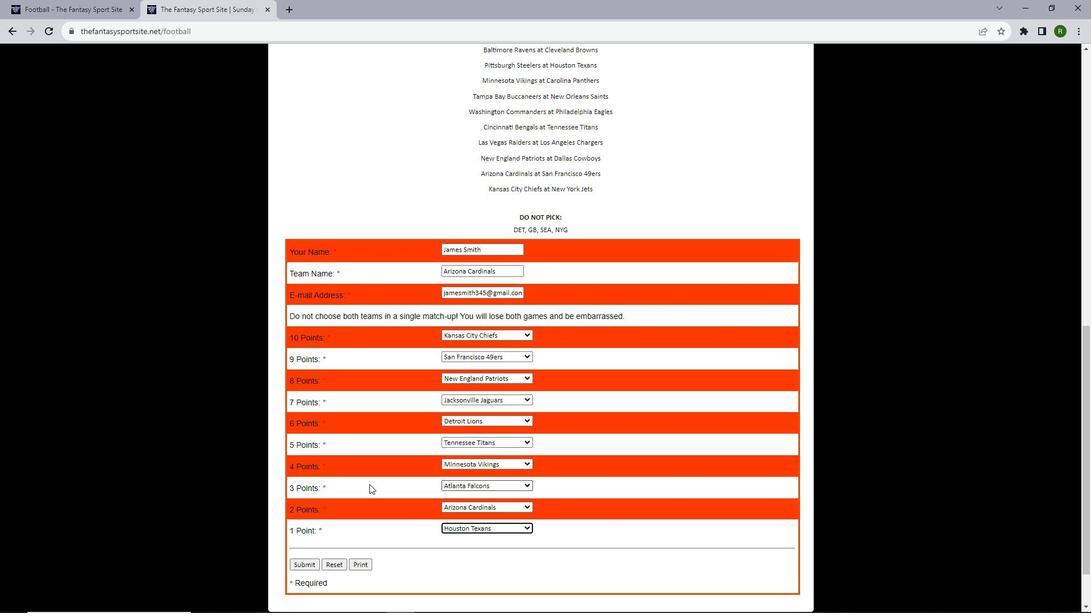 
Action: Mouse scrolled (369, 484) with delta (0, 0)
Screenshot: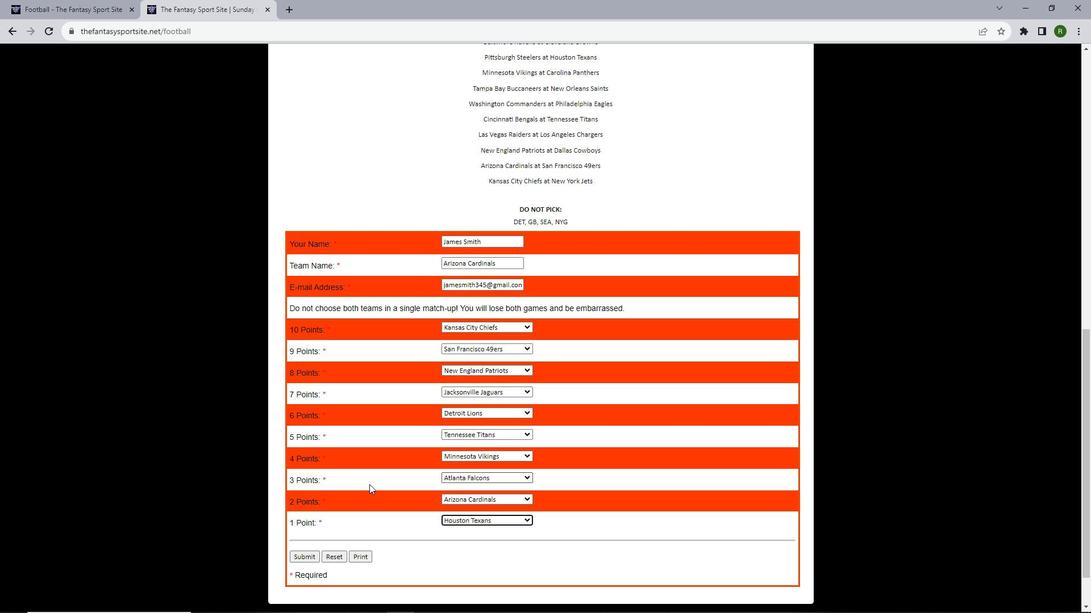 
Action: Mouse scrolled (369, 484) with delta (0, 0)
Screenshot: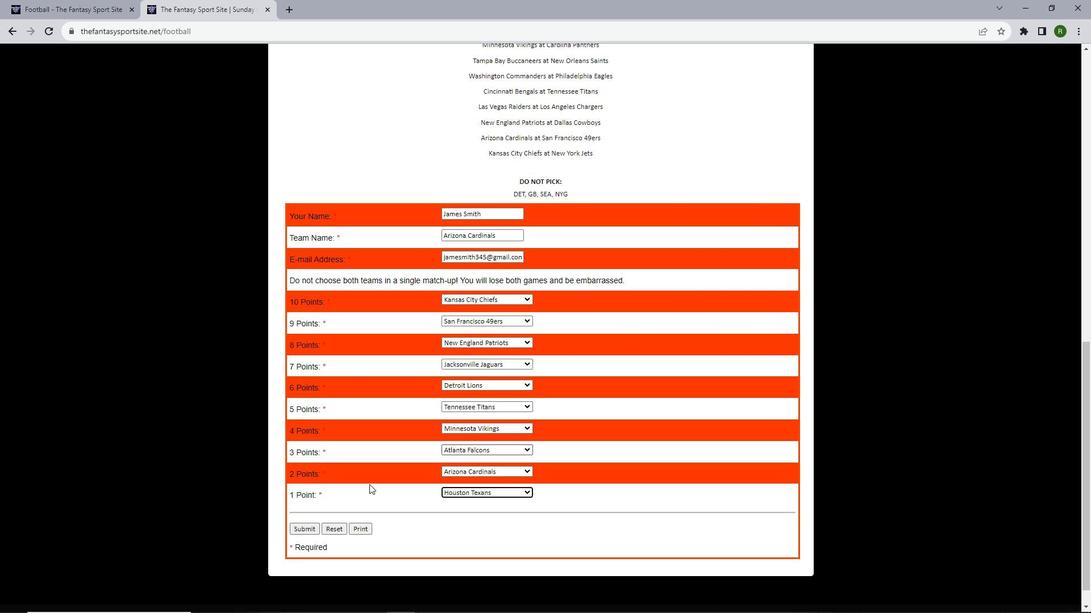 
Action: Mouse moved to (295, 507)
Screenshot: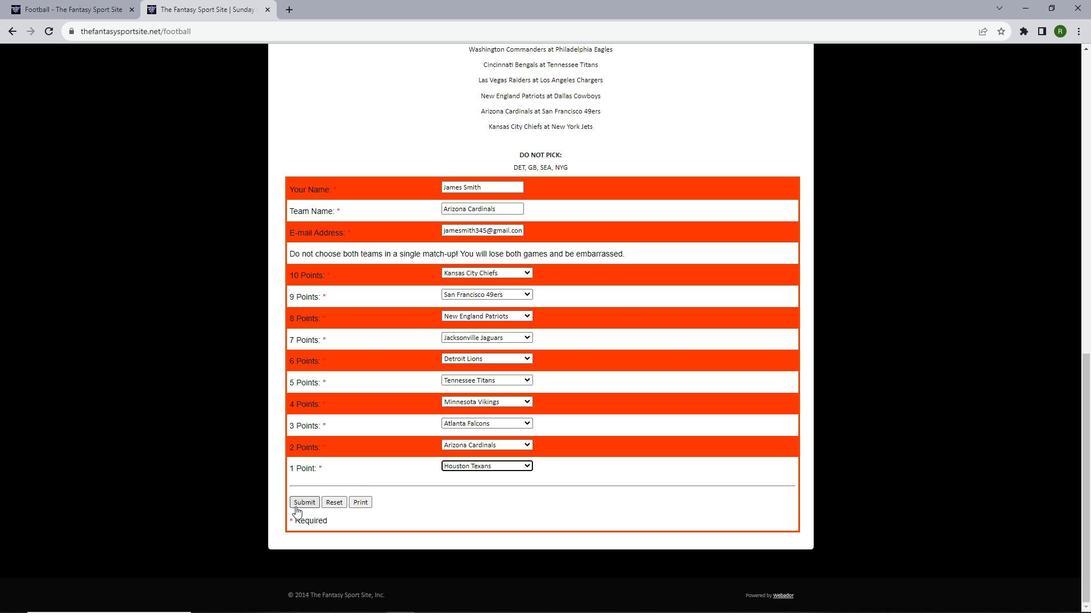 
Action: Mouse pressed left at (295, 507)
Screenshot: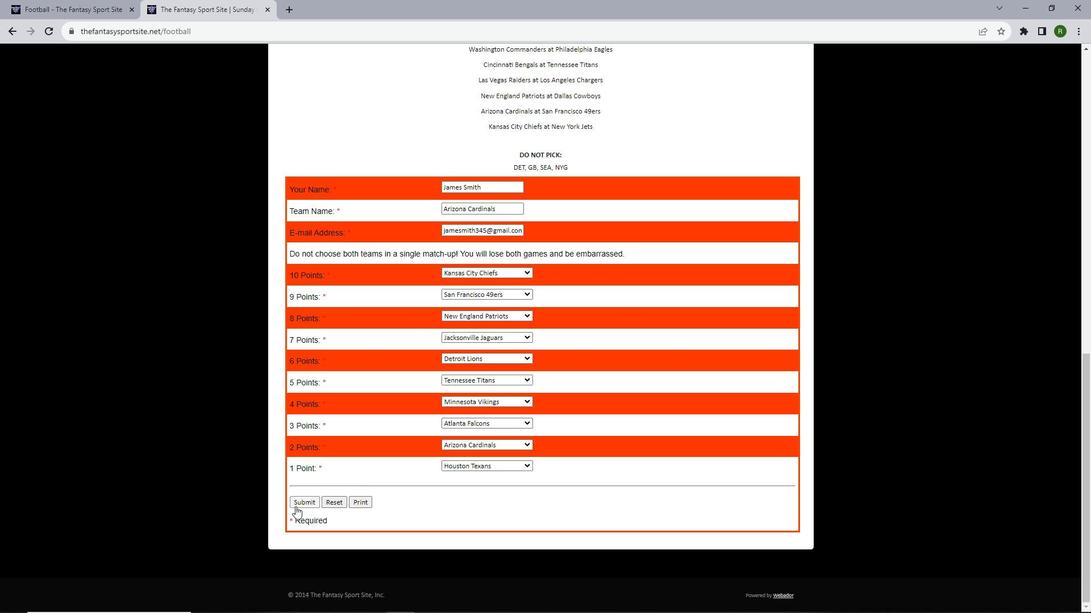 
Action: Mouse moved to (398, 369)
Screenshot: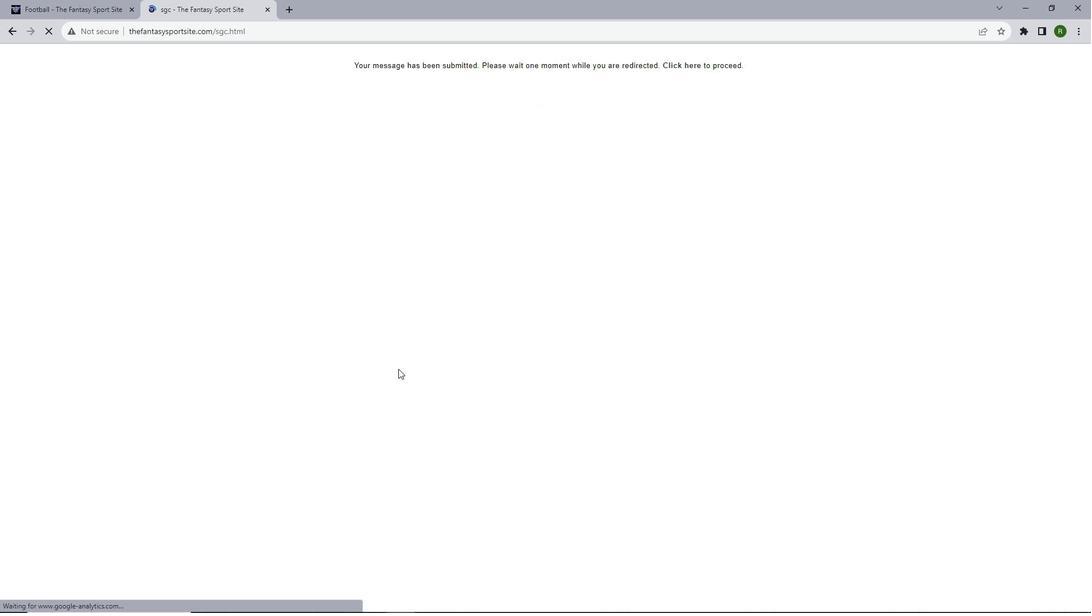 
